 Task: Add a signature Kari Cooper containing With heartfelt thanks and warm wishes, Kari Cooper to email address softage.5@softage.net and add a folder Data visualization
Action: Key pressed outlook<Key.enter>
Screenshot: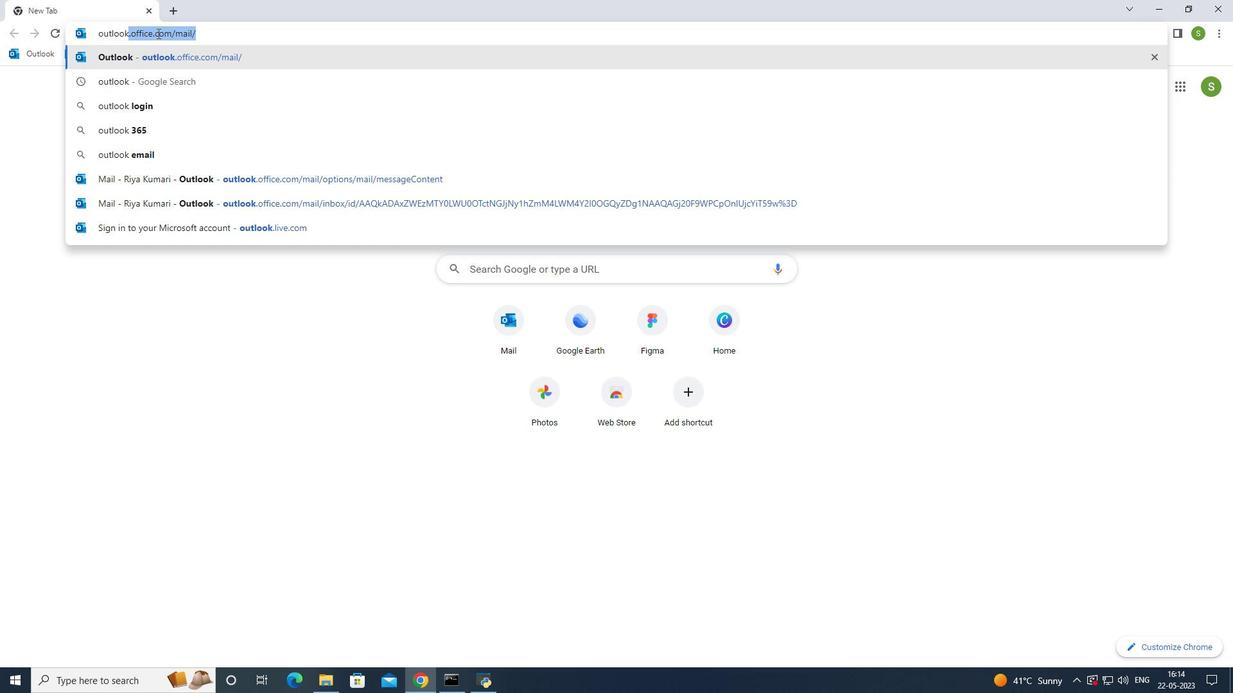 
Action: Mouse moved to (104, 113)
Screenshot: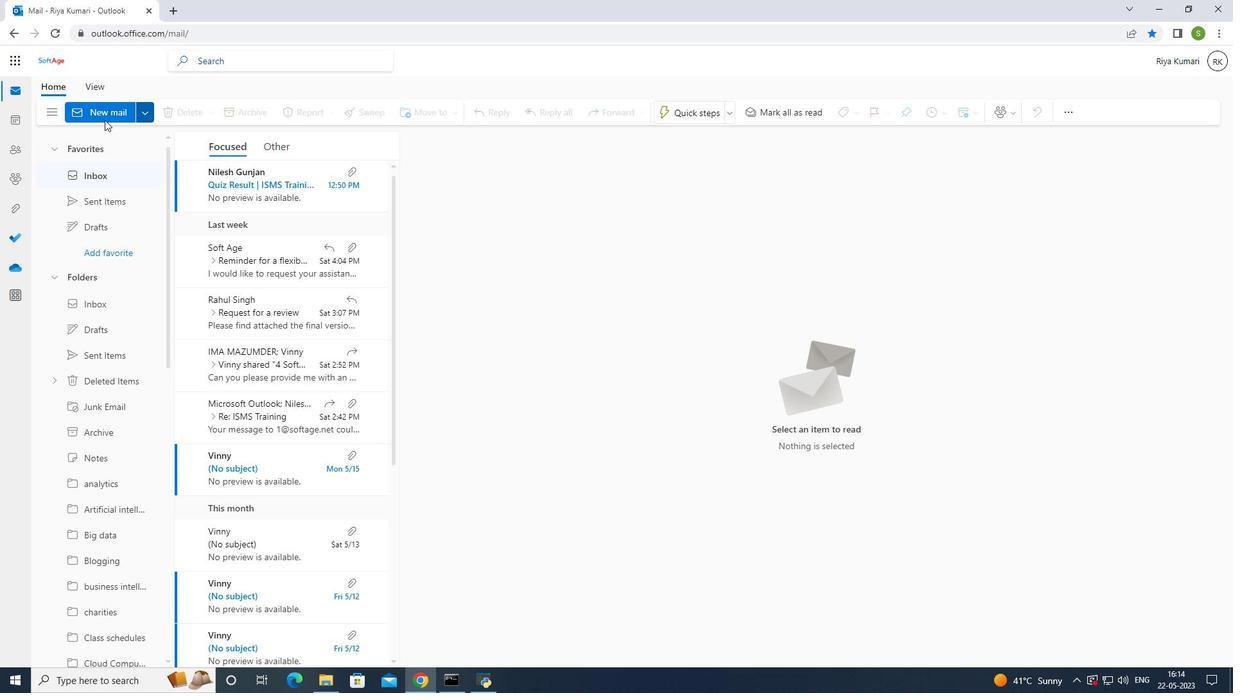 
Action: Mouse pressed left at (104, 113)
Screenshot: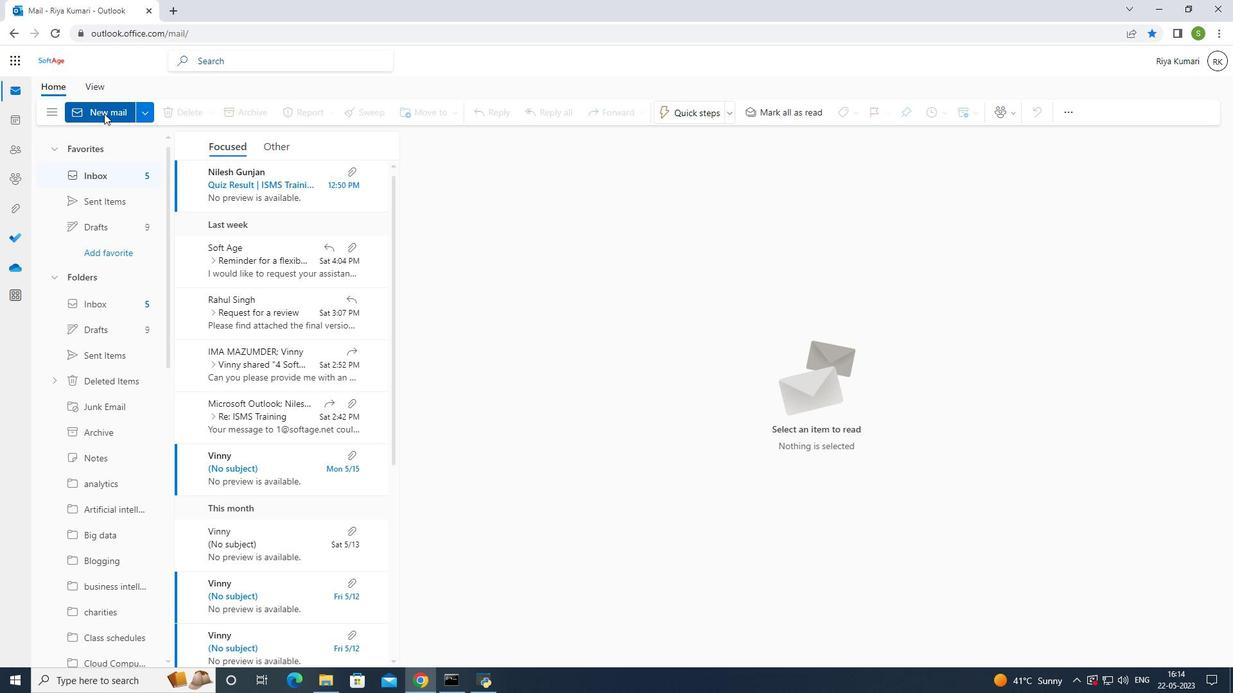 
Action: Mouse moved to (836, 117)
Screenshot: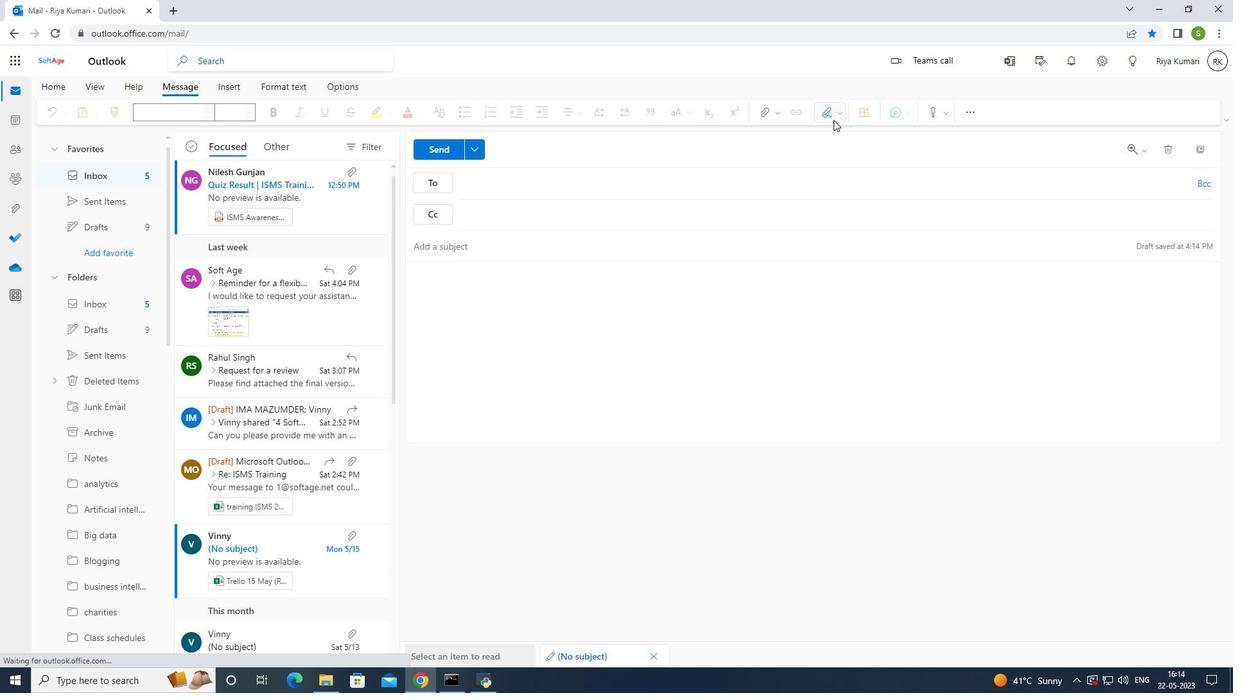 
Action: Mouse pressed left at (836, 117)
Screenshot: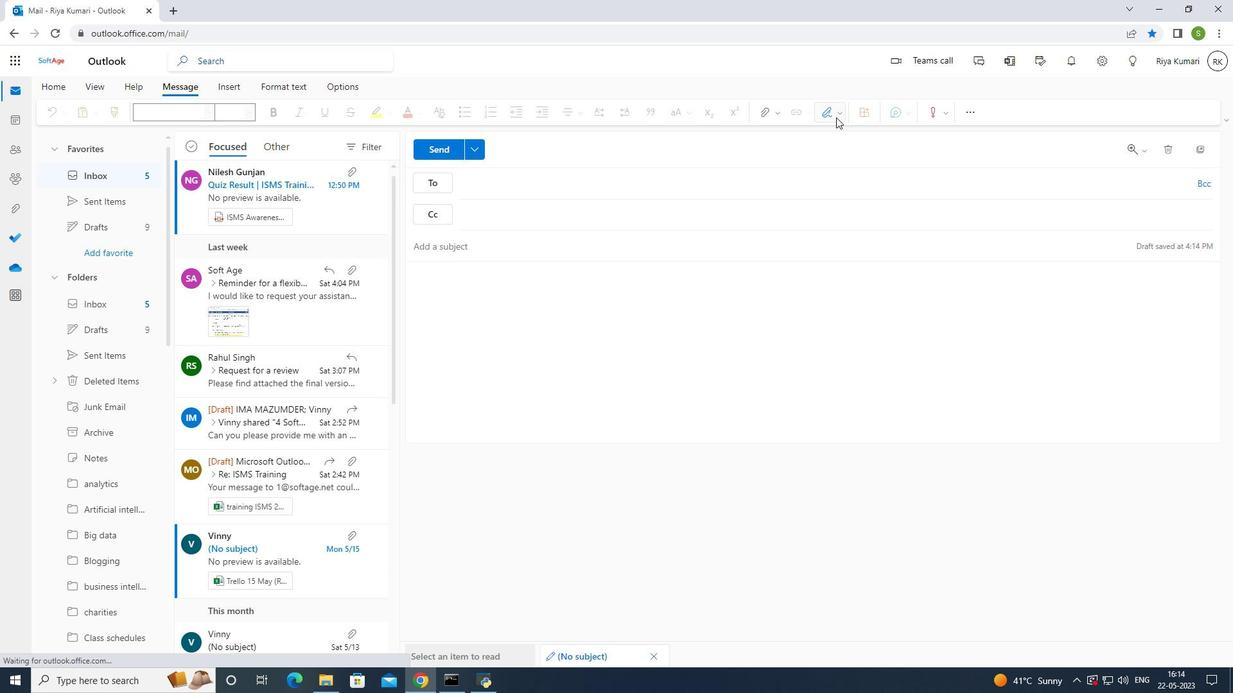 
Action: Mouse moved to (817, 159)
Screenshot: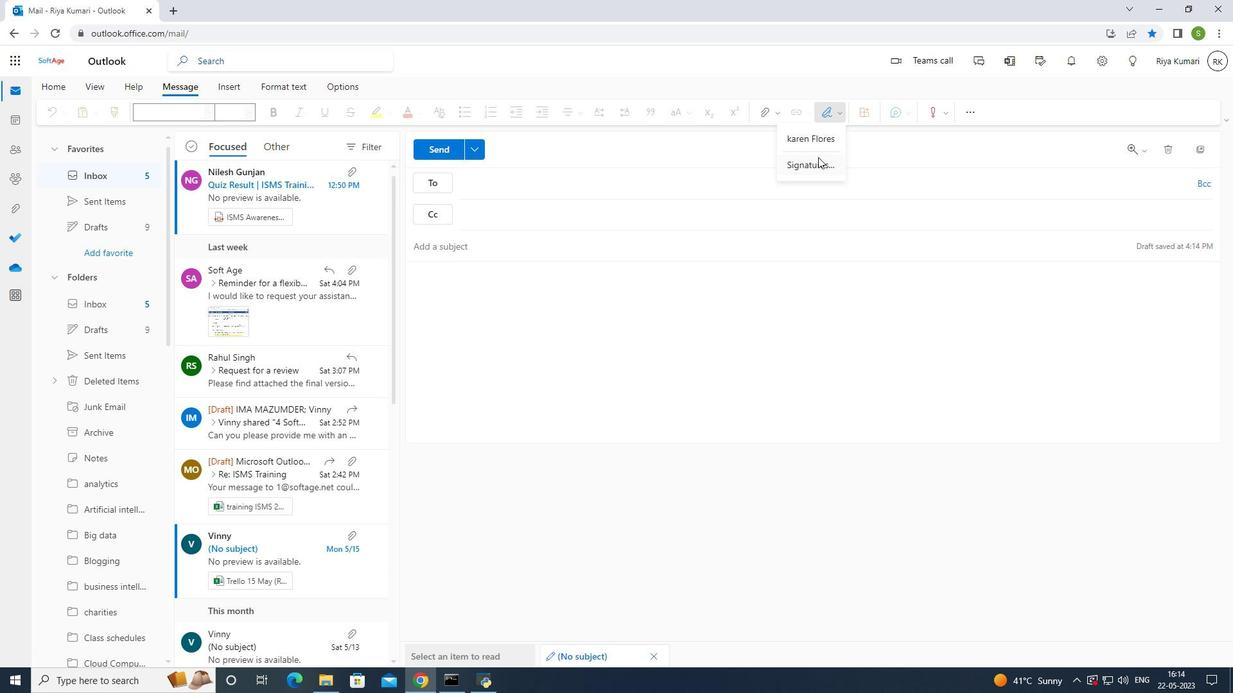 
Action: Mouse pressed left at (817, 159)
Screenshot: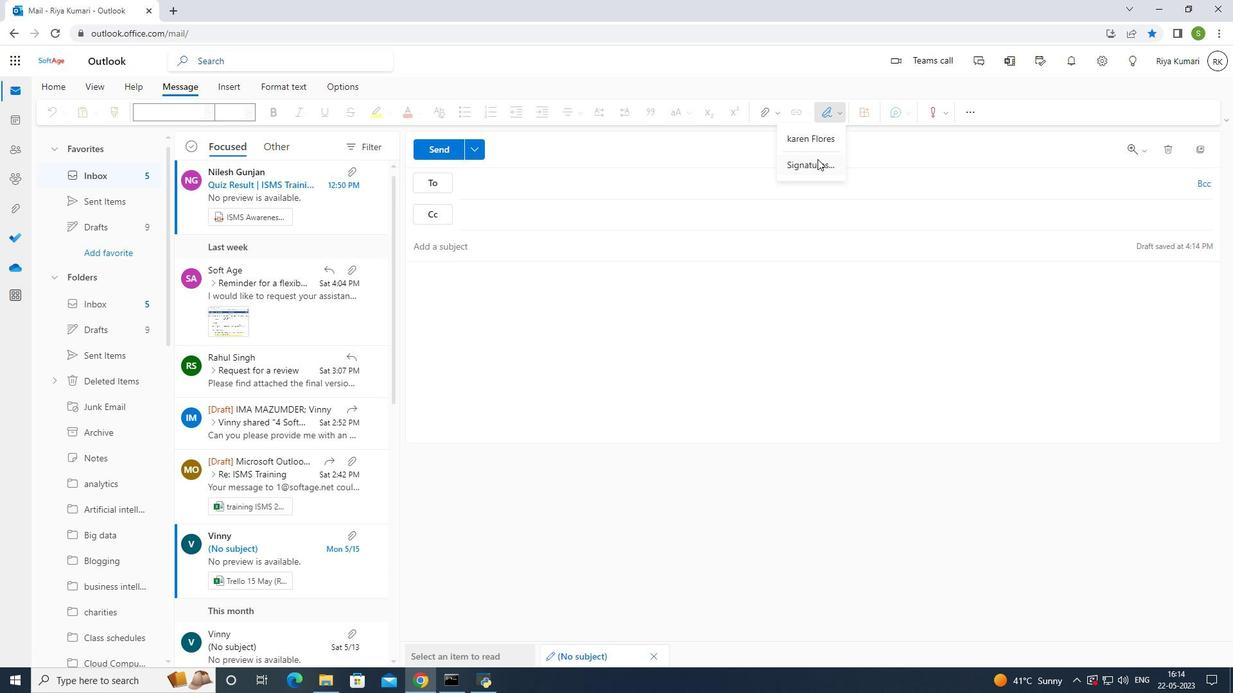 
Action: Mouse moved to (577, 213)
Screenshot: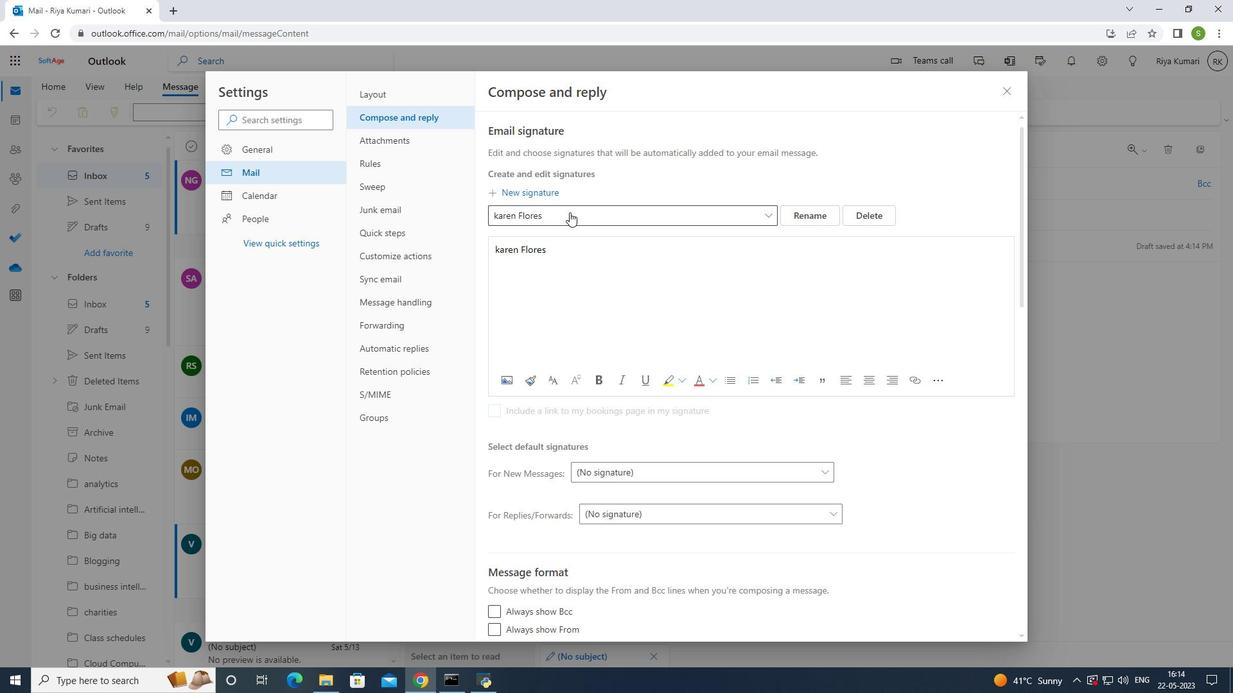 
Action: Mouse pressed left at (577, 213)
Screenshot: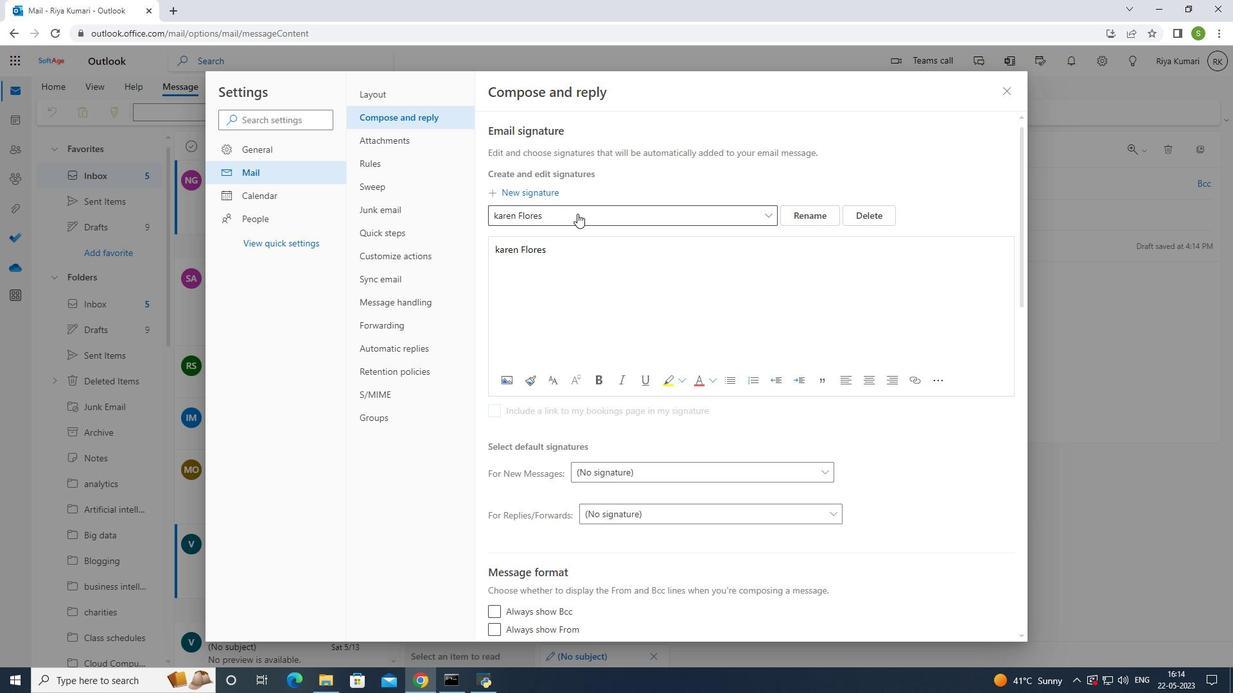 
Action: Mouse moved to (802, 217)
Screenshot: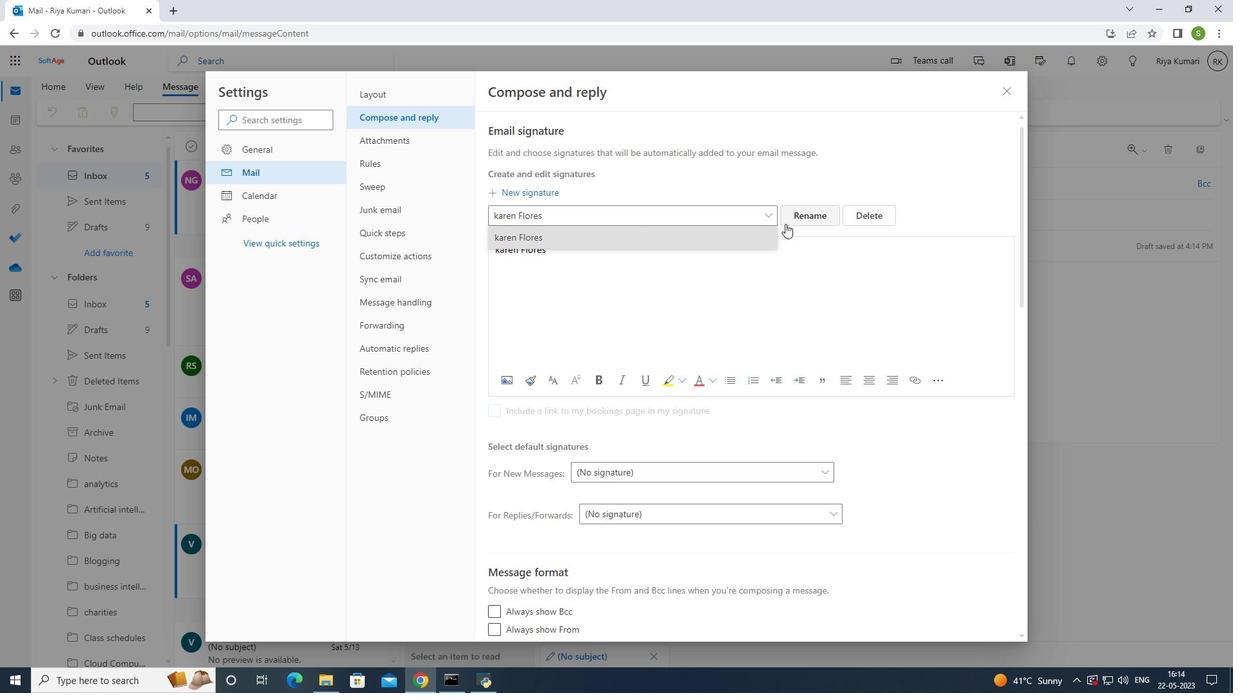 
Action: Mouse pressed left at (802, 217)
Screenshot: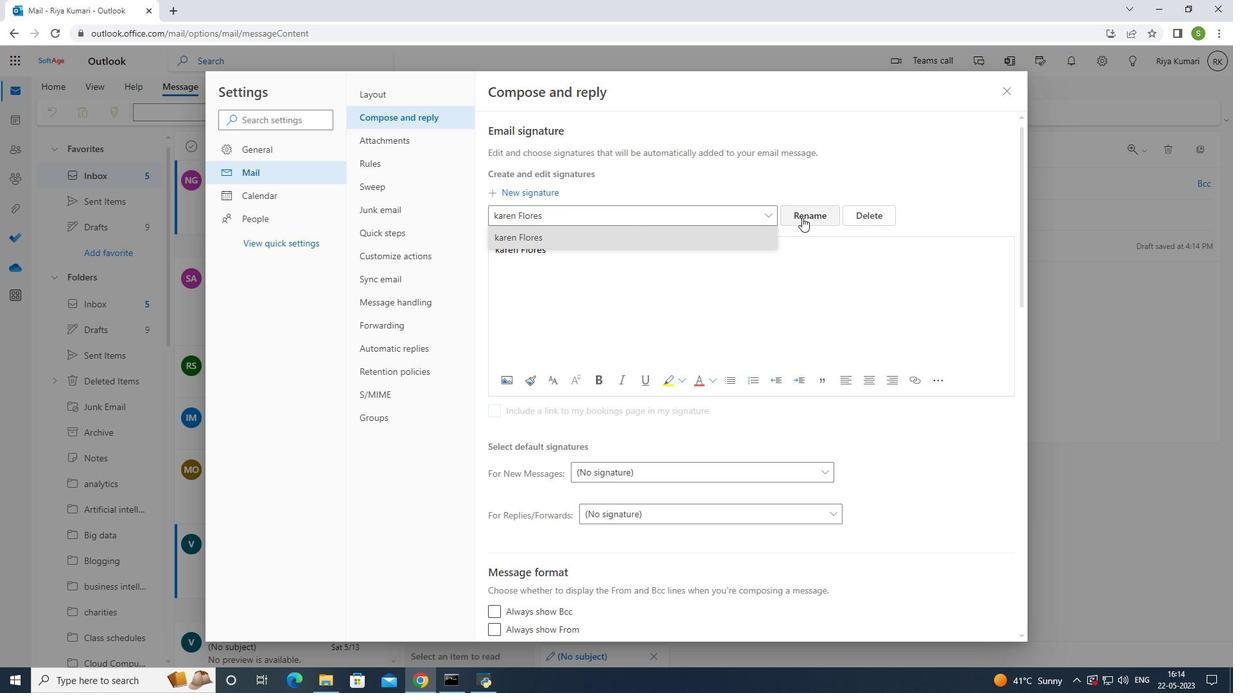 
Action: Mouse moved to (718, 215)
Screenshot: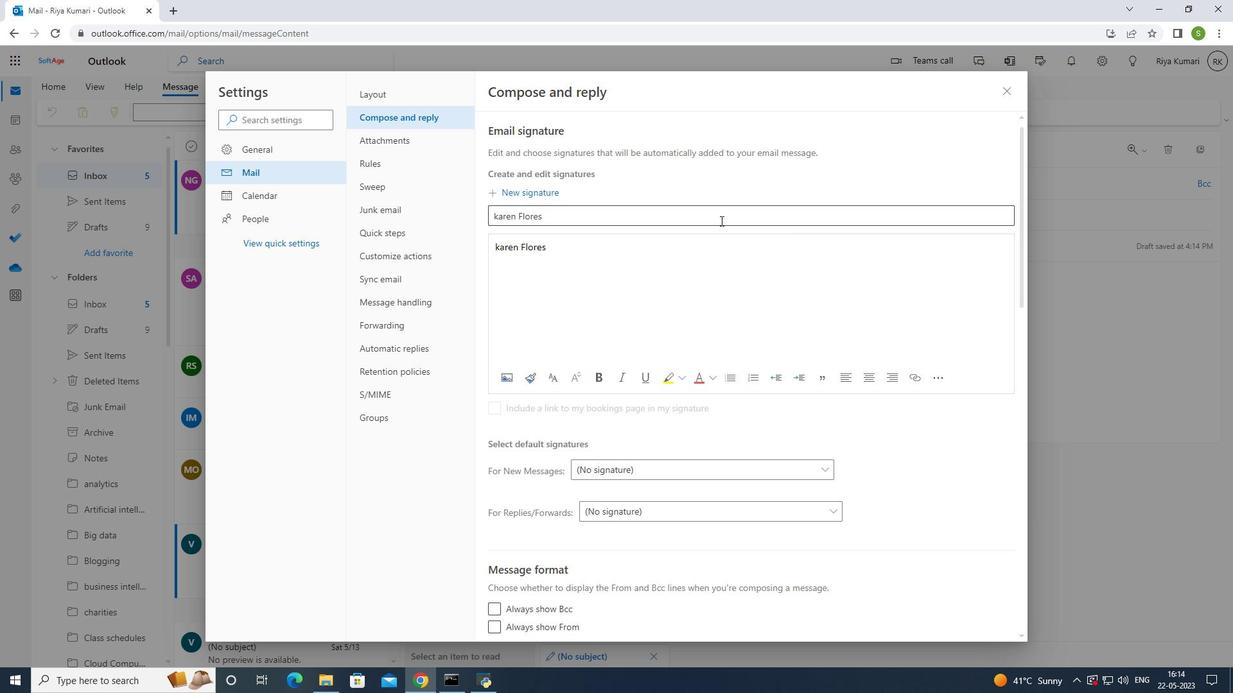 
Action: Mouse pressed left at (718, 215)
Screenshot: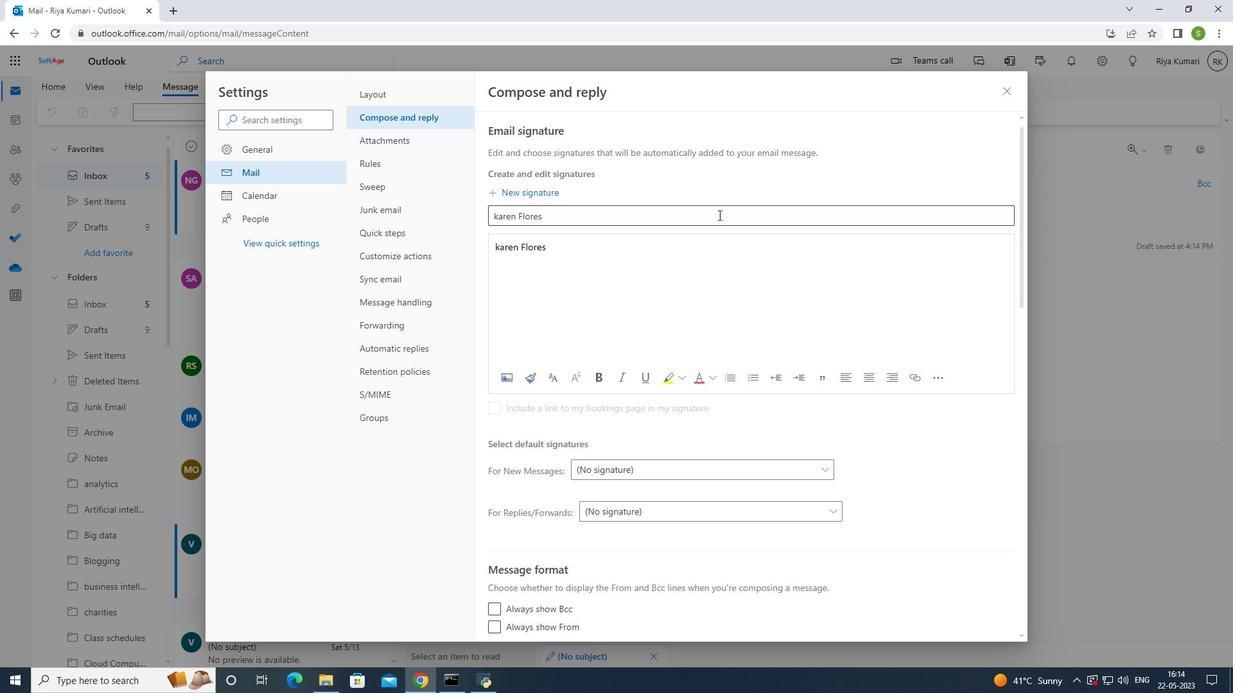 
Action: Key pressed <Key.backspace><Key.backspace><Key.backspace><Key.backspace><Key.backspace><Key.backspace><Key.backspace><Key.backspace><Key.backspace><Key.backspace><Key.backspace><Key.backspace><Key.backspace><Key.backspace><Key.backspace><Key.backspace><Key.backspace><Key.backspace><Key.backspace><Key.backspace><Key.shift><Key.shift><Key.shift><Key.shift><Key.shift><Key.shift><Key.shift><Key.shift><Key.shift><Key.shift><Key.shift><Key.shift><Key.shift><Key.shift><Key.shift><Key.shift><Key.shift><Key.shift><Key.shift><Key.shift><Key.shift><Key.shift><Key.shift><Key.shift><Key.shift><Key.shift><Key.shift><Key.shift><Key.shift><Key.shift><Key.shift><Key.shift>Kari<Key.space><Key.shift>Cooper
Screenshot: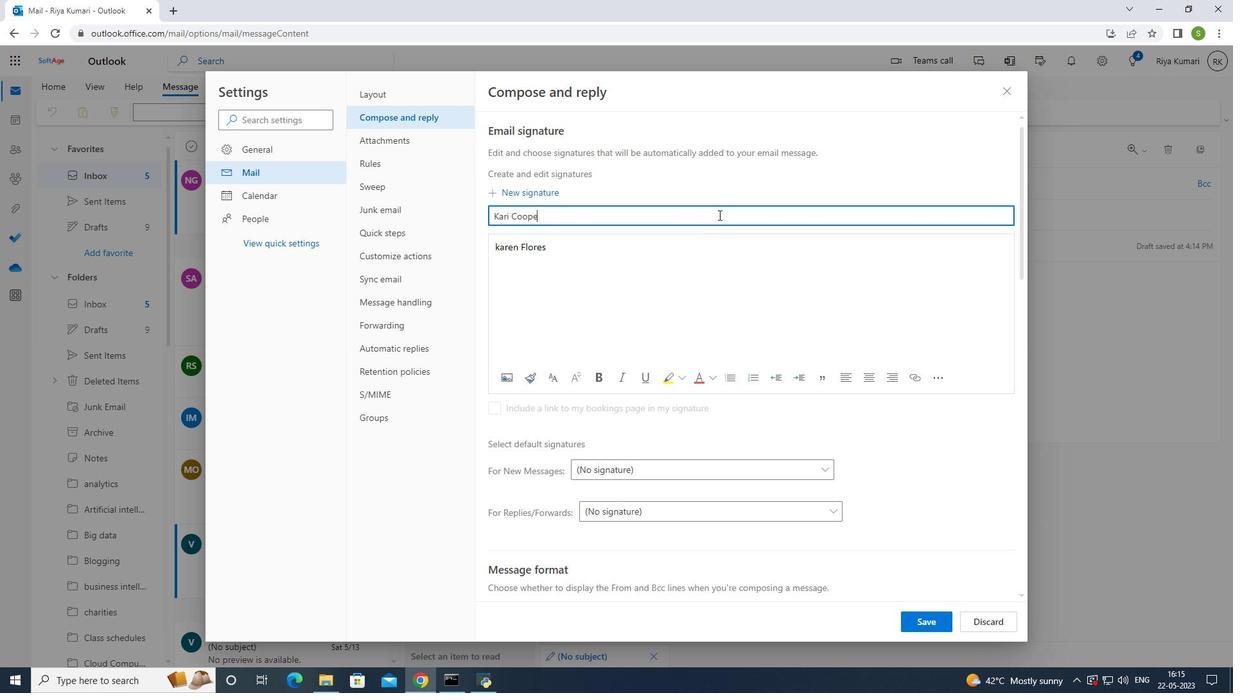 
Action: Mouse moved to (625, 251)
Screenshot: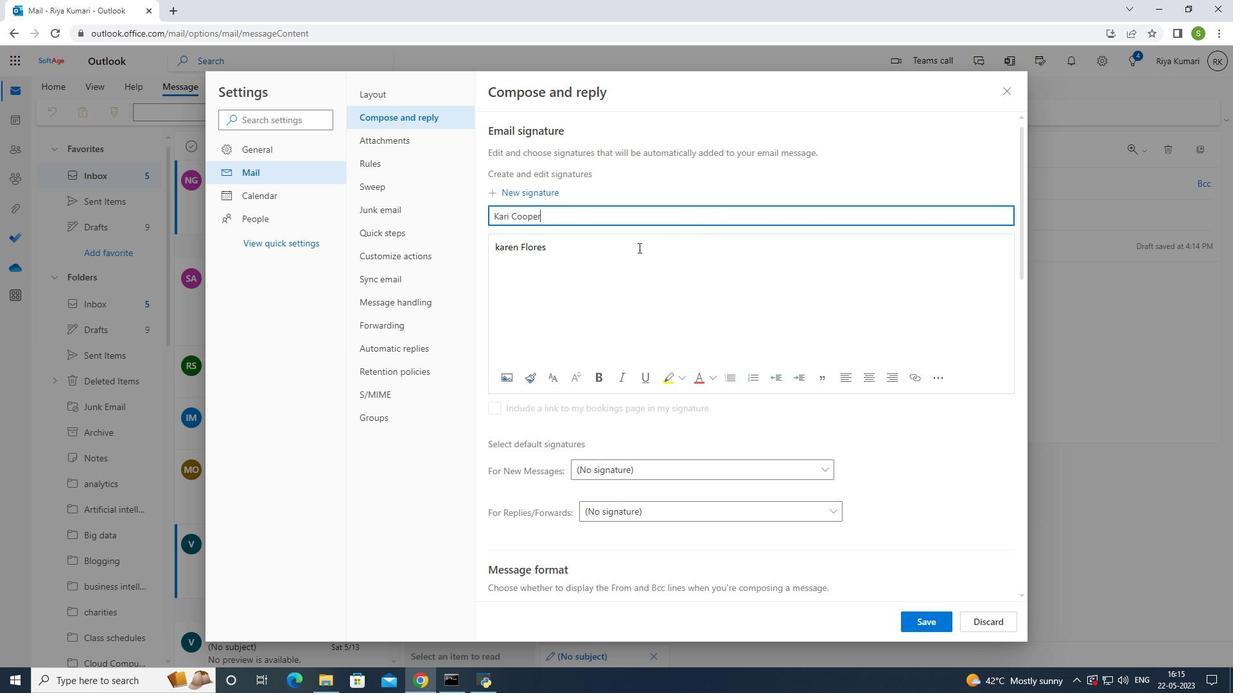 
Action: Mouse pressed left at (625, 251)
Screenshot: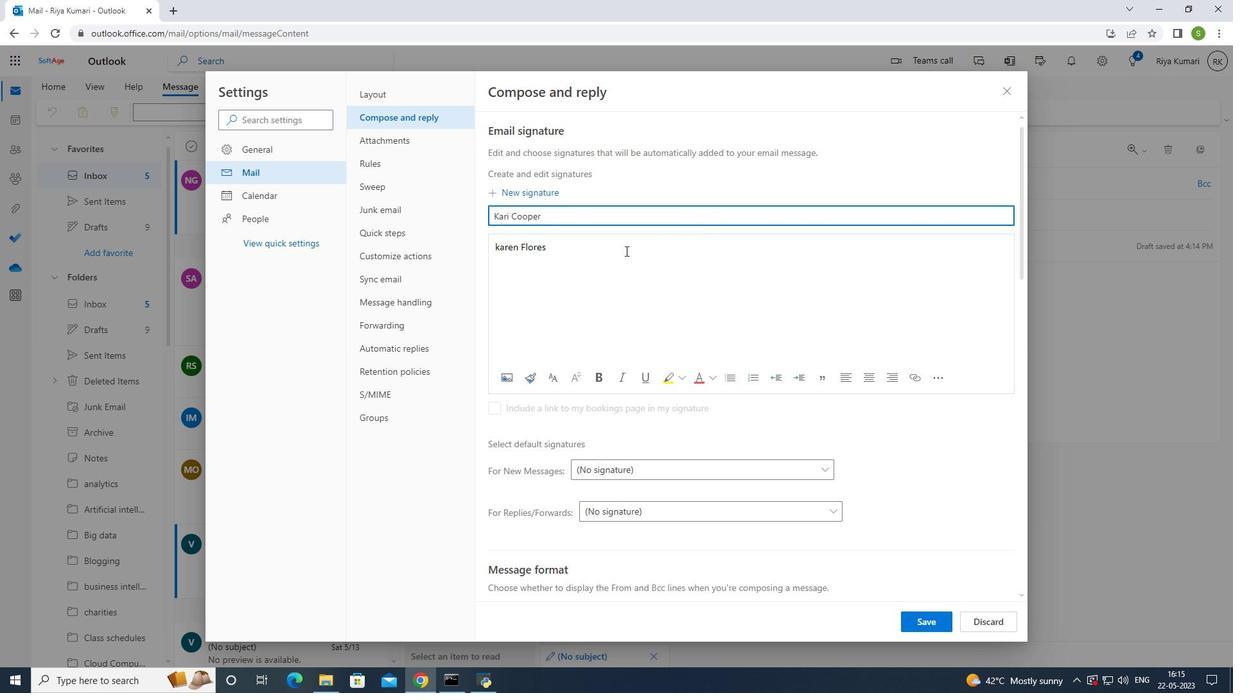 
Action: Key pressed <Key.backspace><Key.backspace><Key.backspace><Key.backspace><Key.backspace><Key.backspace><Key.backspace><Key.backspace><Key.backspace><Key.backspace><Key.backspace><Key.backspace><Key.shift><Key.shift><Key.shift><Key.shift><Key.shift>Kari<Key.space><Key.shift>Cooper
Screenshot: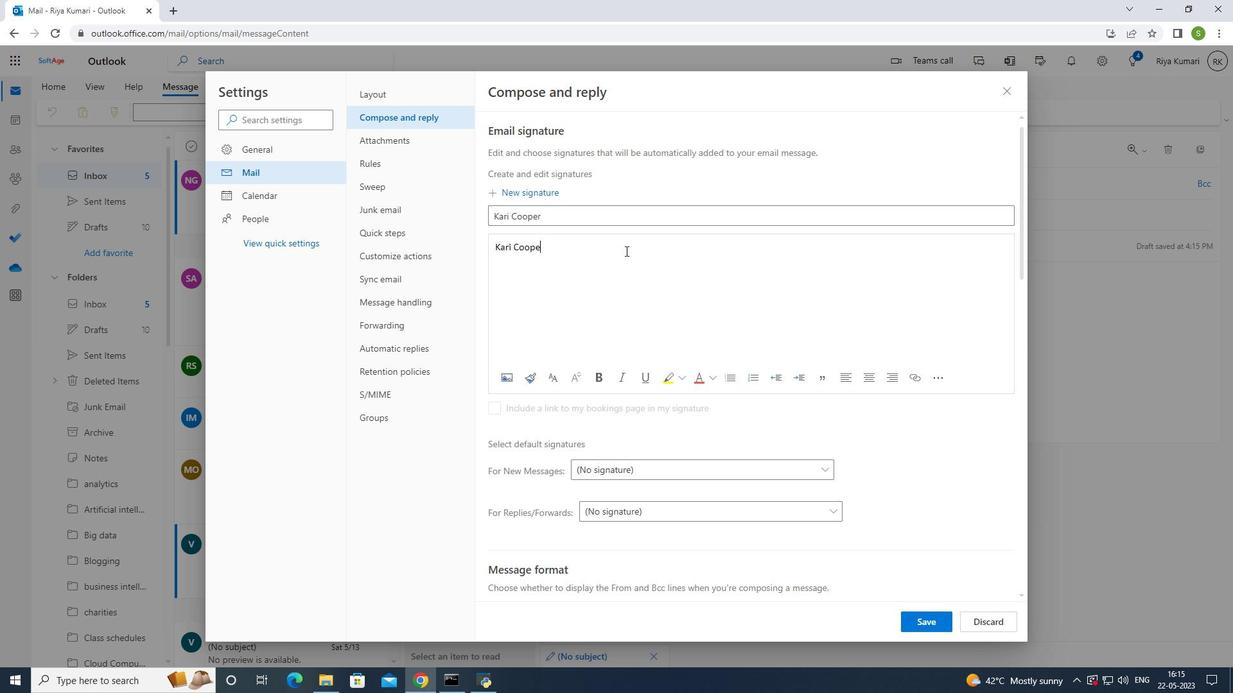 
Action: Mouse moved to (907, 615)
Screenshot: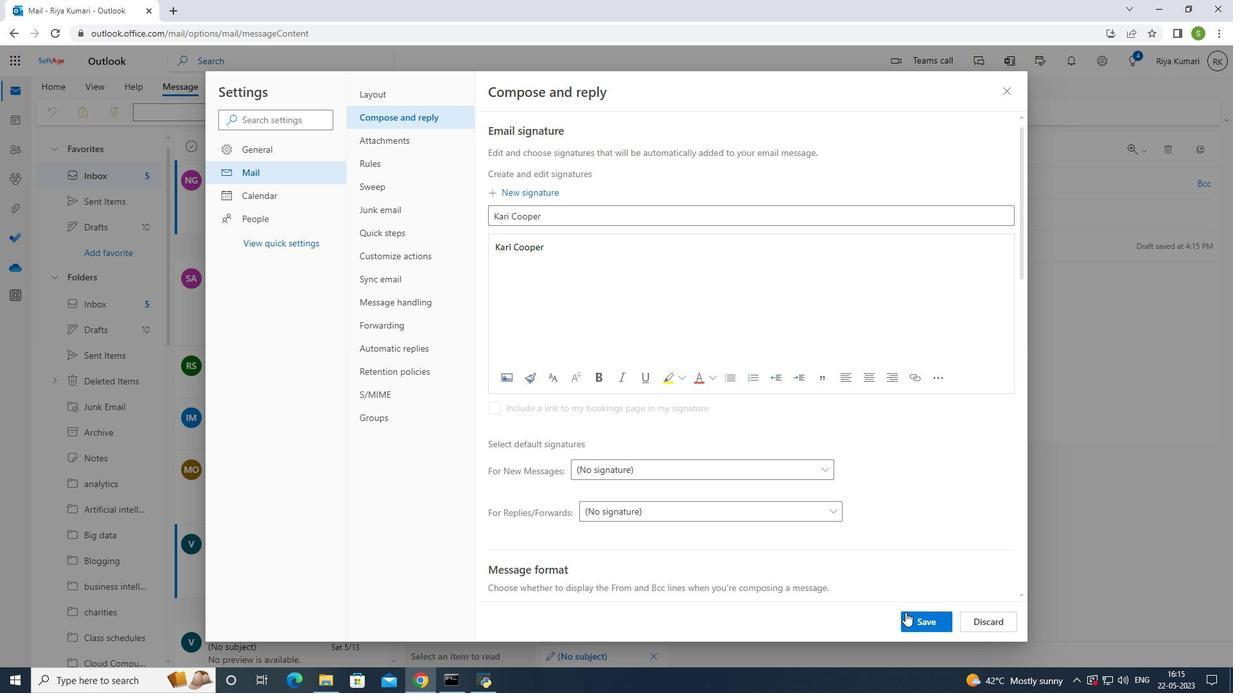 
Action: Mouse pressed left at (907, 615)
Screenshot: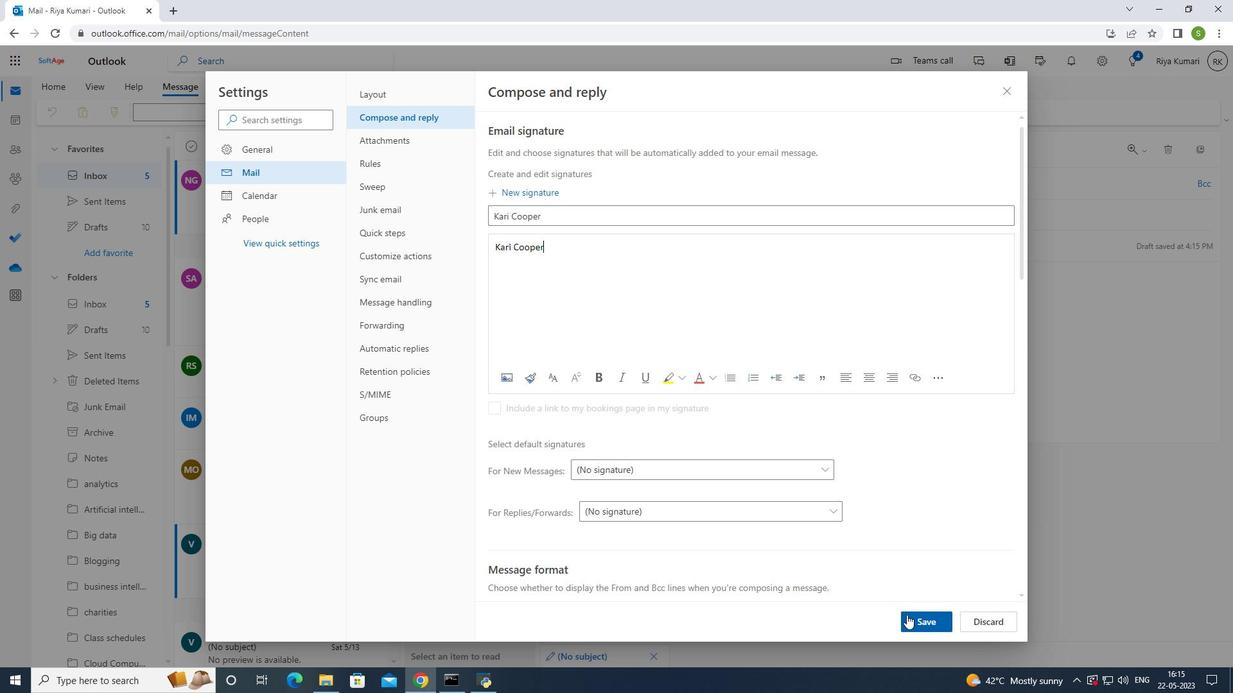 
Action: Mouse moved to (1008, 94)
Screenshot: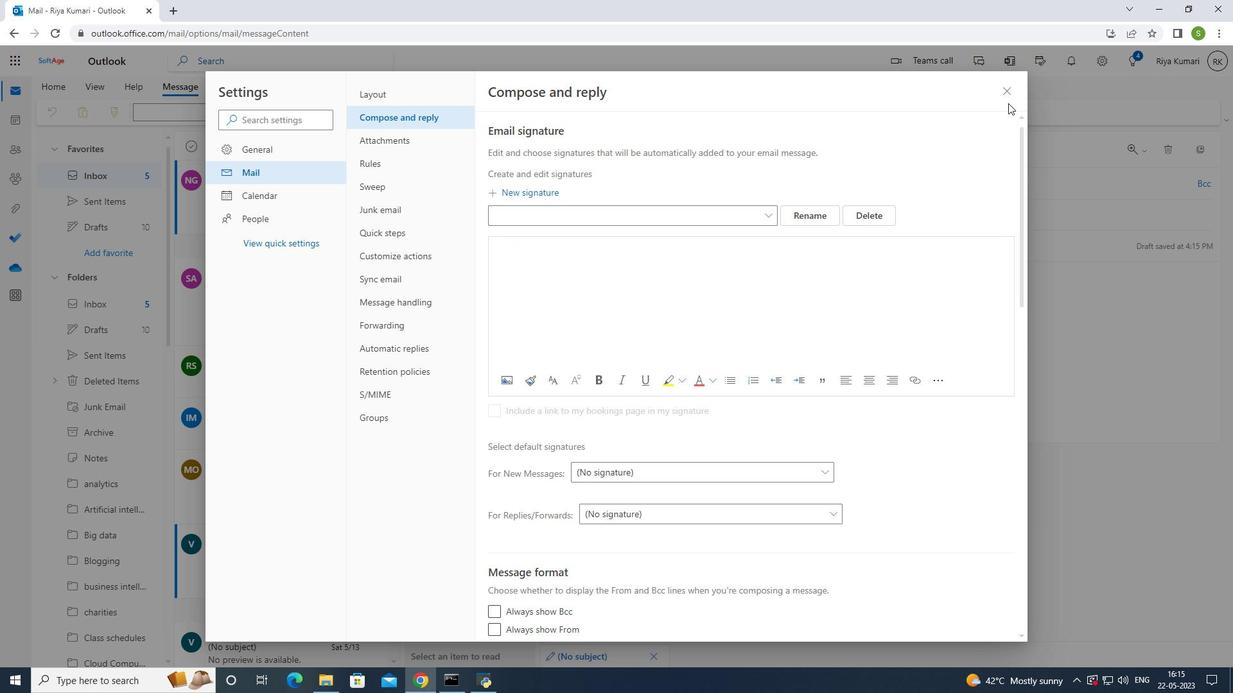 
Action: Mouse pressed left at (1008, 94)
Screenshot: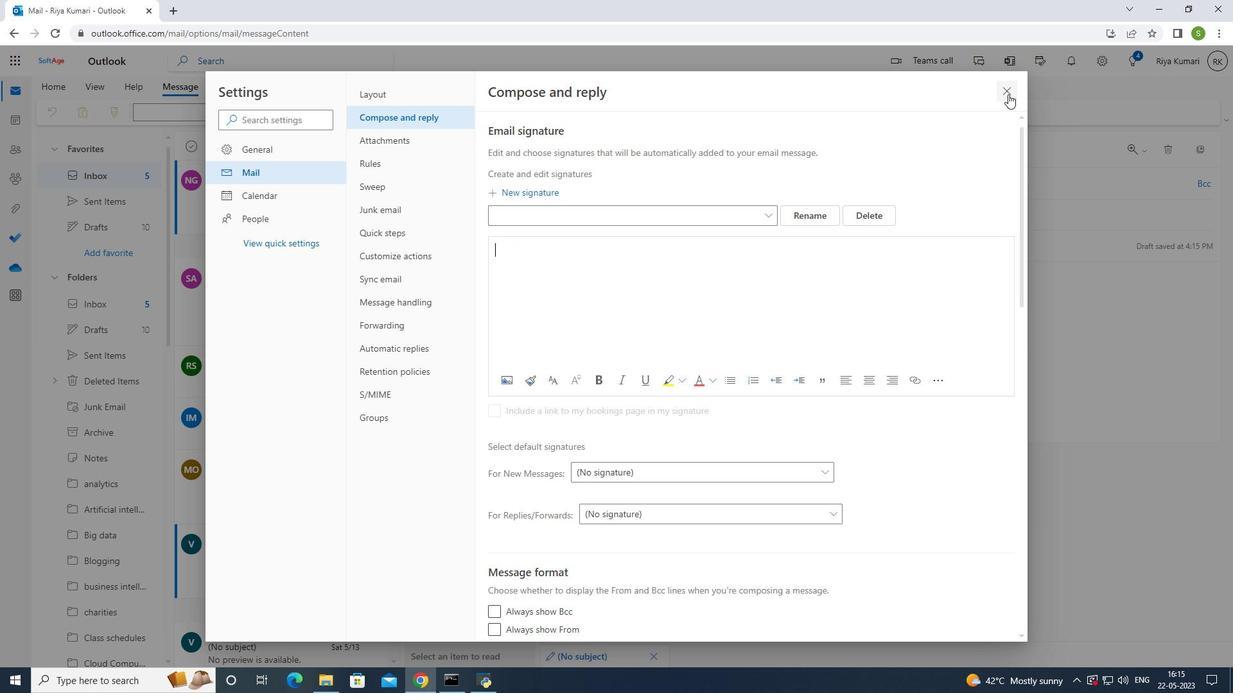 
Action: Mouse moved to (513, 189)
Screenshot: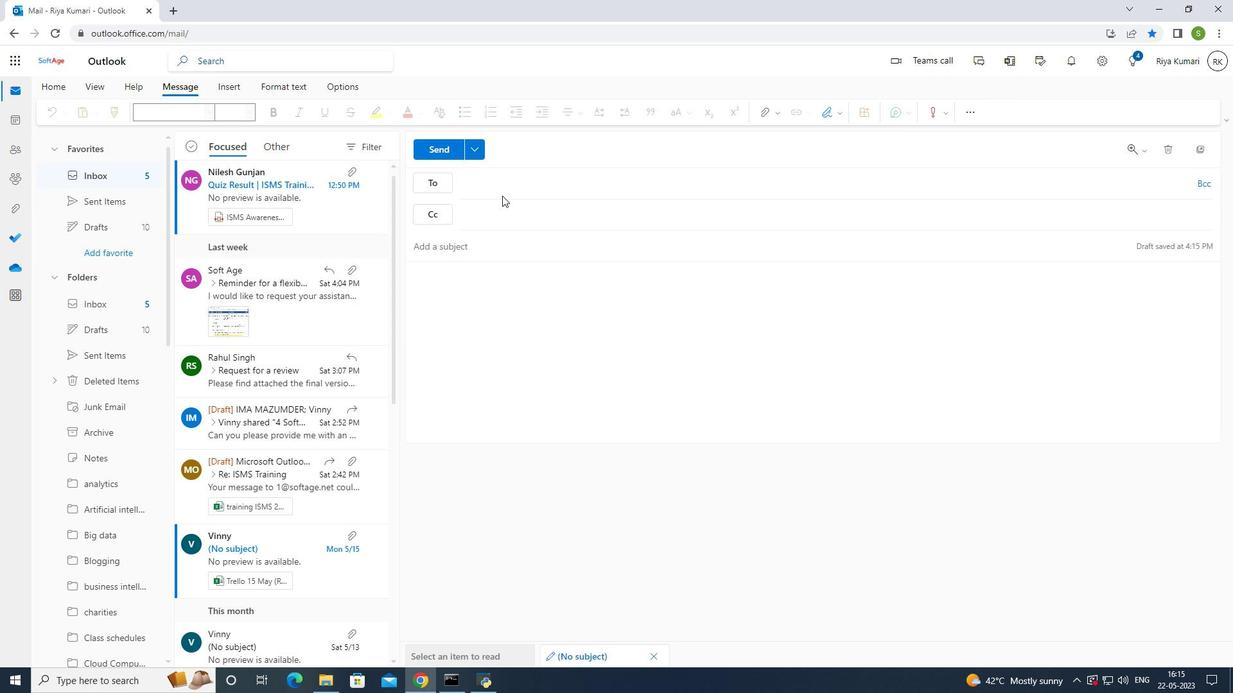 
Action: Mouse pressed left at (513, 189)
Screenshot: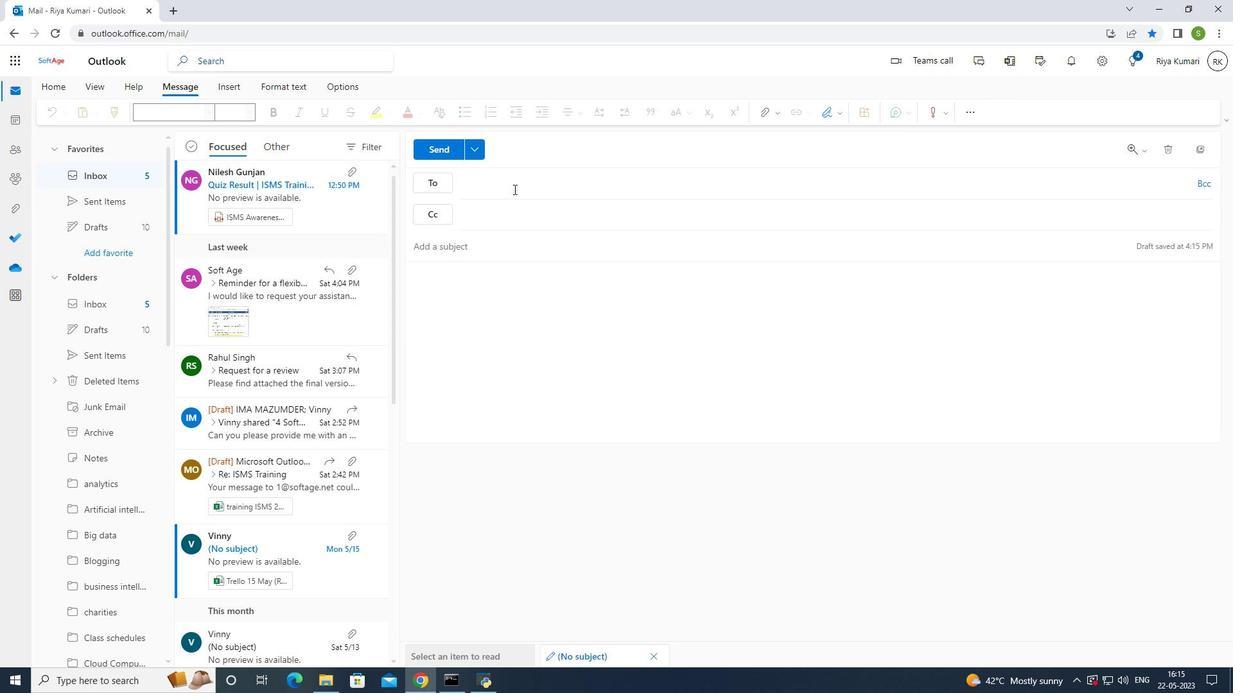 
Action: Key pressed softage.5<Key.shift><Key.shift><Key.shift><Key.shift><Key.shift><Key.shift><Key.shift><Key.shift><Key.shift><Key.shift><Key.shift>@softage.net
Screenshot: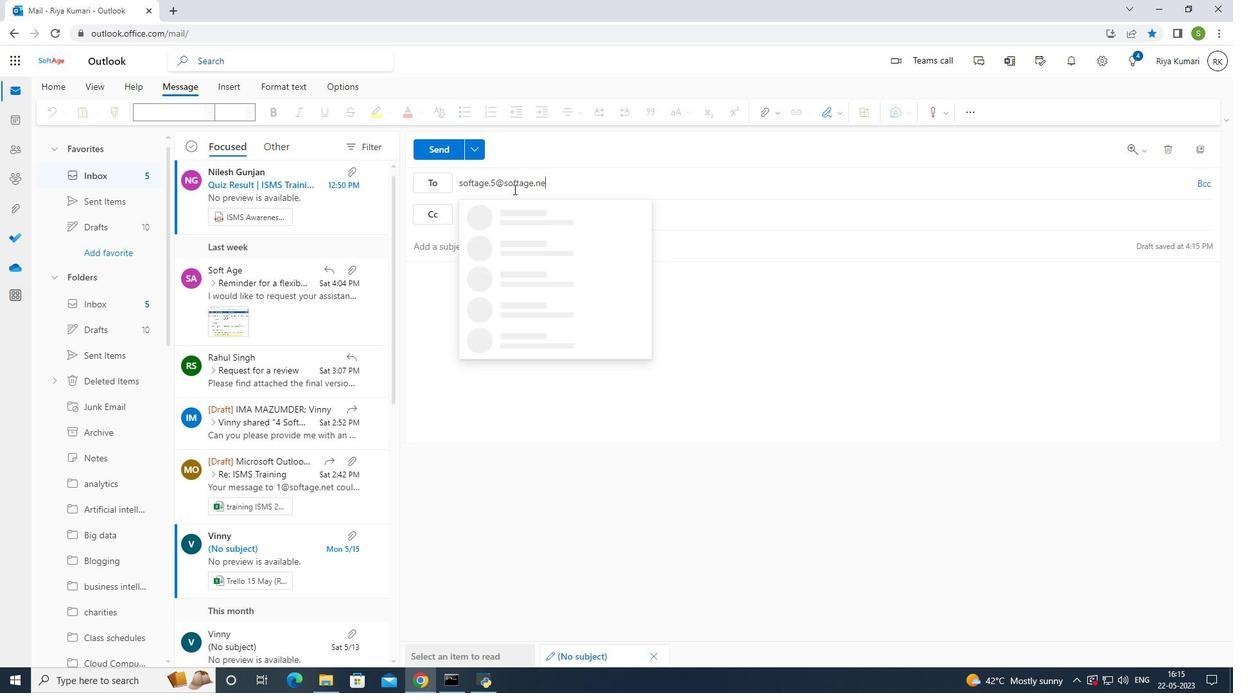 
Action: Mouse moved to (525, 216)
Screenshot: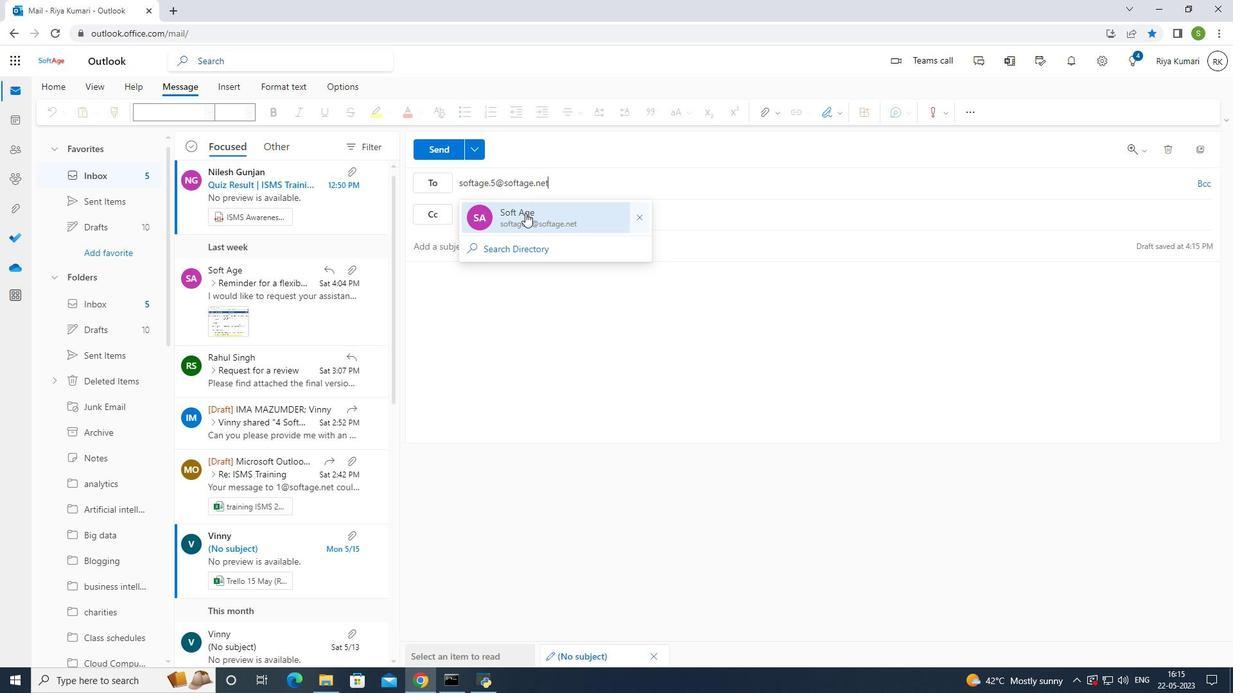 
Action: Mouse pressed left at (525, 216)
Screenshot: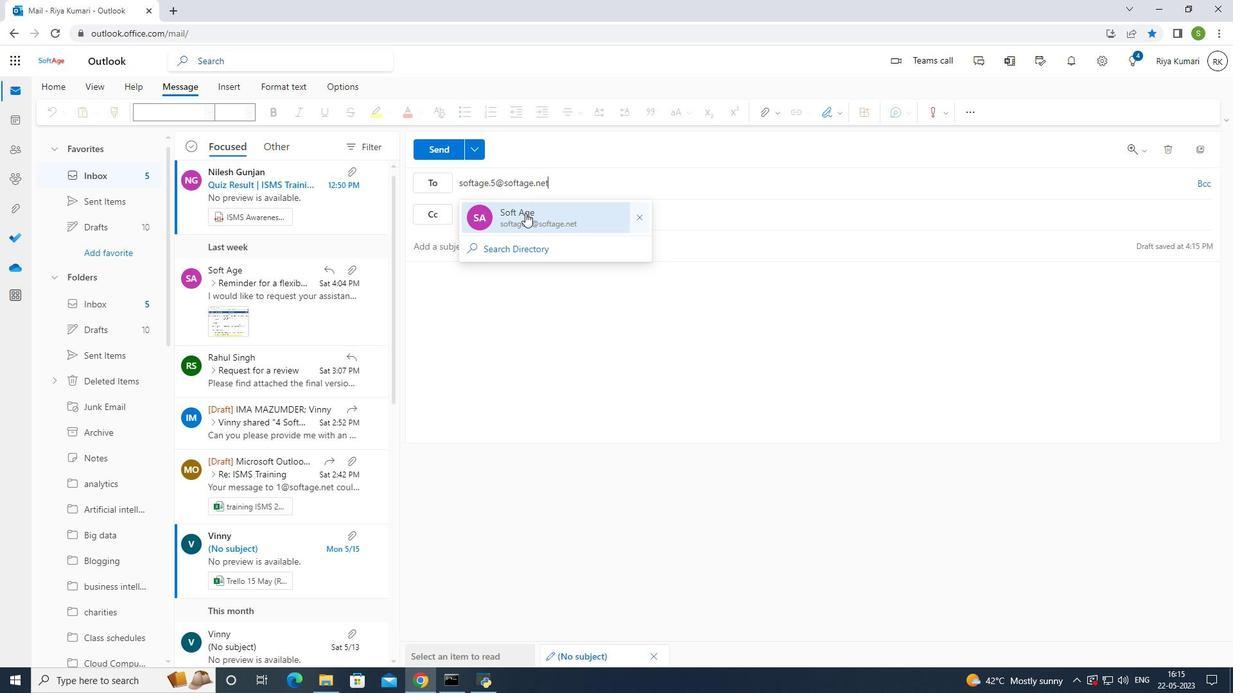 
Action: Mouse moved to (513, 291)
Screenshot: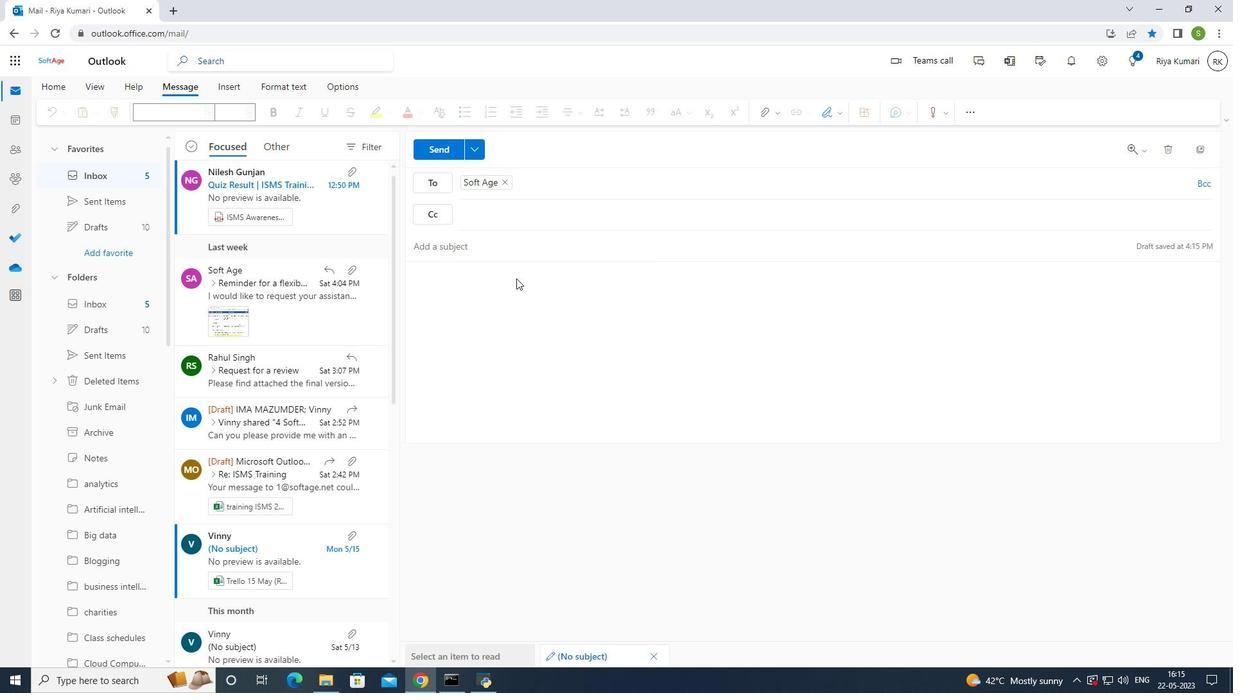 
Action: Mouse pressed left at (513, 291)
Screenshot: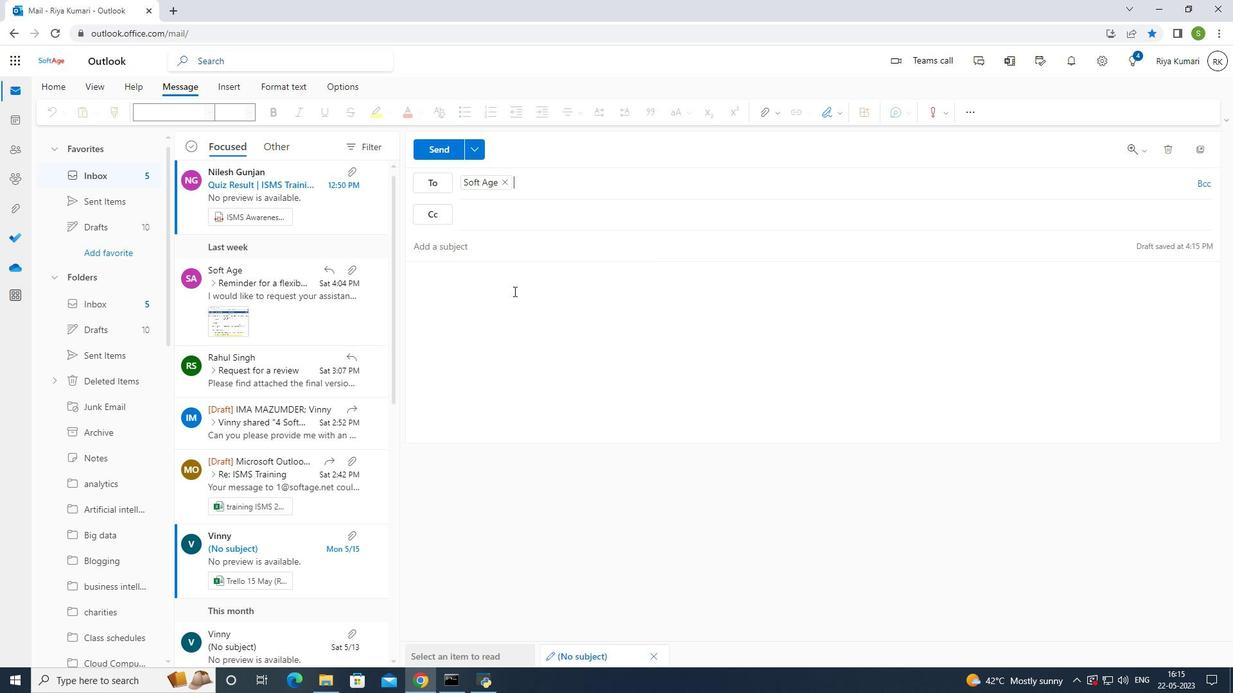 
Action: Mouse moved to (834, 114)
Screenshot: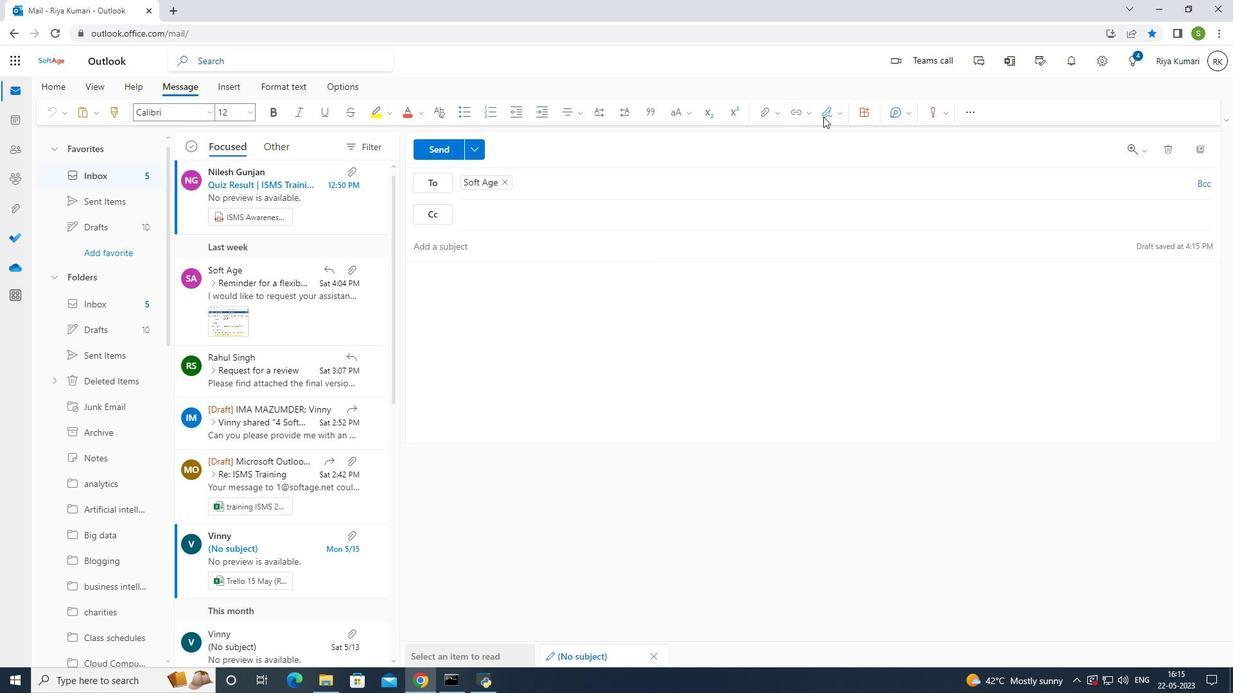 
Action: Mouse pressed left at (834, 114)
Screenshot: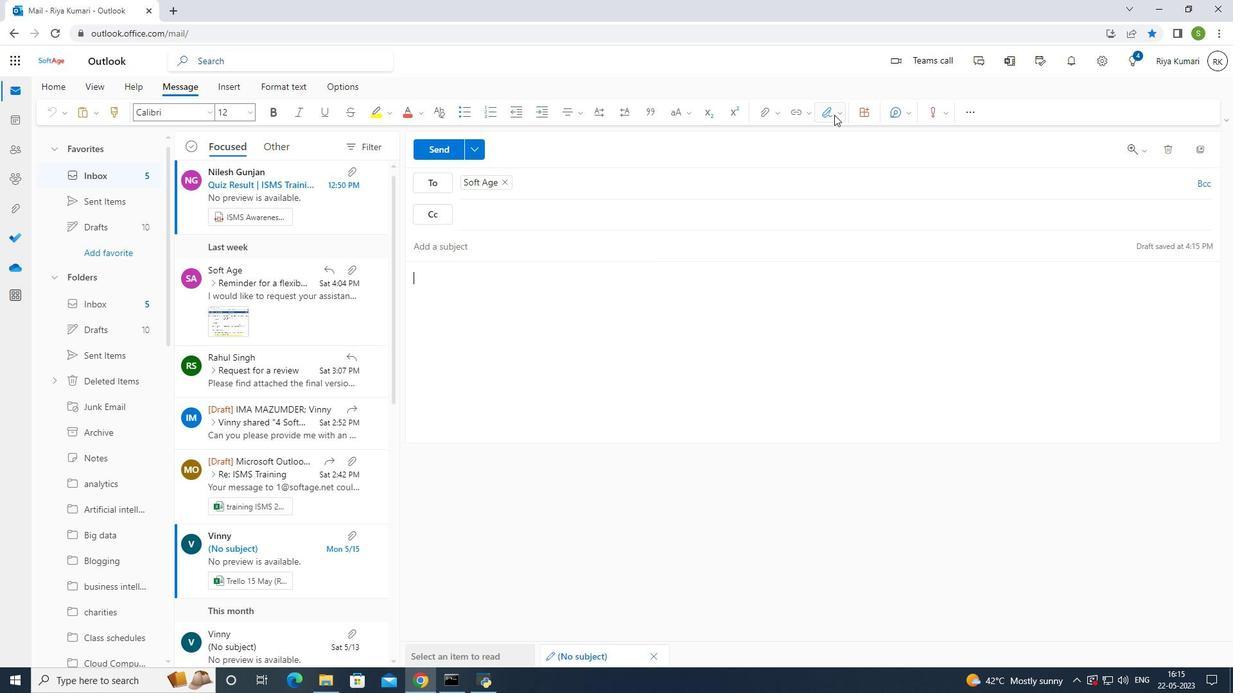 
Action: Mouse moved to (821, 138)
Screenshot: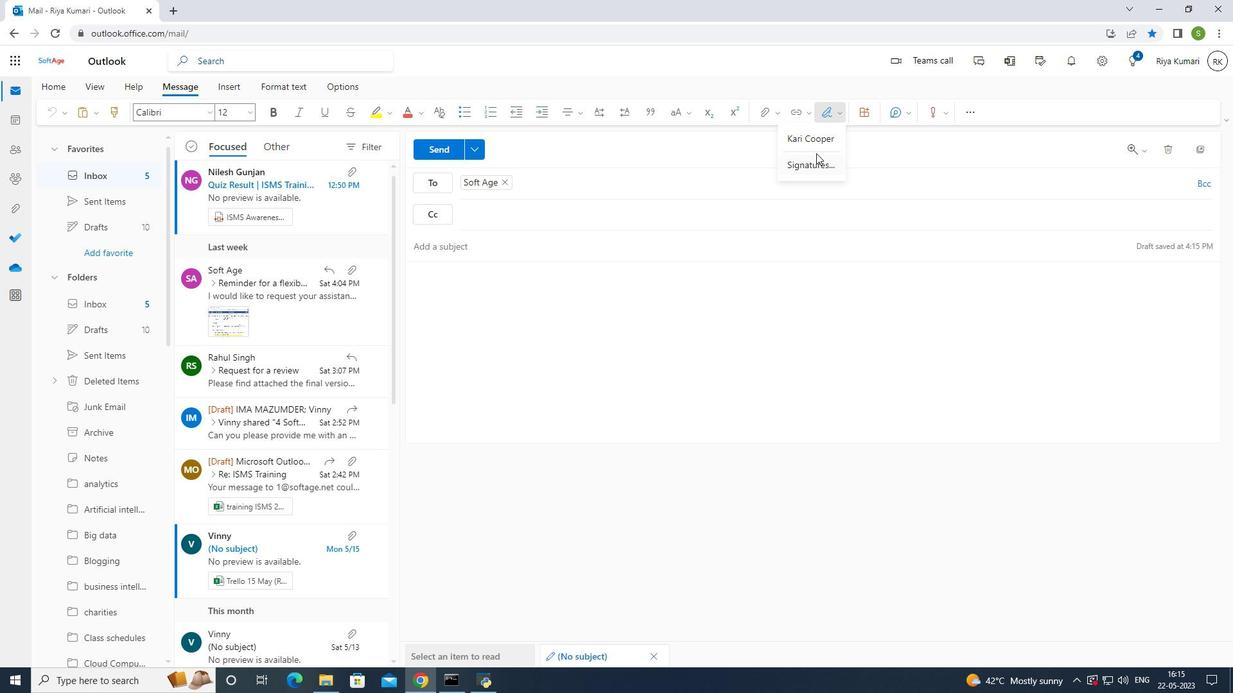 
Action: Mouse pressed left at (821, 138)
Screenshot: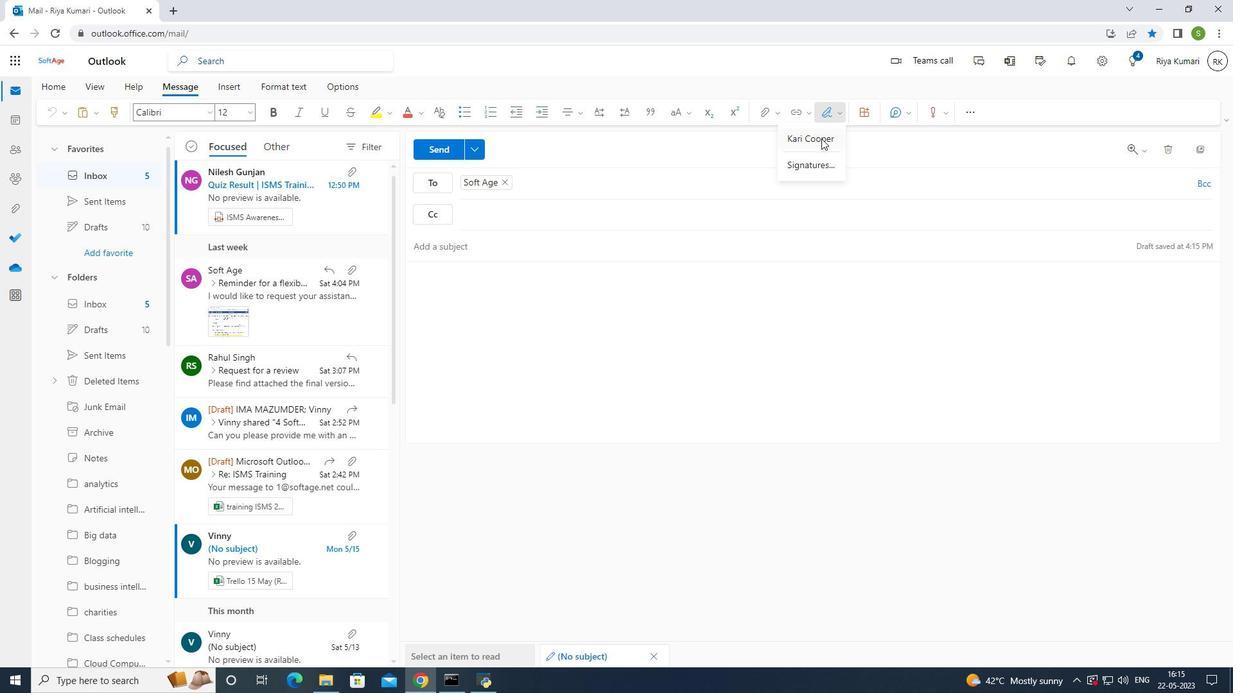 
Action: Mouse moved to (593, 280)
Screenshot: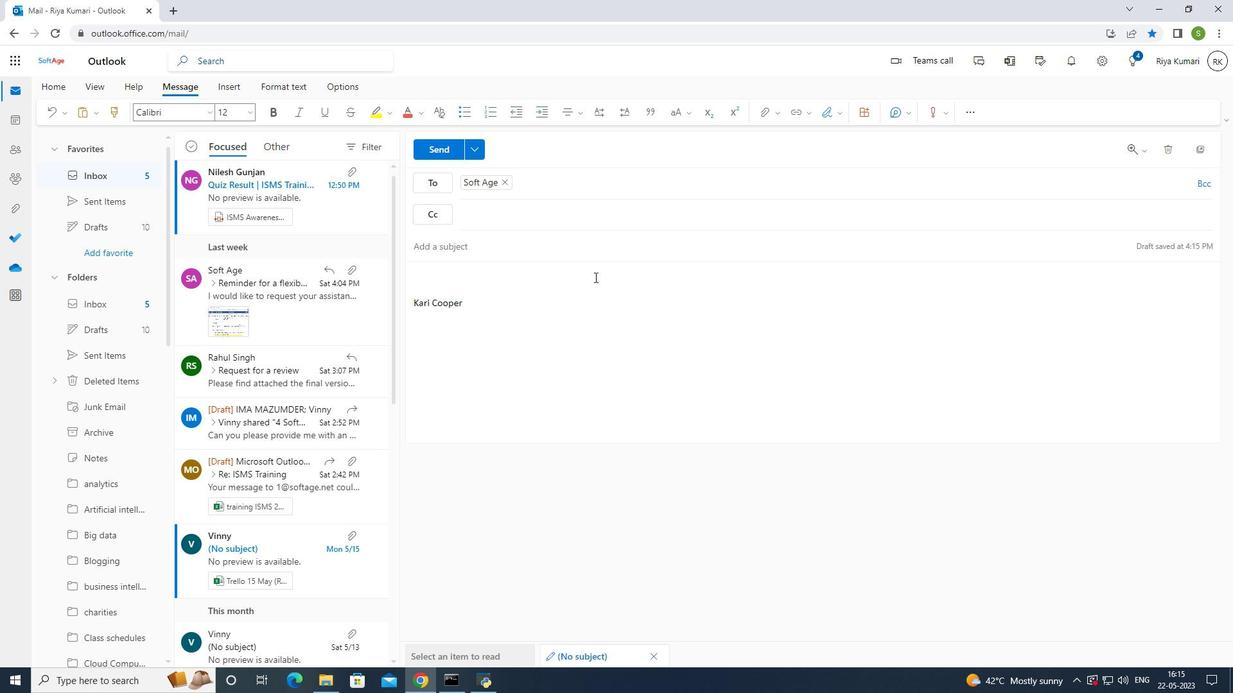 
Action: Key pressed heartfelt<Key.space>thanks<Key.space>and<Key.space>warm<Key.space>wishes
Screenshot: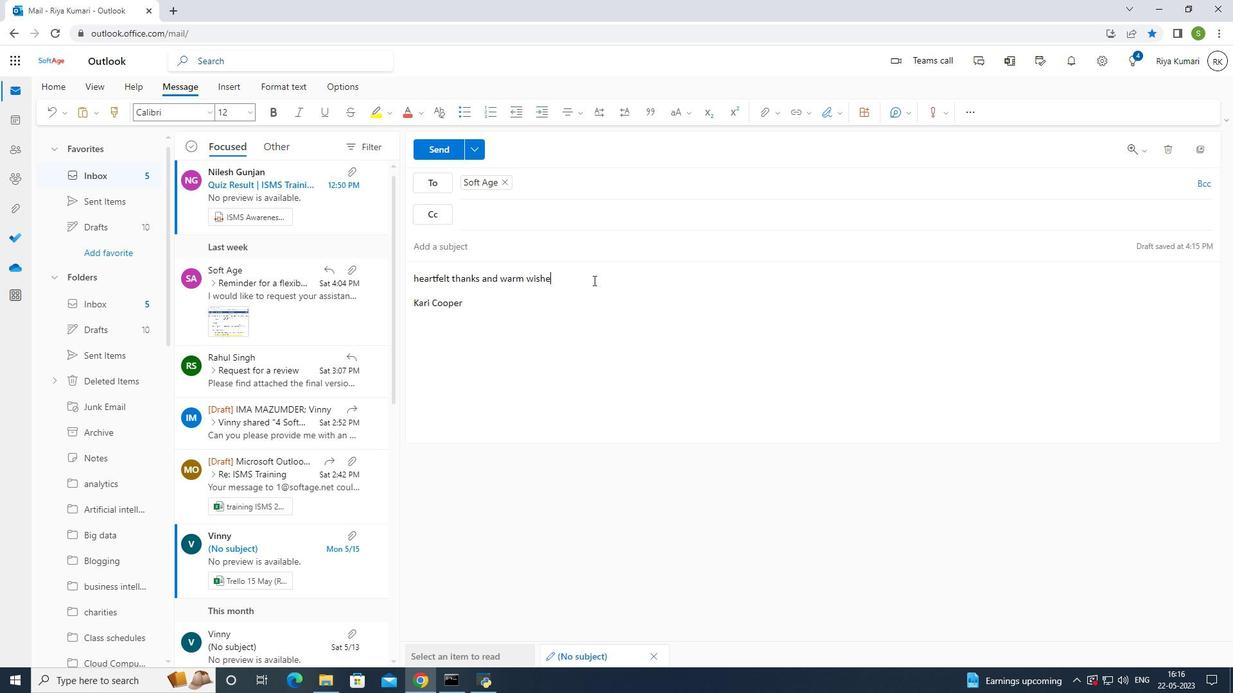 
Action: Mouse moved to (110, 380)
Screenshot: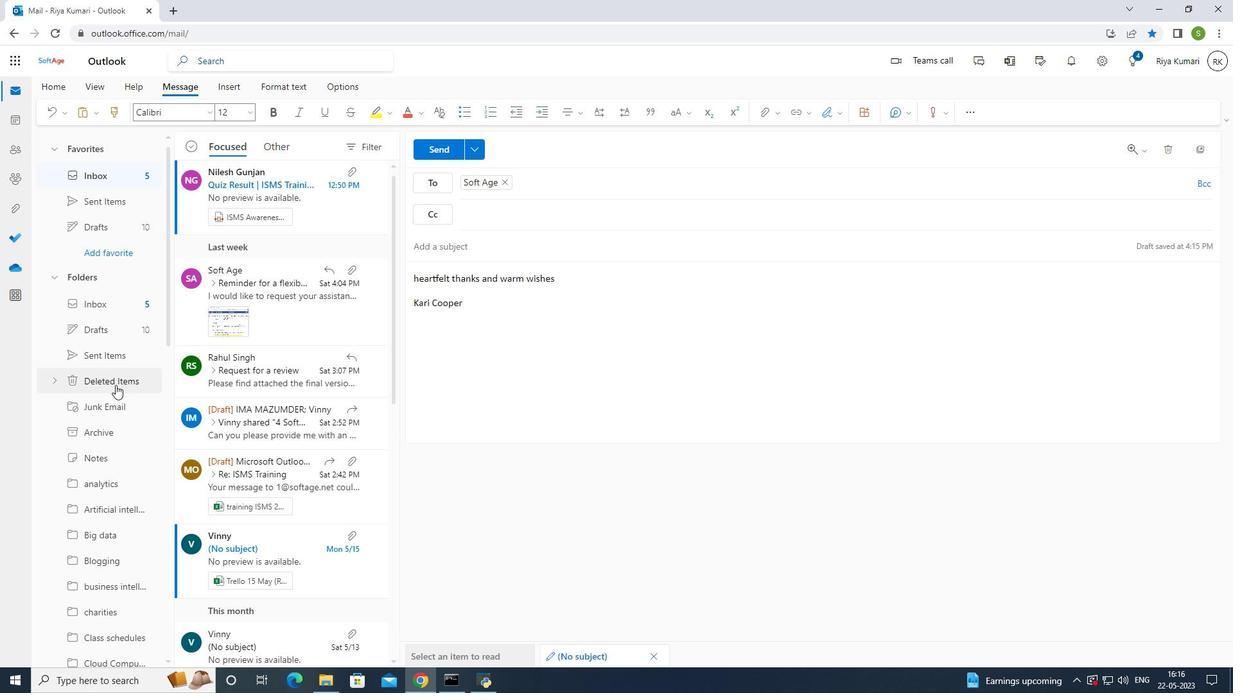
Action: Mouse scrolled (110, 379) with delta (0, 0)
Screenshot: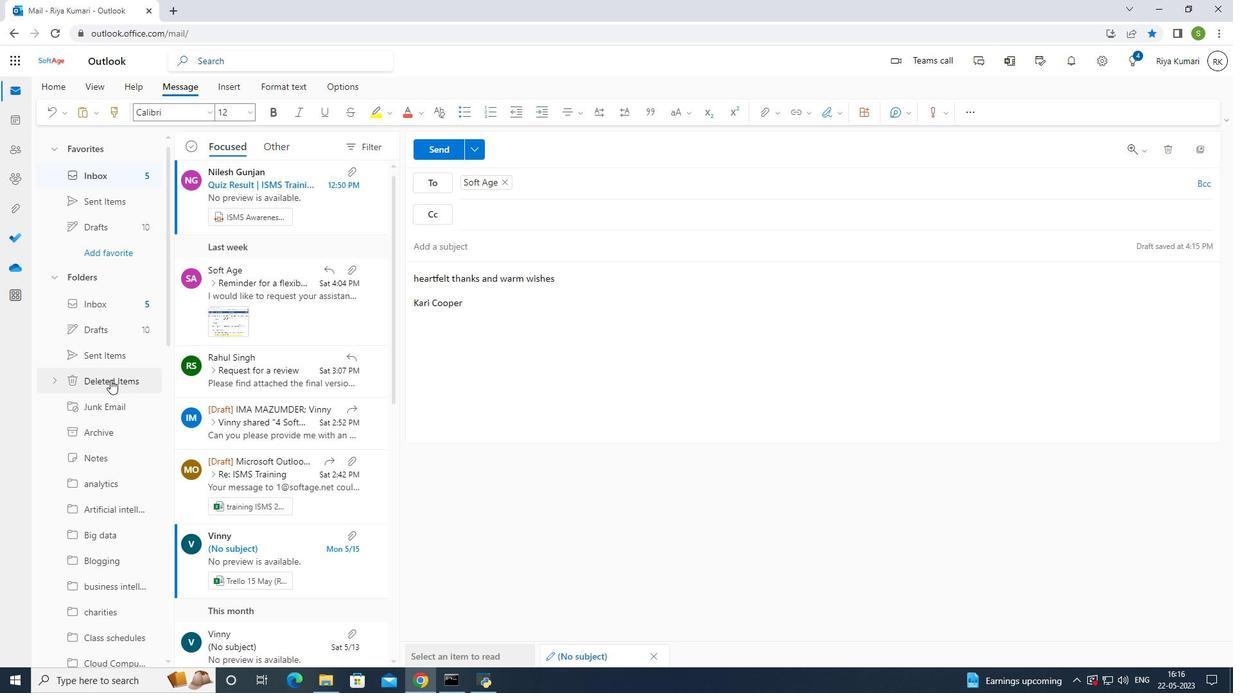 
Action: Mouse scrolled (110, 379) with delta (0, 0)
Screenshot: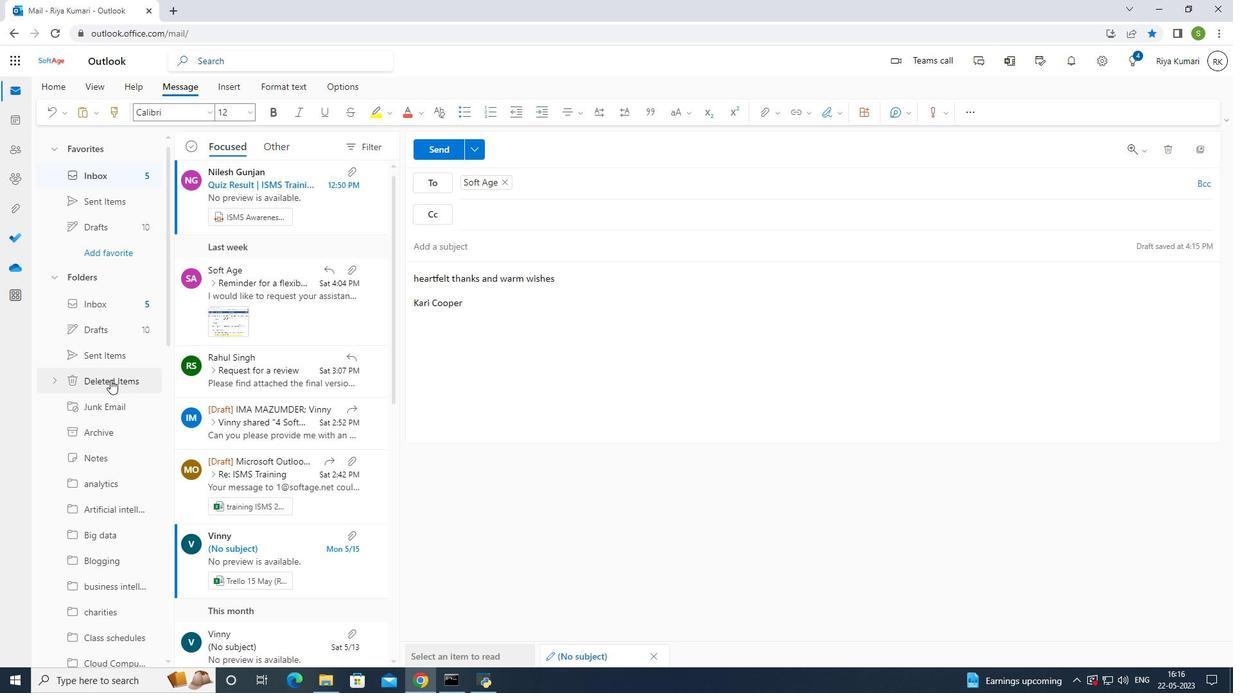 
Action: Mouse scrolled (110, 379) with delta (0, 0)
Screenshot: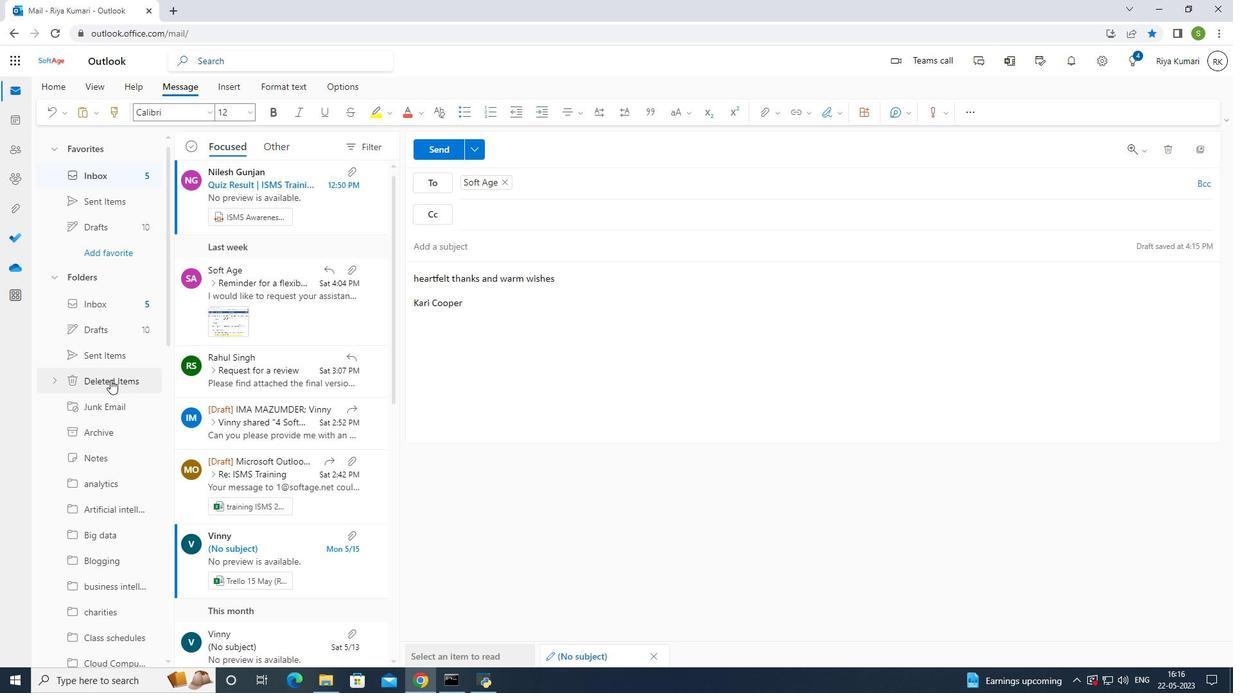 
Action: Mouse scrolled (110, 379) with delta (0, 0)
Screenshot: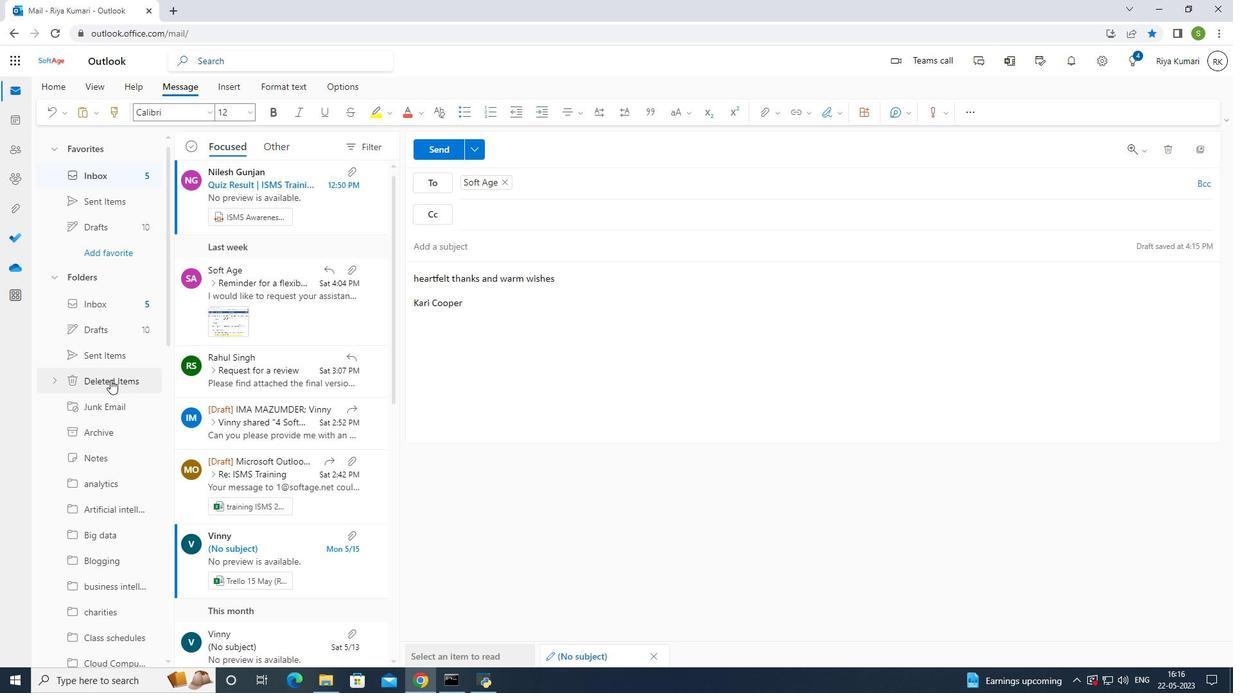 
Action: Mouse scrolled (110, 379) with delta (0, 0)
Screenshot: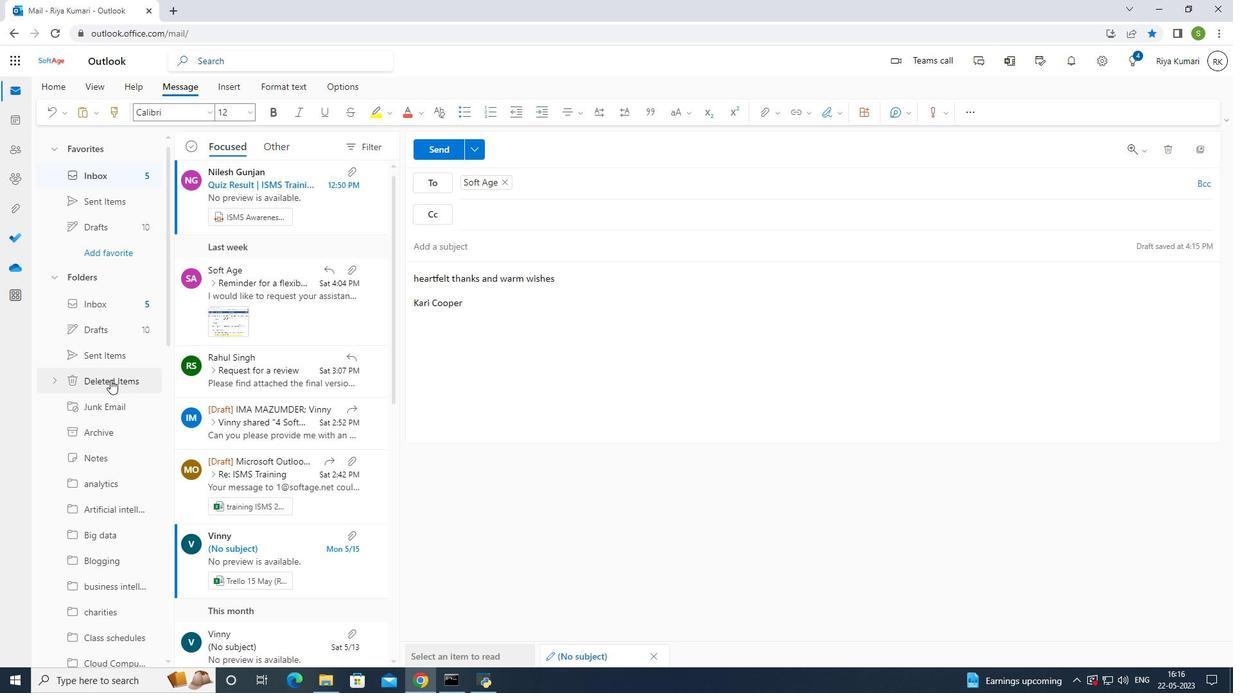 
Action: Mouse scrolled (110, 379) with delta (0, 0)
Screenshot: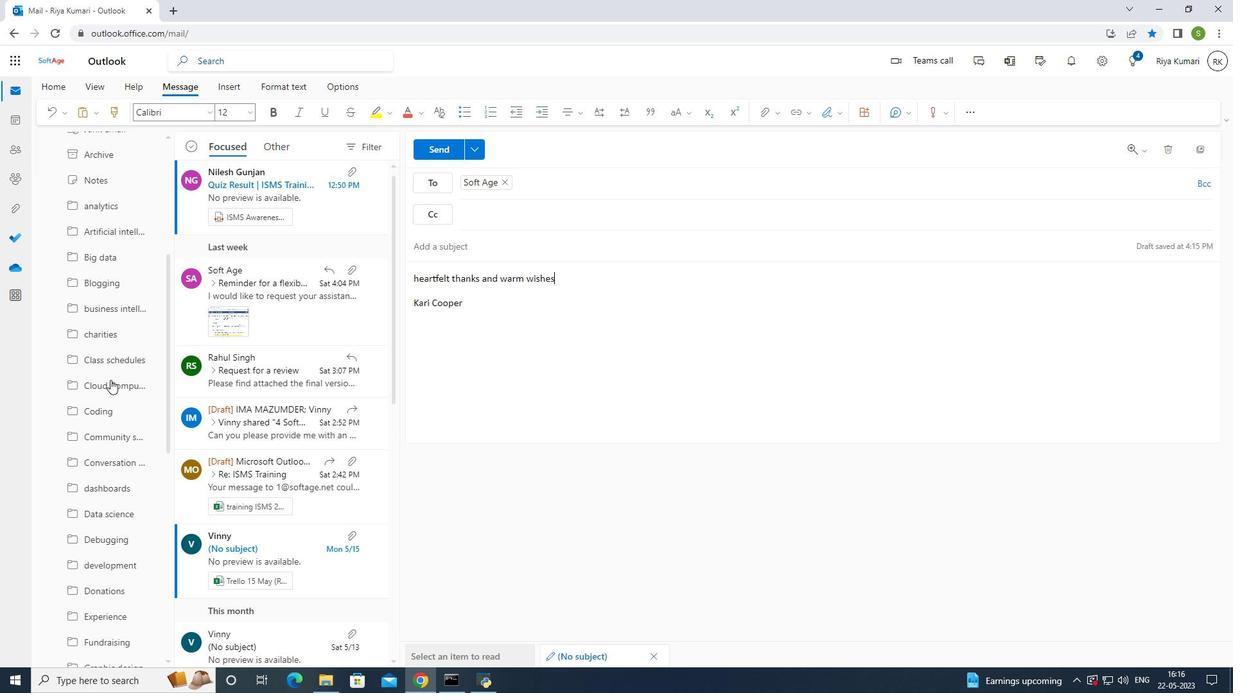 
Action: Mouse scrolled (110, 379) with delta (0, 0)
Screenshot: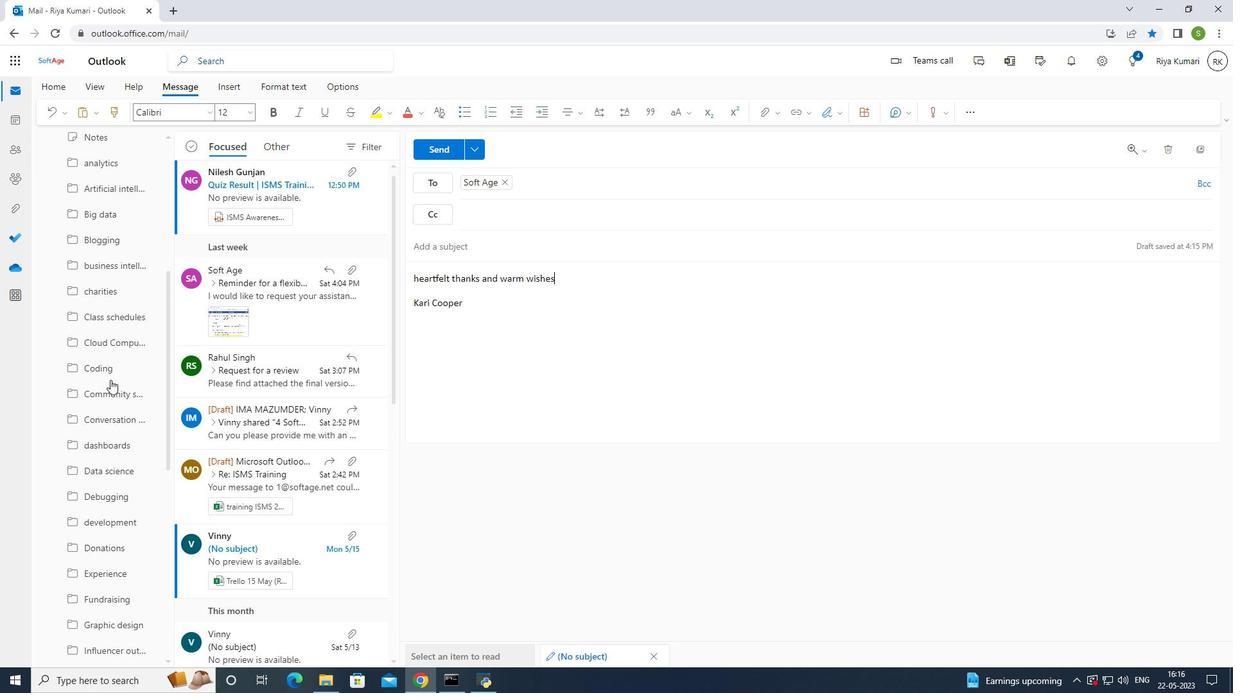 
Action: Mouse scrolled (110, 379) with delta (0, 0)
Screenshot: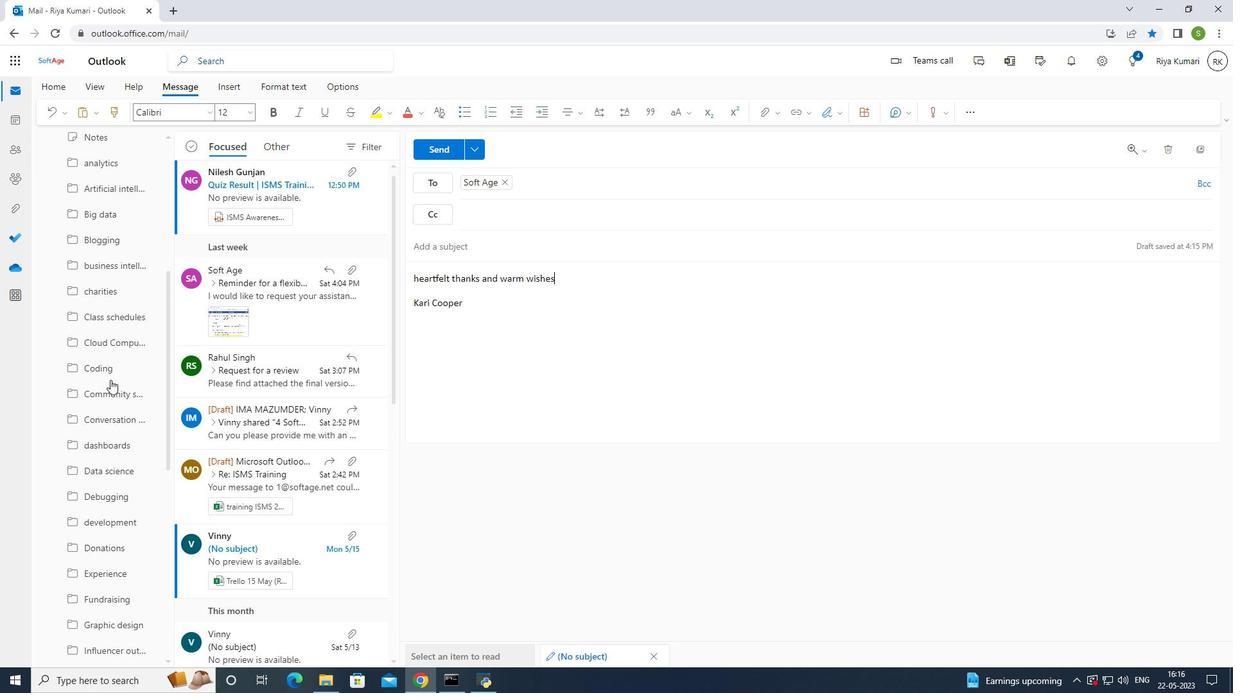 
Action: Mouse scrolled (110, 379) with delta (0, 0)
Screenshot: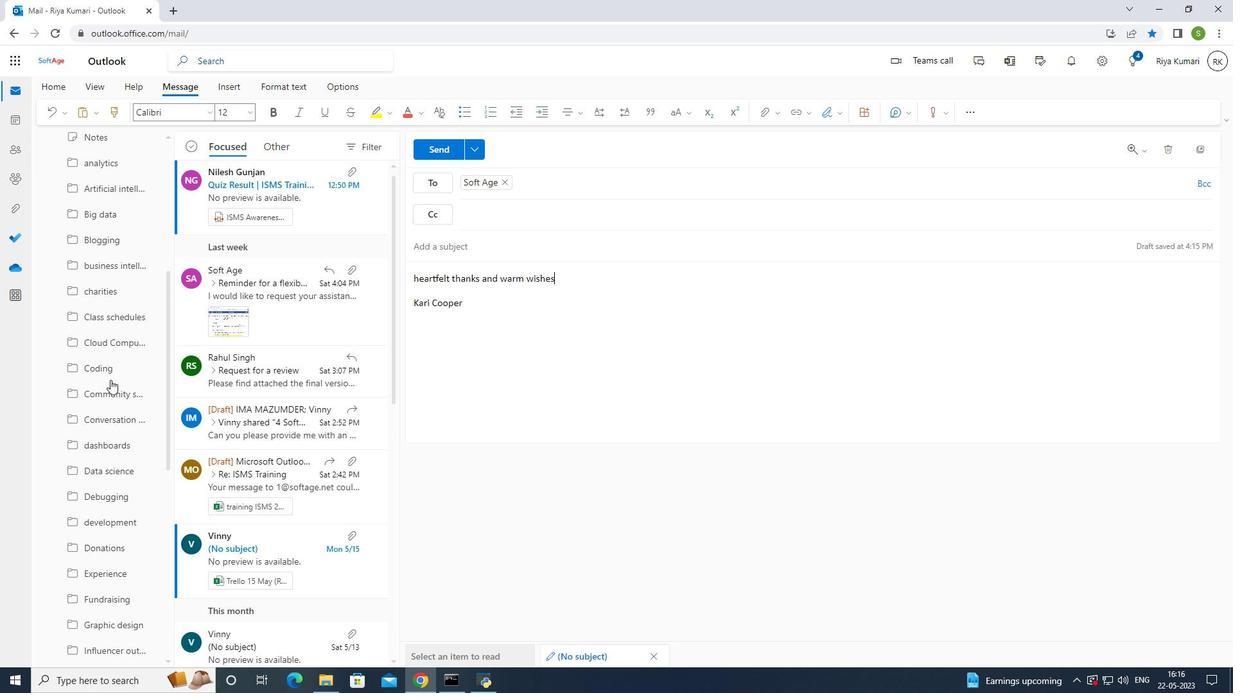 
Action: Mouse scrolled (110, 379) with delta (0, 0)
Screenshot: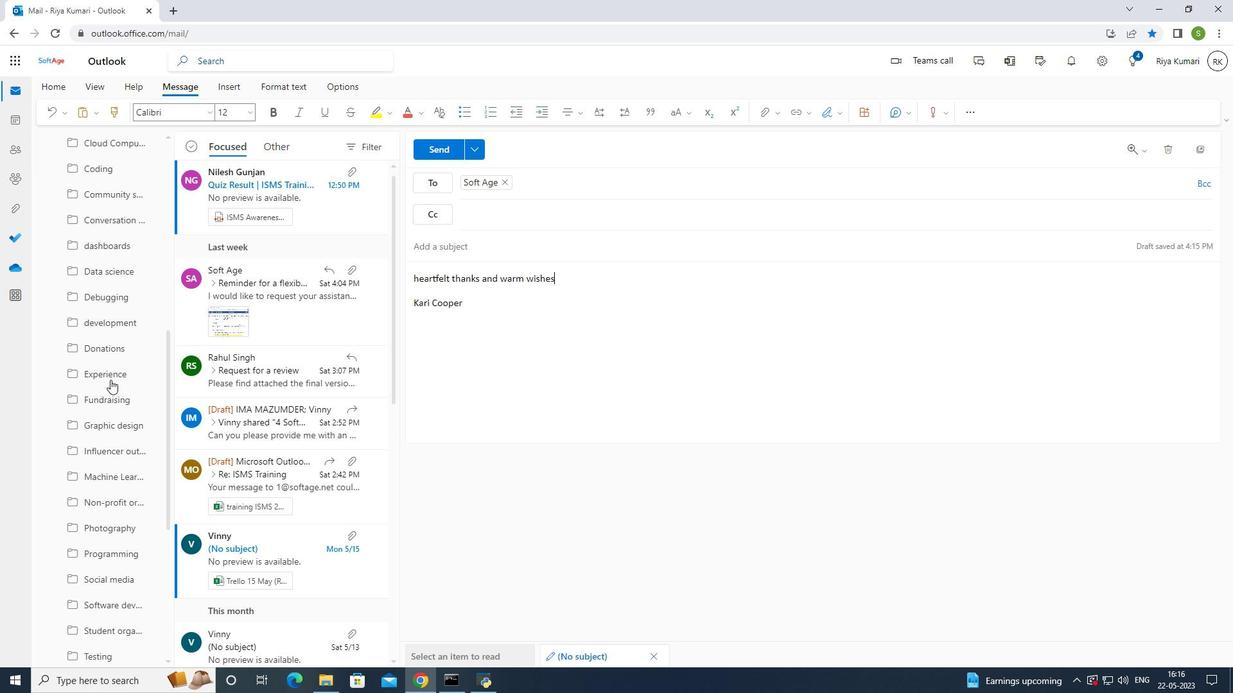 
Action: Mouse scrolled (110, 379) with delta (0, 0)
Screenshot: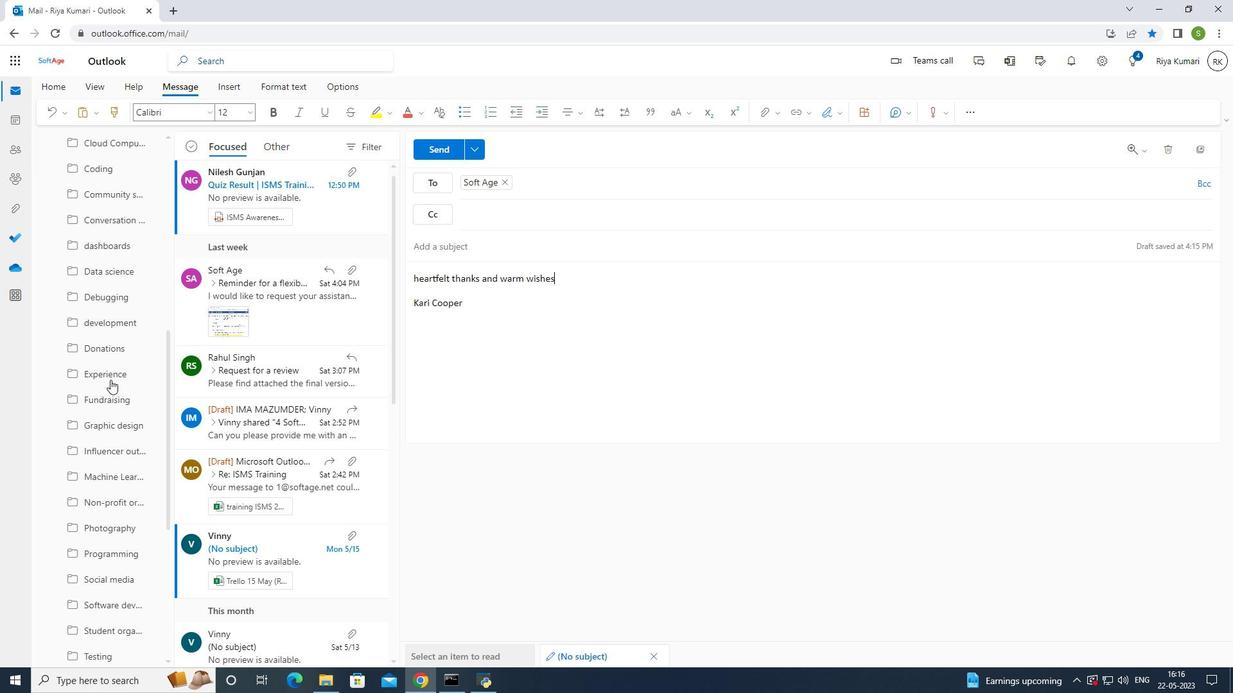 
Action: Mouse scrolled (110, 379) with delta (0, 0)
Screenshot: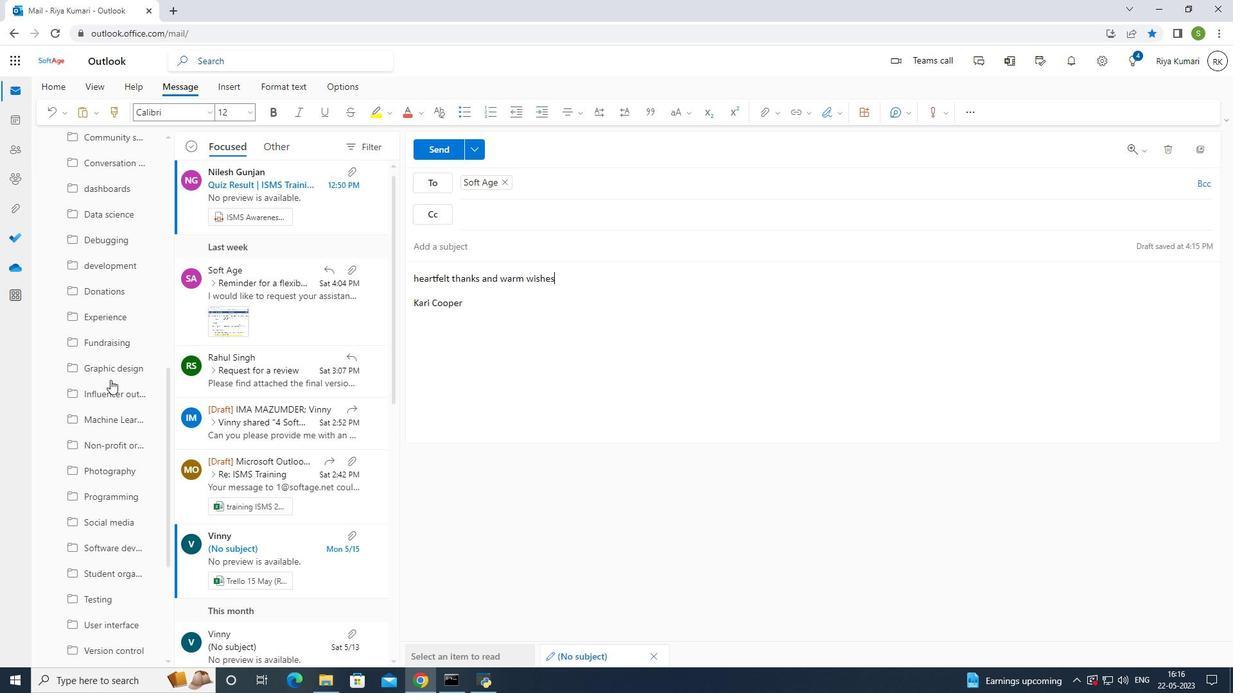 
Action: Mouse scrolled (110, 379) with delta (0, 0)
Screenshot: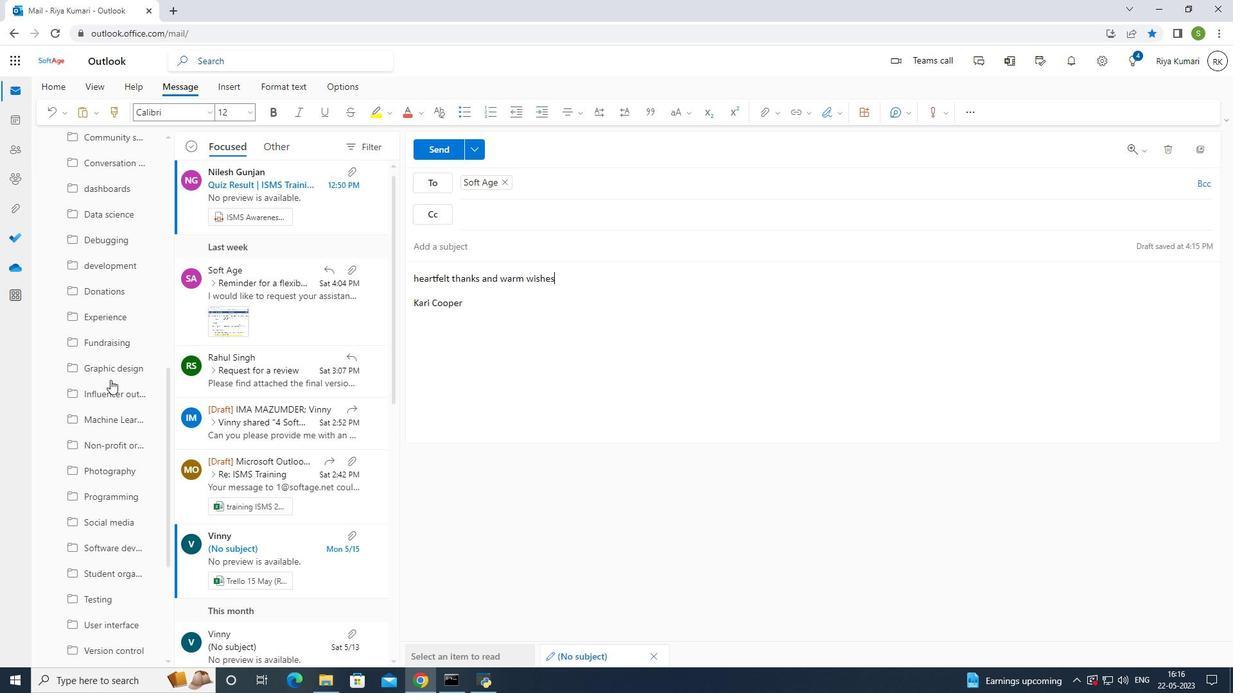 
Action: Mouse moved to (110, 381)
Screenshot: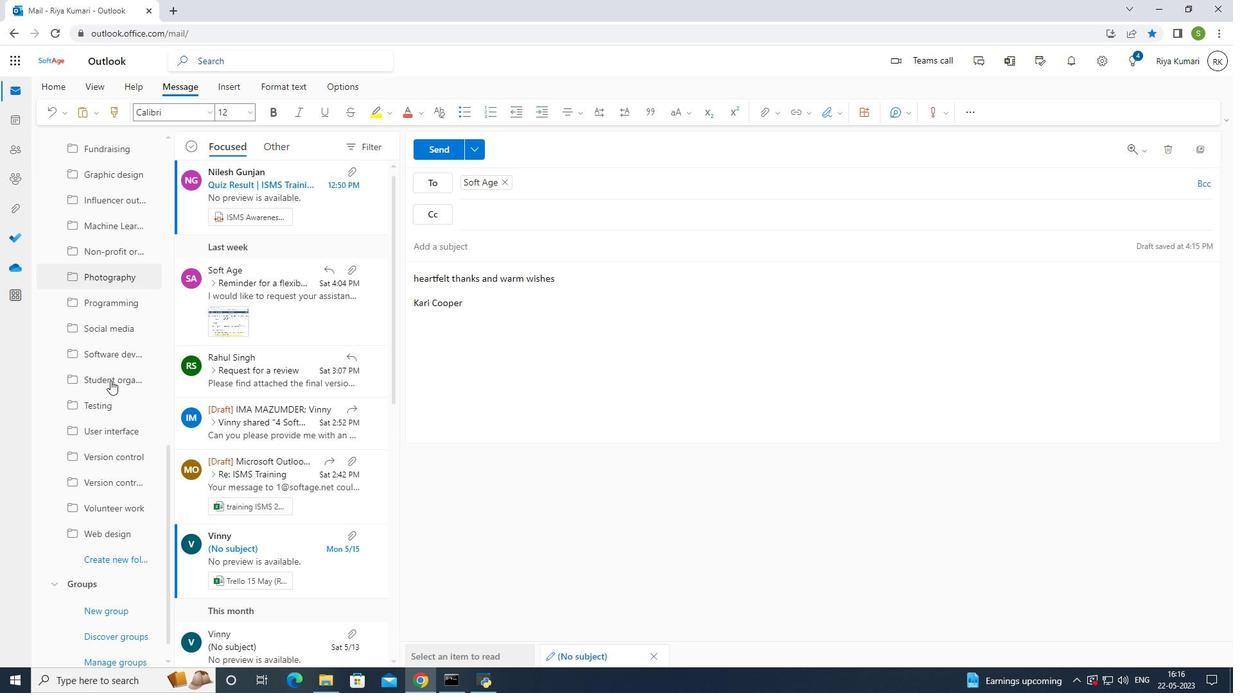 
Action: Mouse scrolled (110, 380) with delta (0, 0)
Screenshot: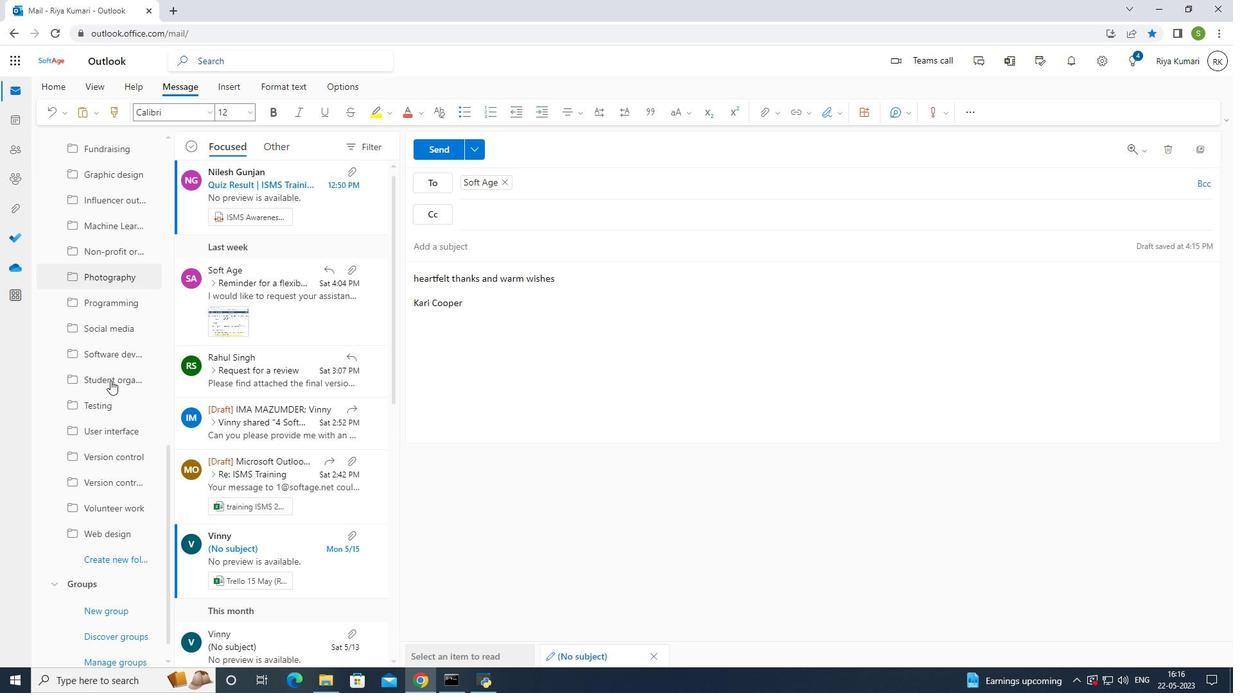 
Action: Mouse moved to (110, 382)
Screenshot: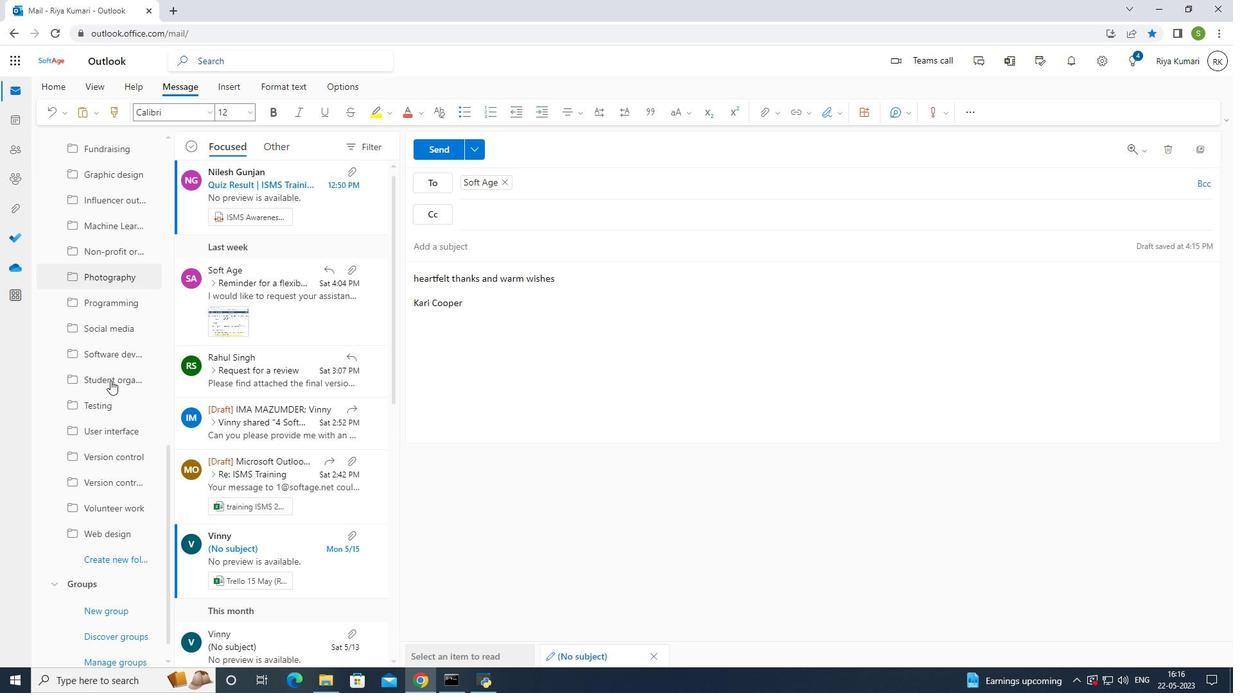 
Action: Mouse scrolled (110, 381) with delta (0, 0)
Screenshot: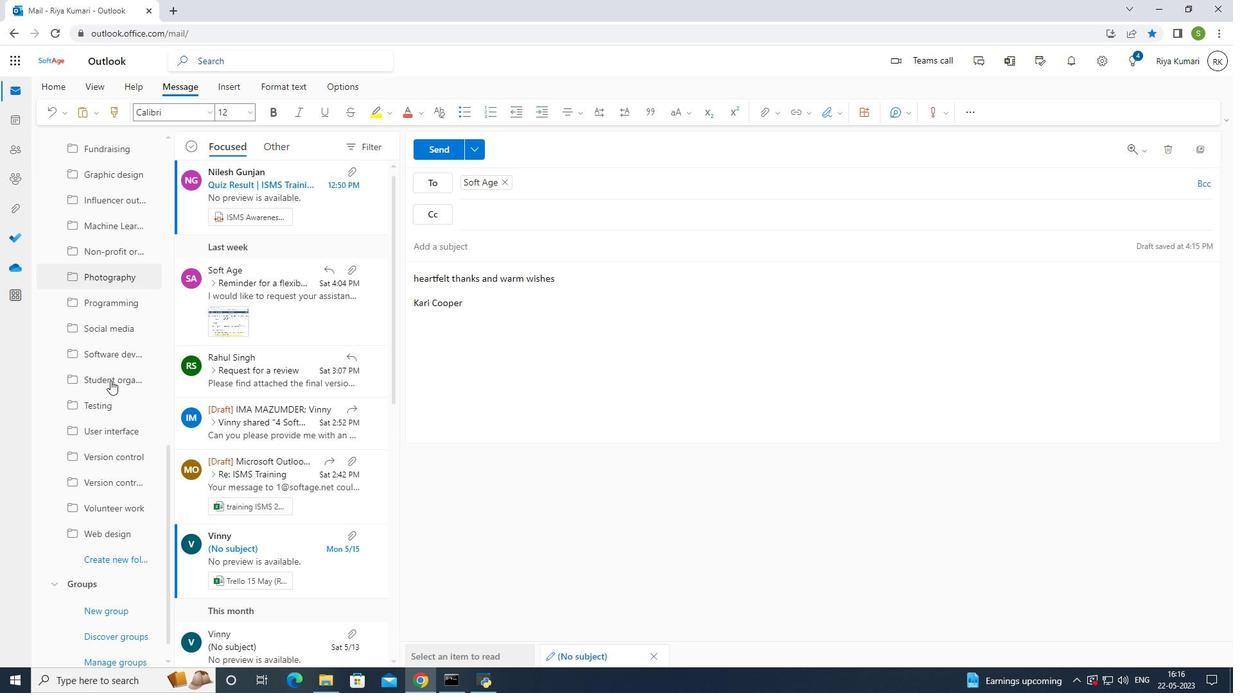 
Action: Mouse scrolled (110, 381) with delta (0, 0)
Screenshot: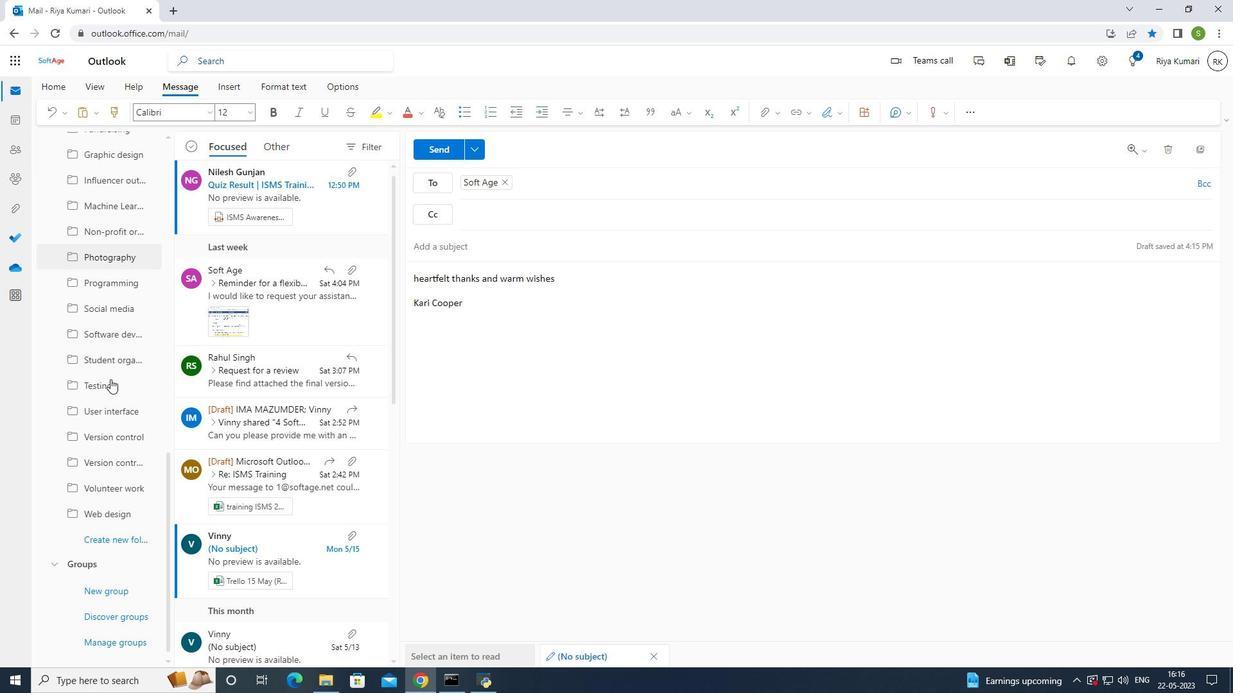 
Action: Mouse scrolled (110, 381) with delta (0, 0)
Screenshot: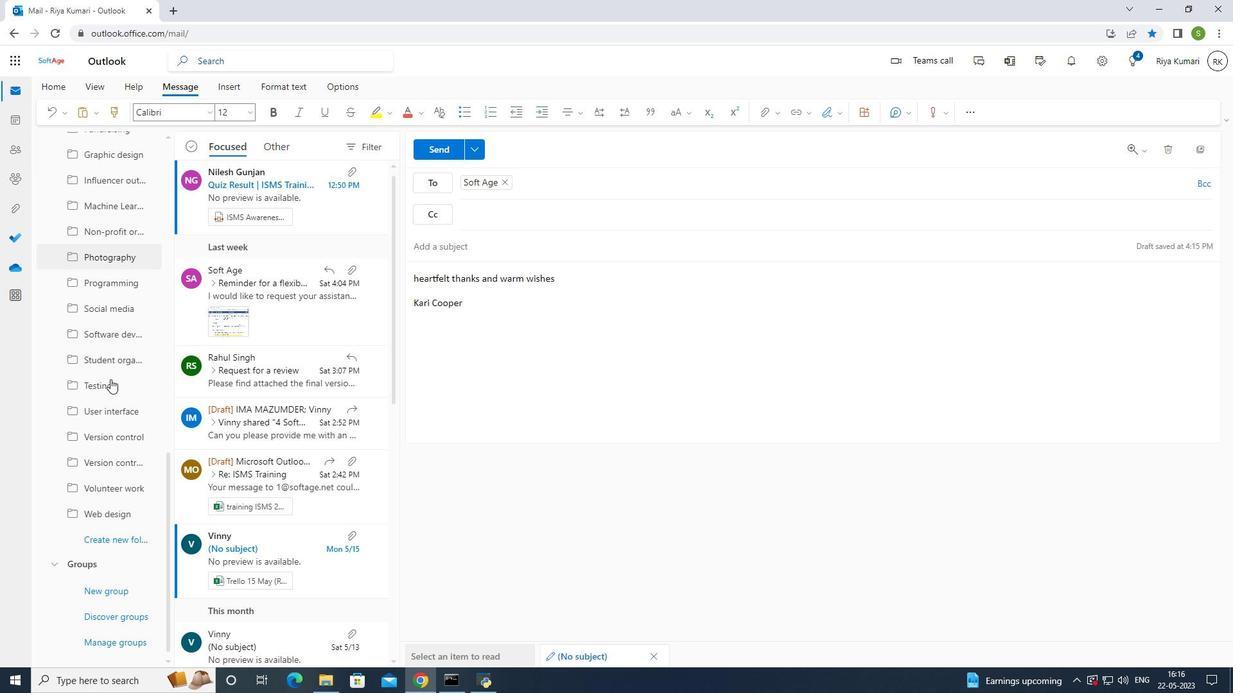 
Action: Mouse moved to (111, 537)
Screenshot: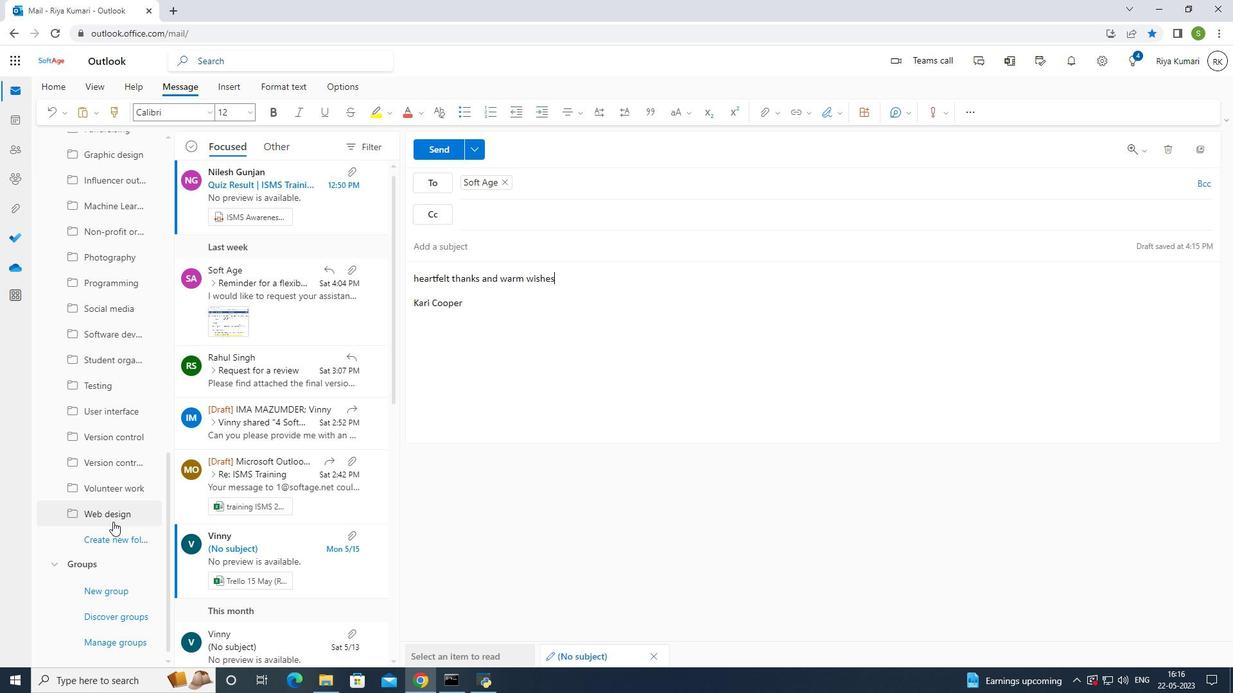 
Action: Mouse pressed left at (111, 537)
Screenshot: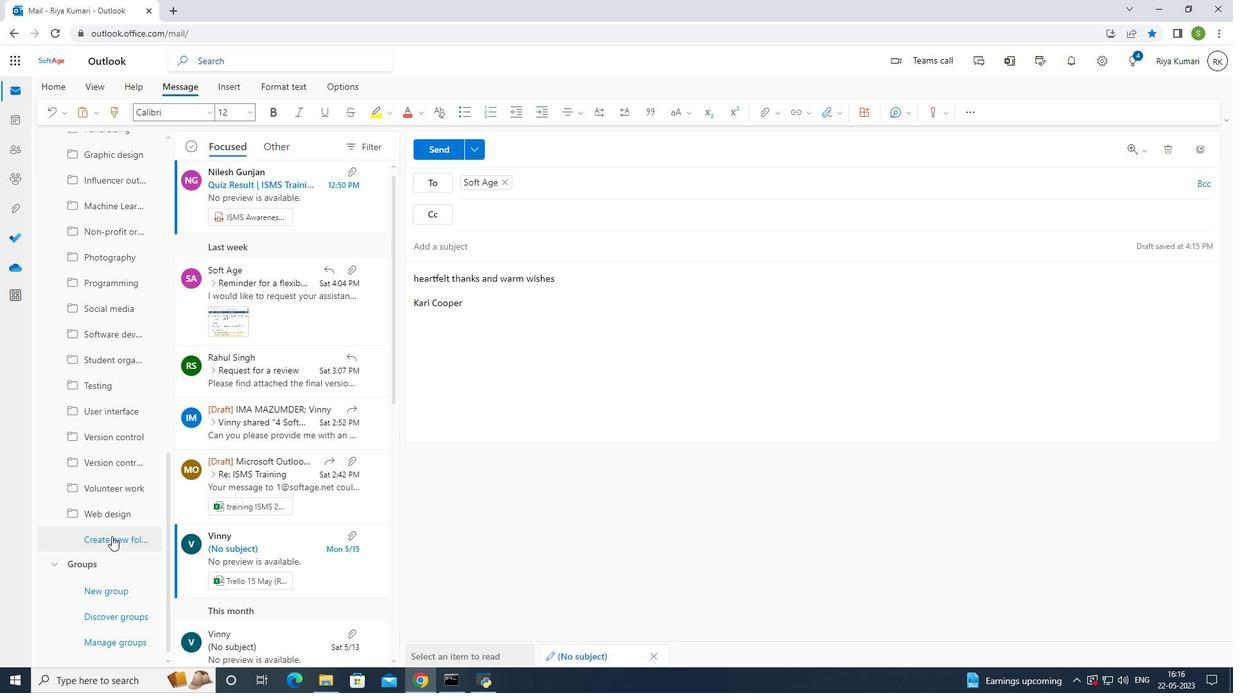 
Action: Mouse moved to (156, 427)
Screenshot: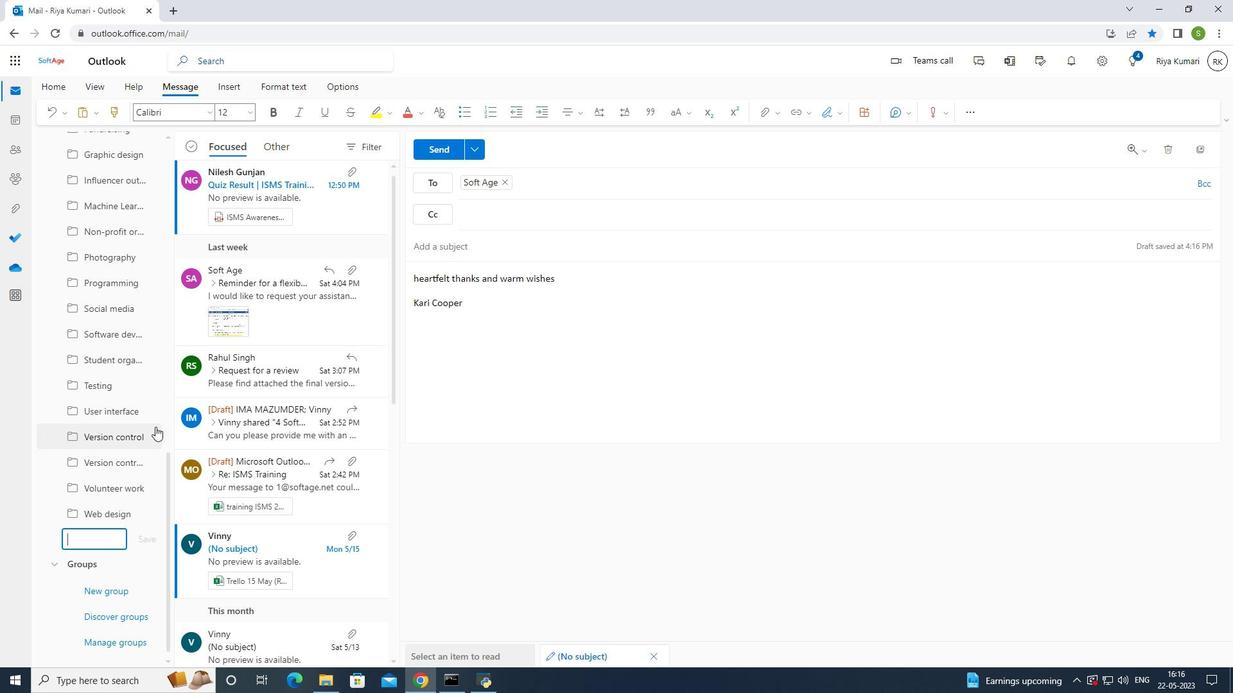 
Action: Key pressed <Key.shift>Data<Key.space><Key.shift>vaisualization
Screenshot: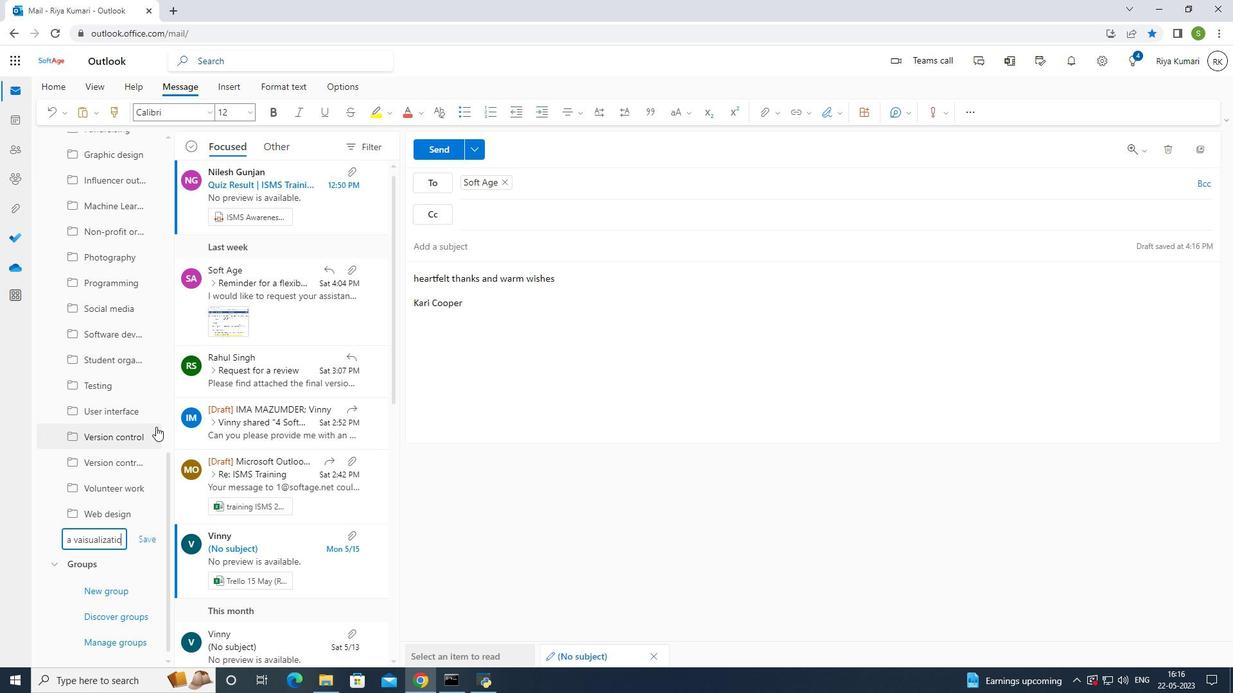
Action: Mouse moved to (77, 542)
Screenshot: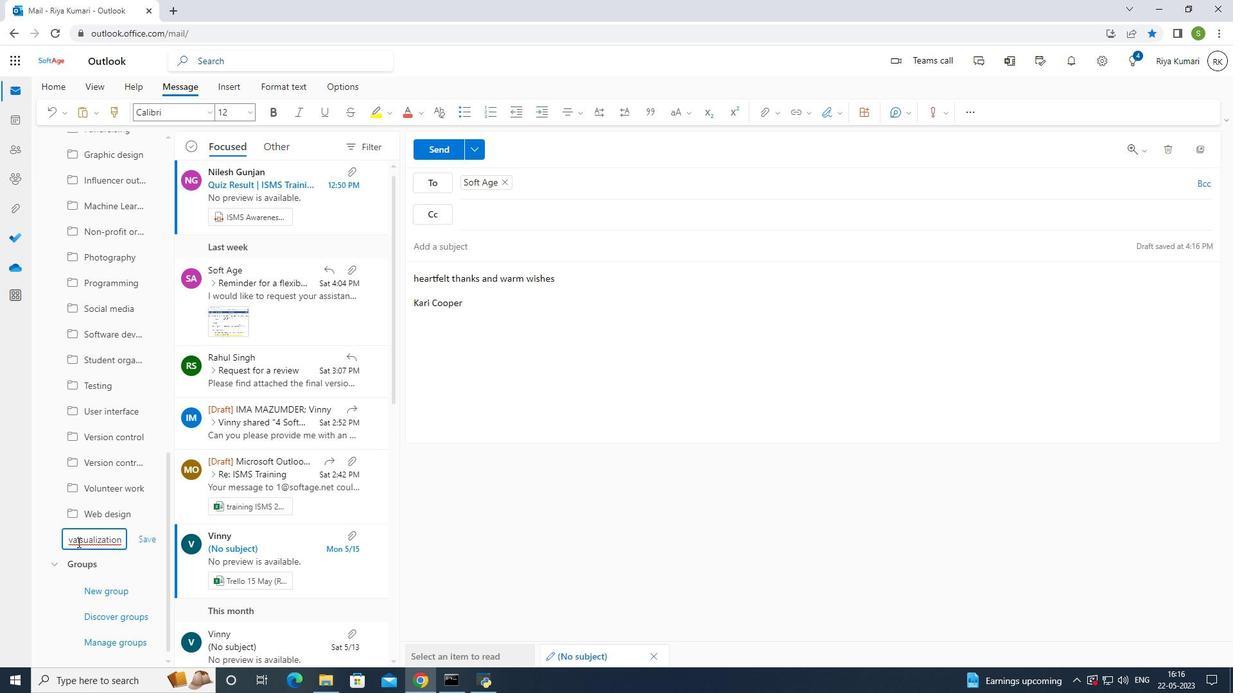
Action: Mouse pressed left at (77, 542)
Screenshot: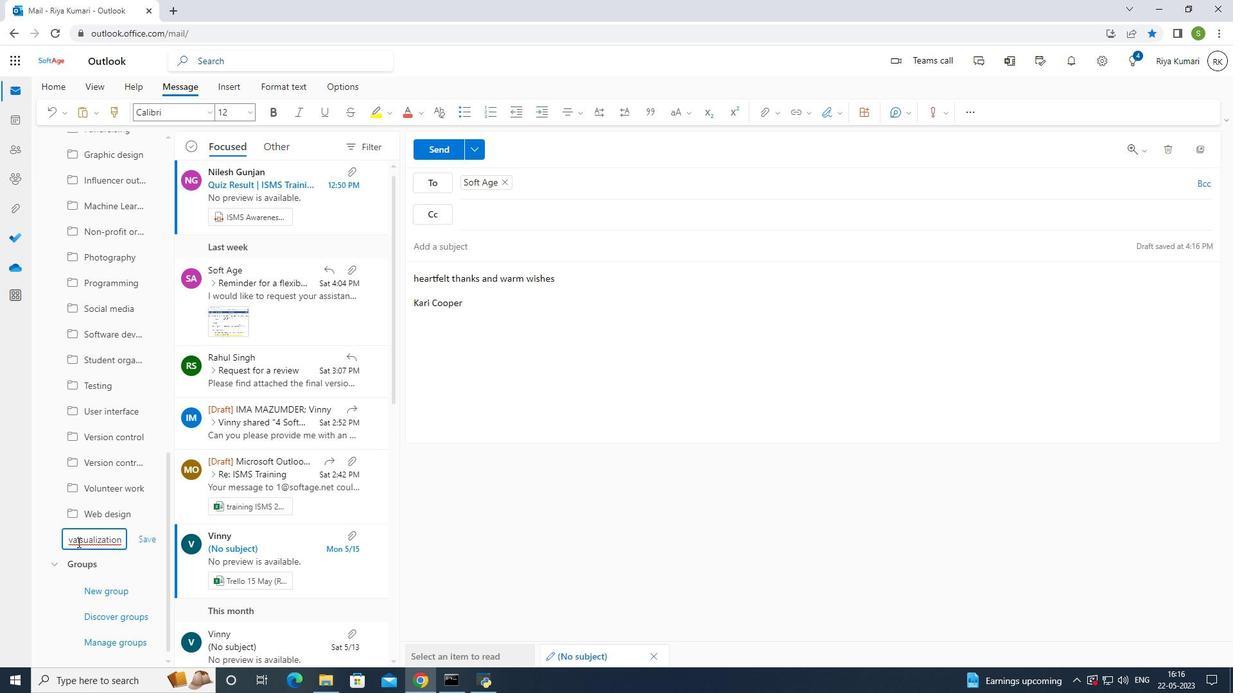 
Action: Mouse moved to (156, 535)
Screenshot: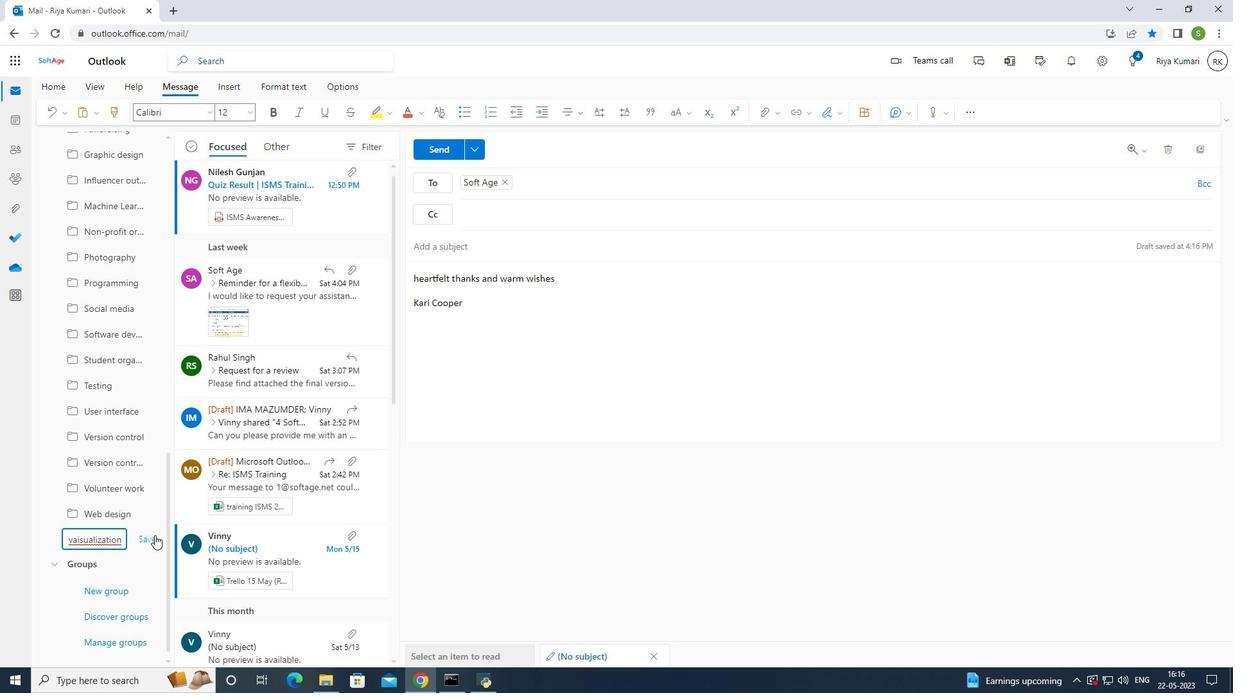 
Action: Key pressed <Key.backspace>
Screenshot: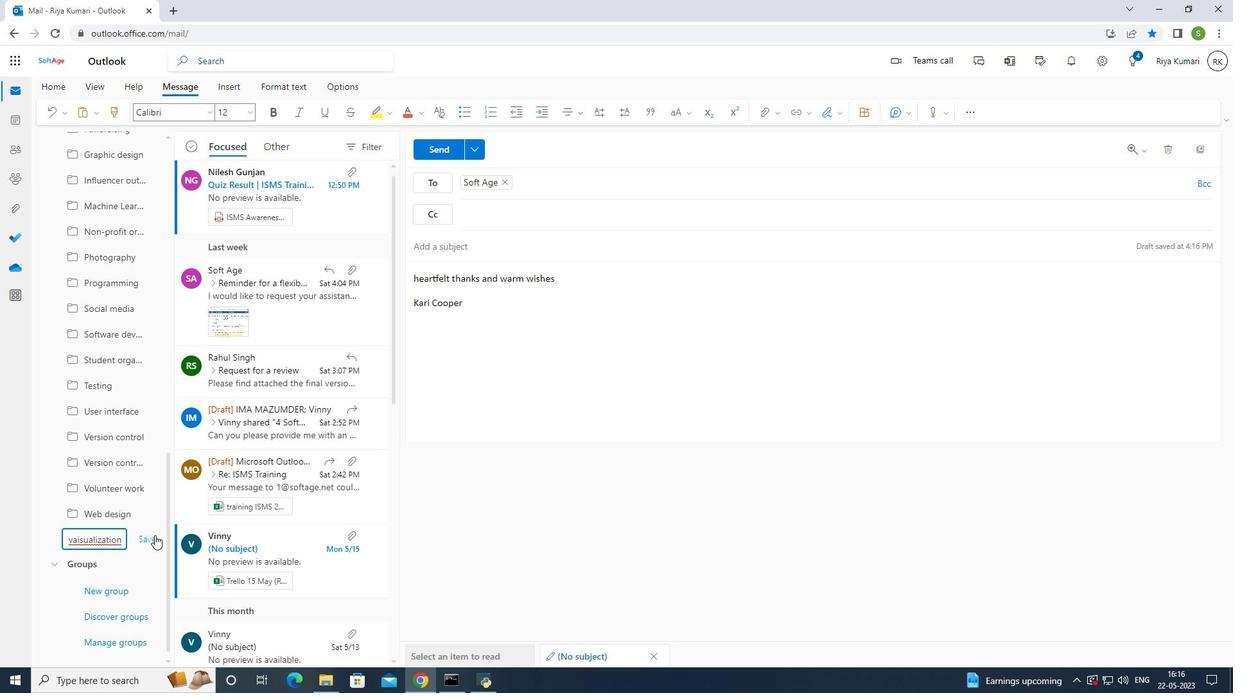 
Action: Mouse moved to (145, 539)
Screenshot: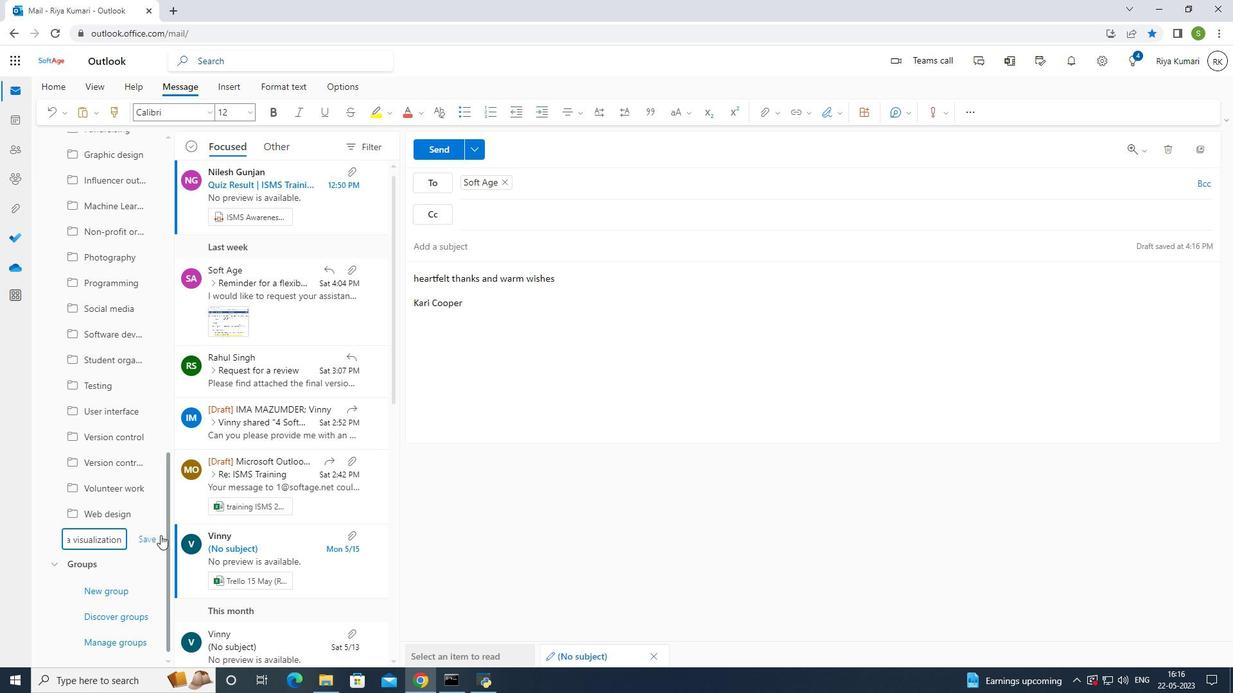 
Action: Mouse pressed left at (145, 539)
Screenshot: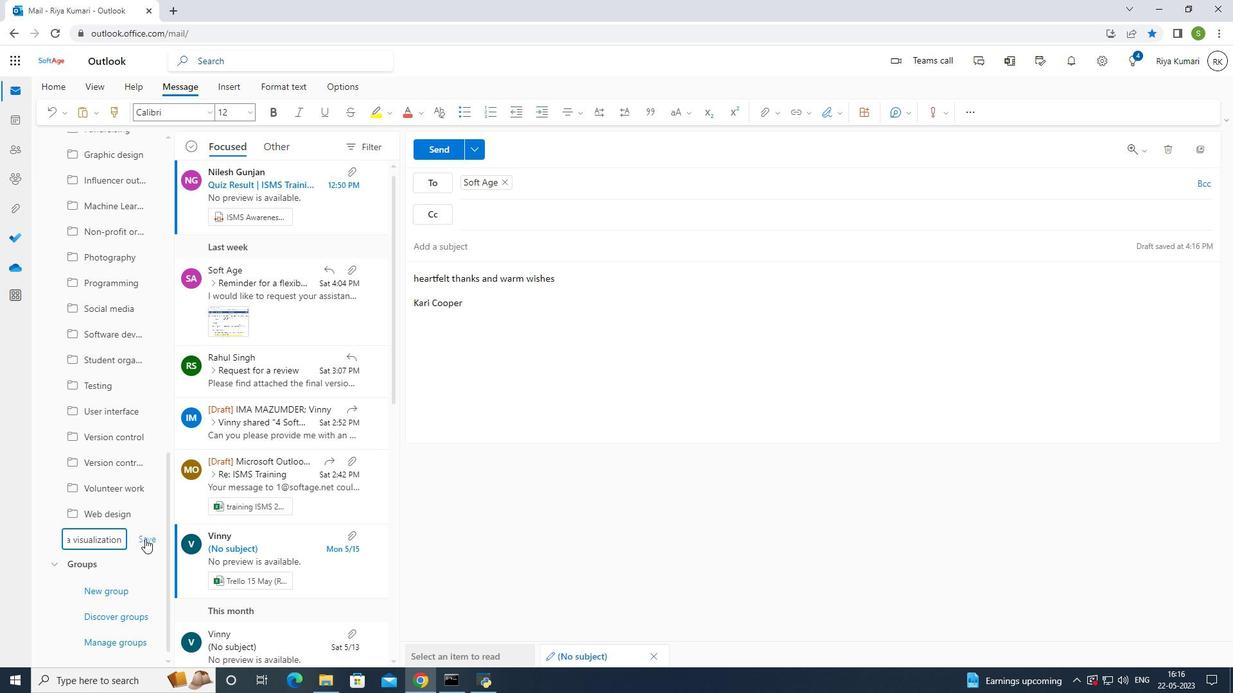 
Action: Mouse moved to (673, 387)
Screenshot: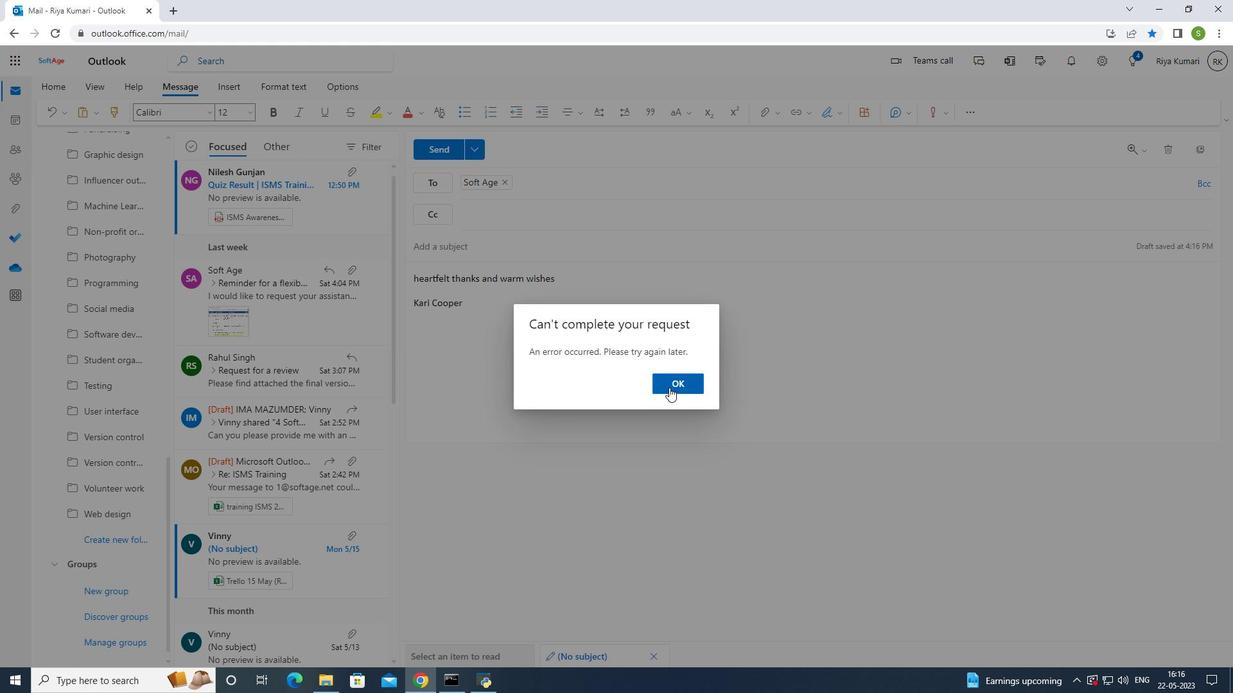 
Action: Mouse pressed left at (673, 387)
Screenshot: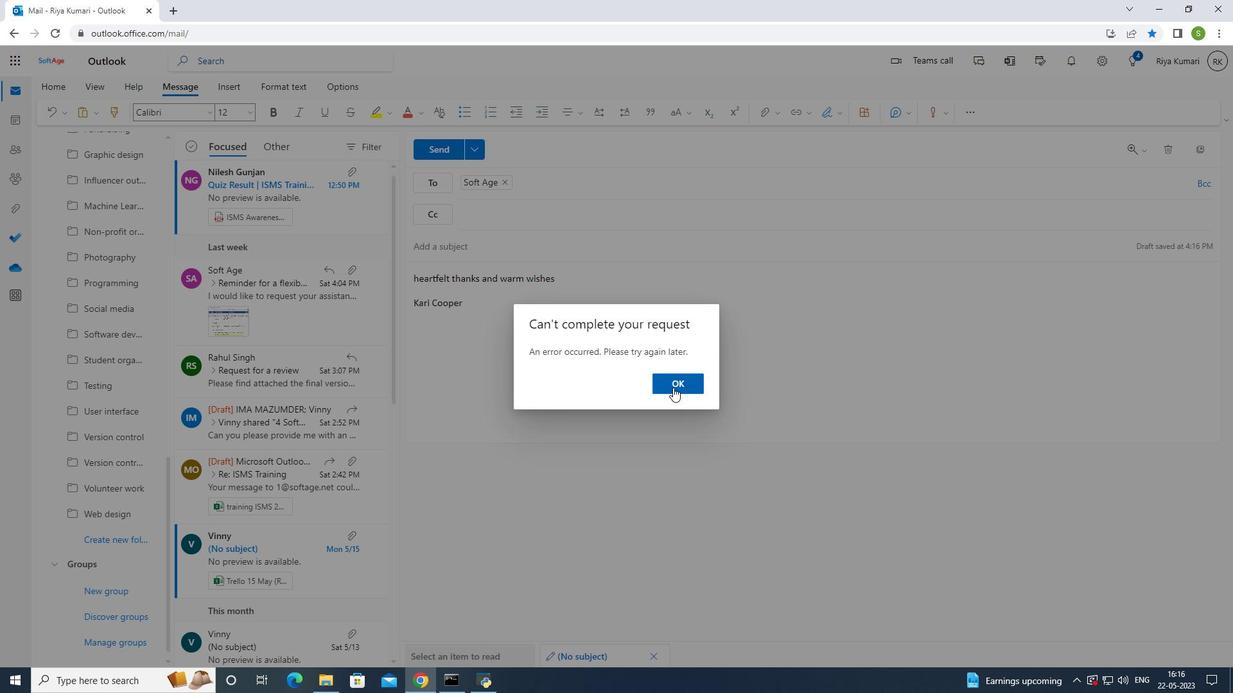 
Action: Mouse moved to (118, 446)
Screenshot: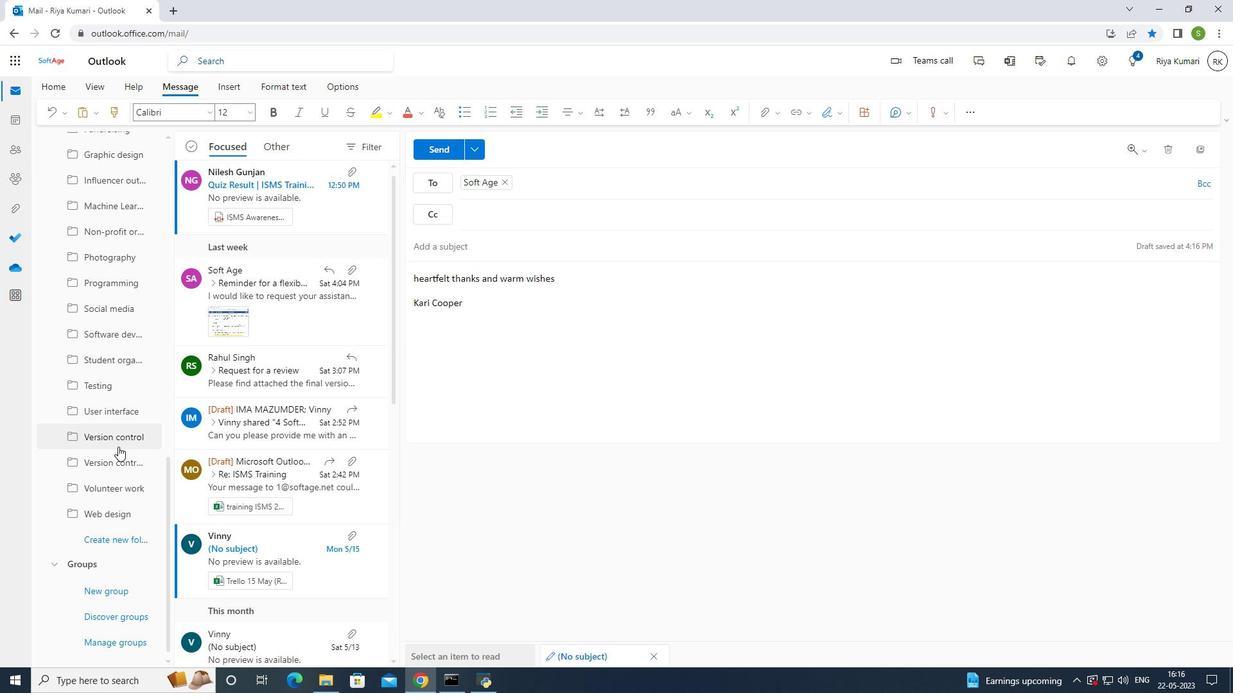 
Action: Mouse pressed right at (118, 446)
Screenshot: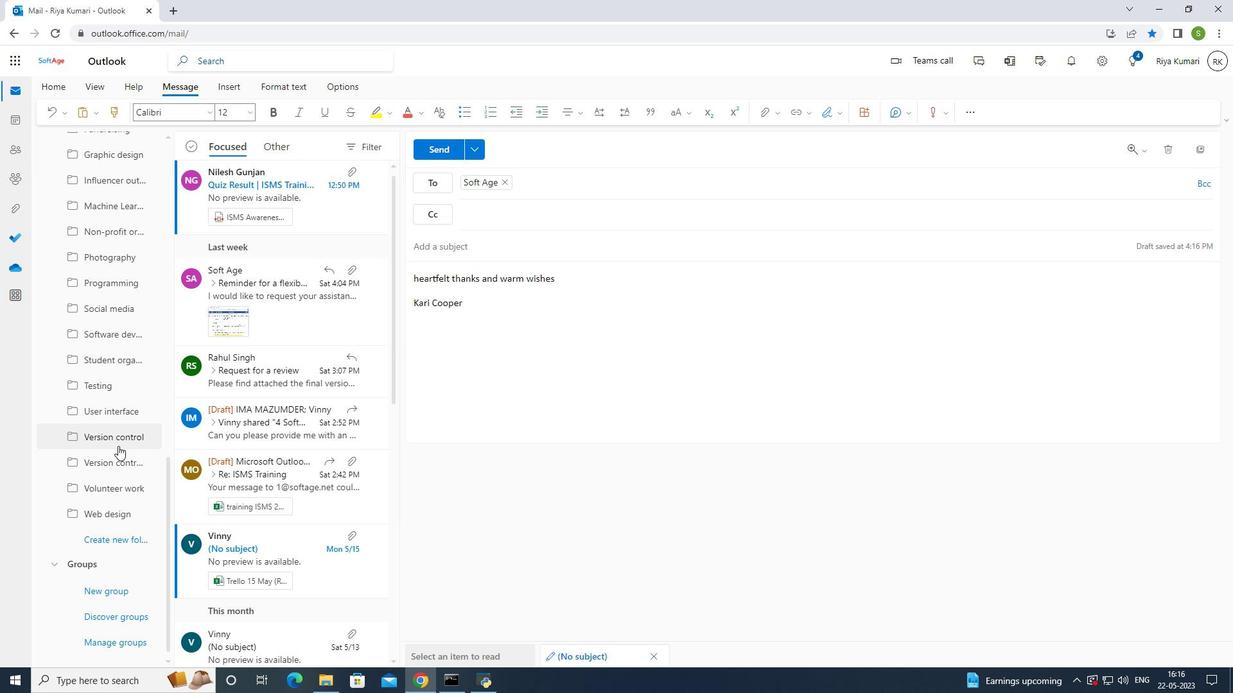 
Action: Mouse moved to (150, 479)
Screenshot: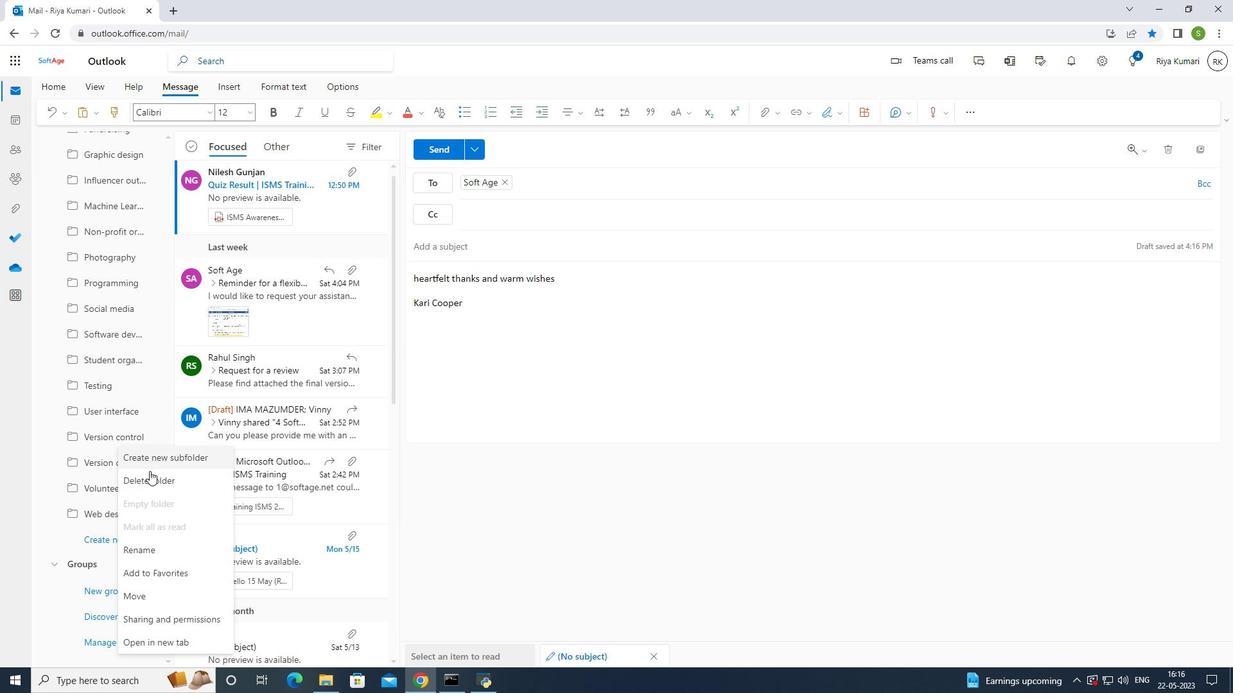 
Action: Mouse pressed left at (150, 479)
Screenshot: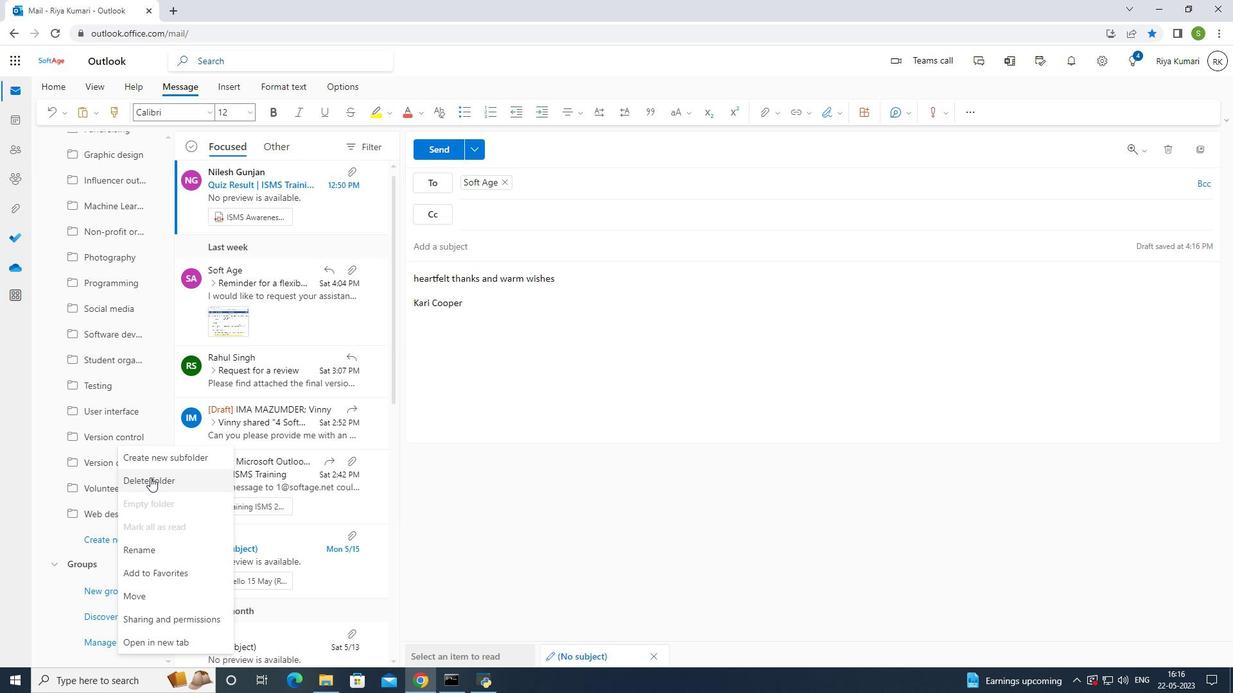
Action: Mouse moved to (625, 394)
Screenshot: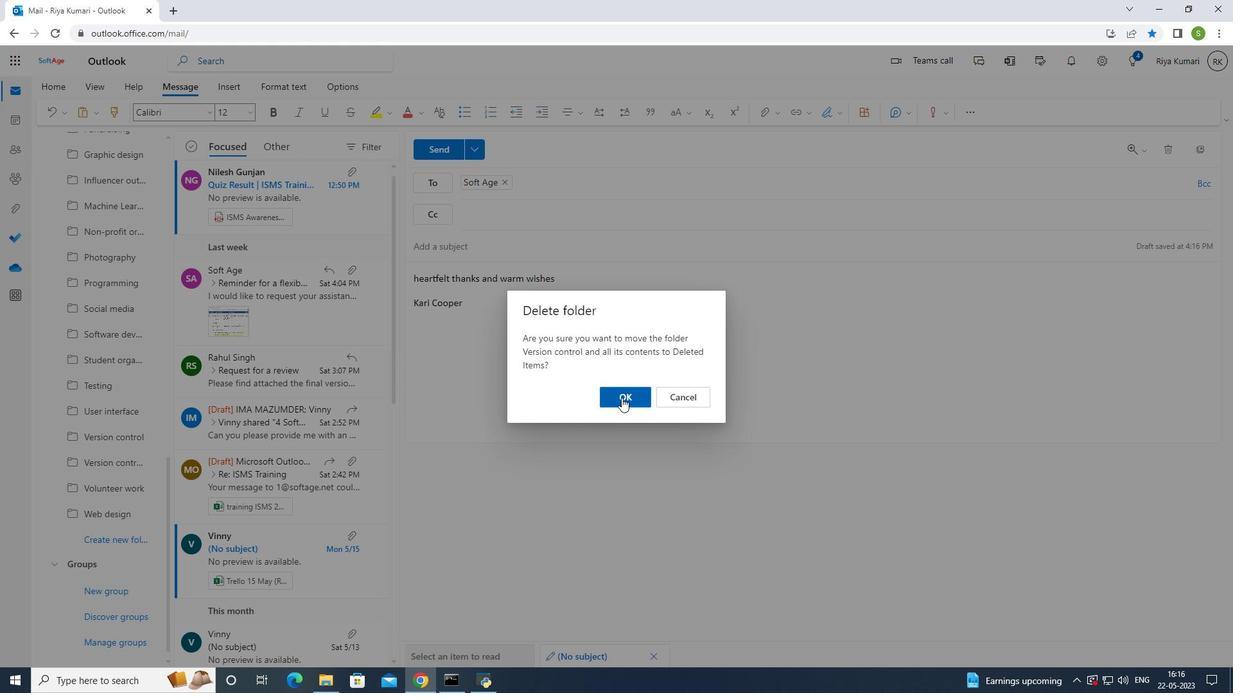 
Action: Mouse pressed left at (625, 394)
Screenshot: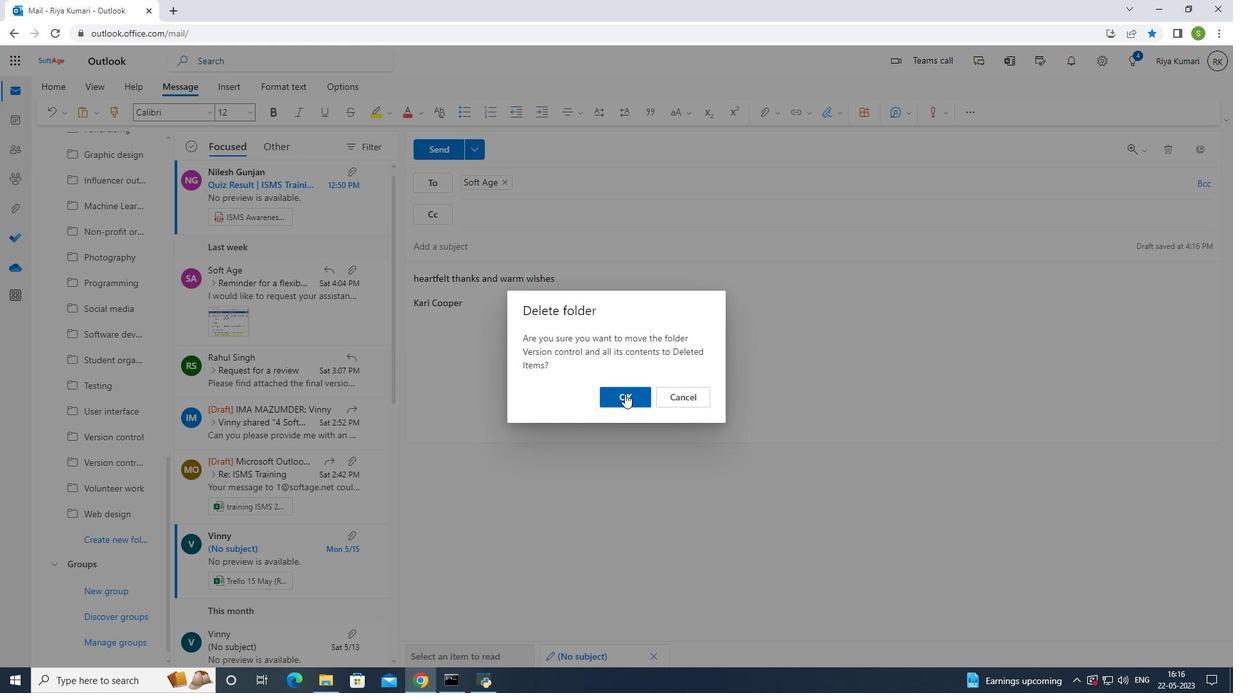 
Action: Mouse moved to (88, 538)
Screenshot: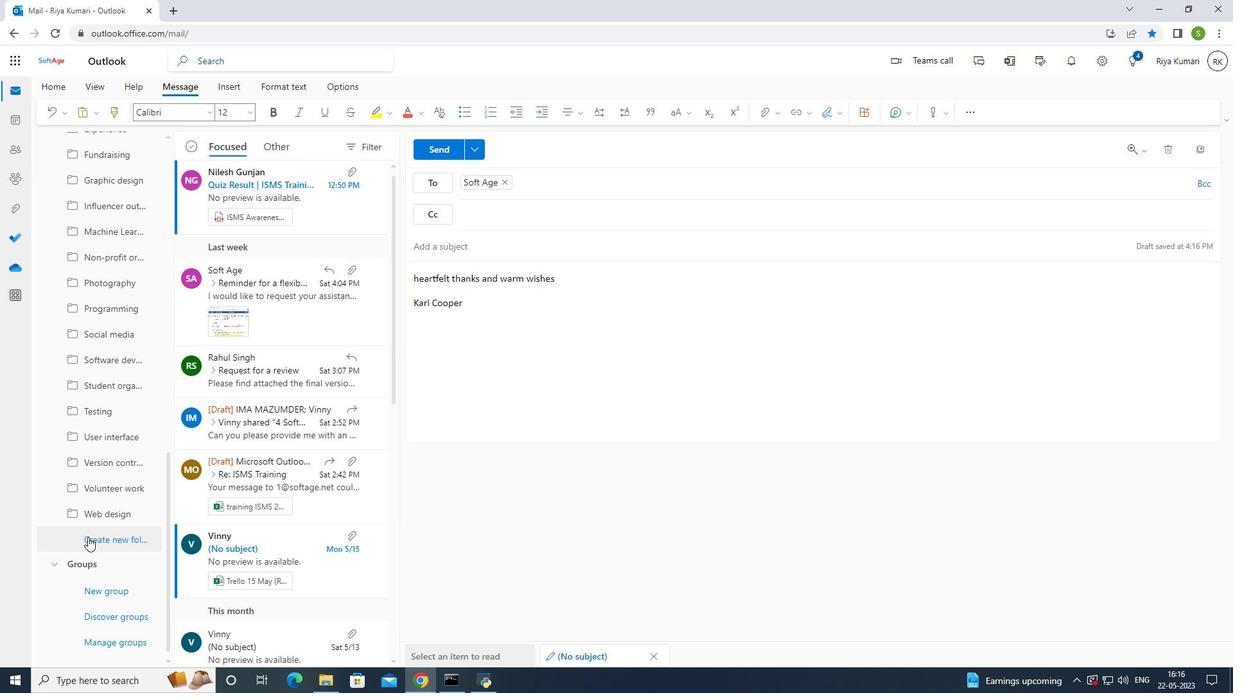 
Action: Mouse pressed left at (88, 538)
Screenshot: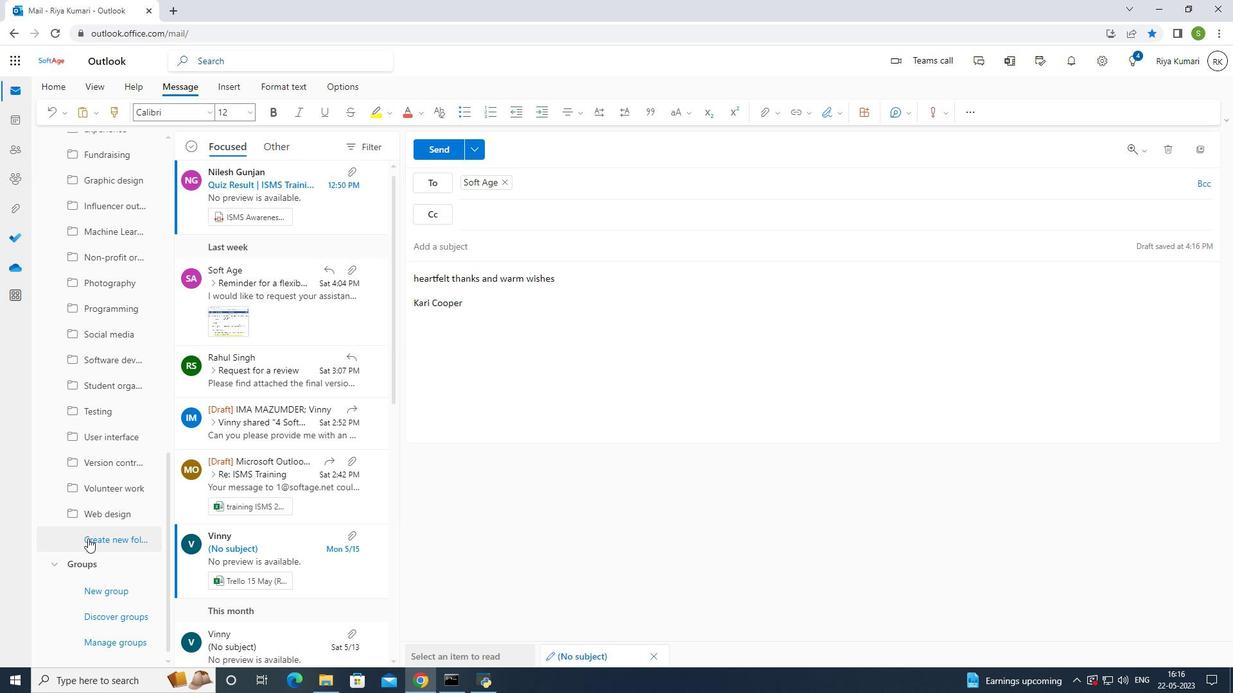 
Action: Mouse moved to (103, 540)
Screenshot: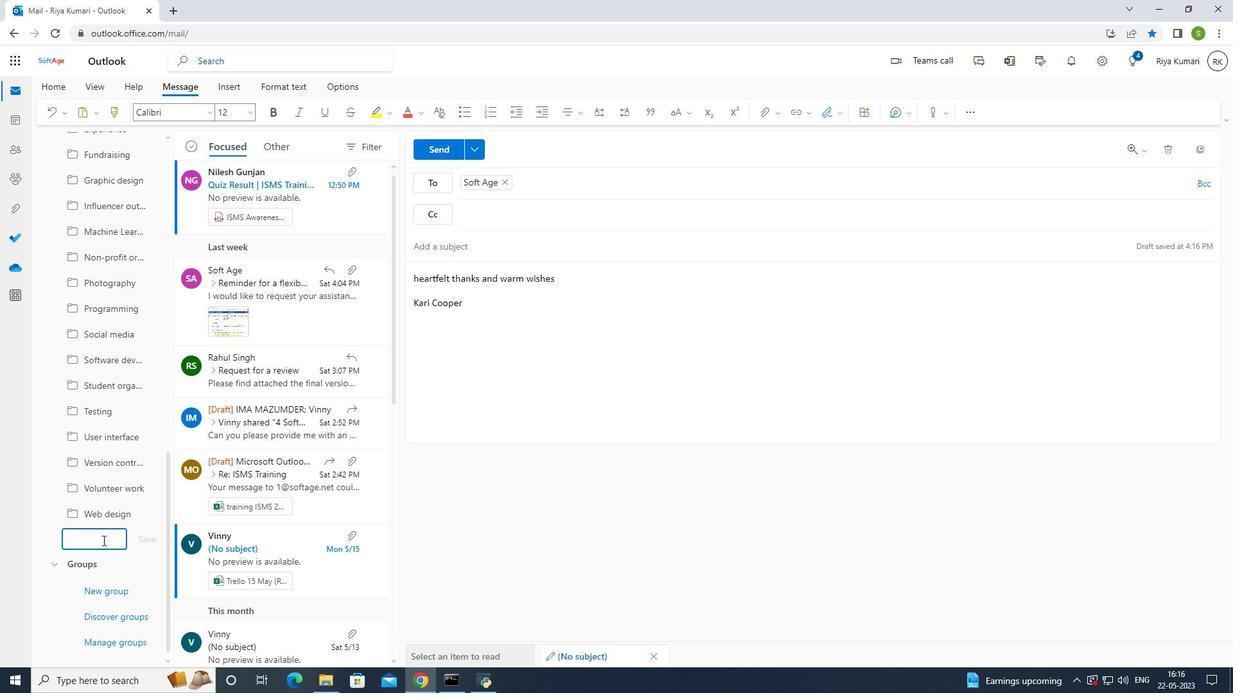 
Action: Key pressed <Key.shift>data<Key.space><Key.shift>visualization
Screenshot: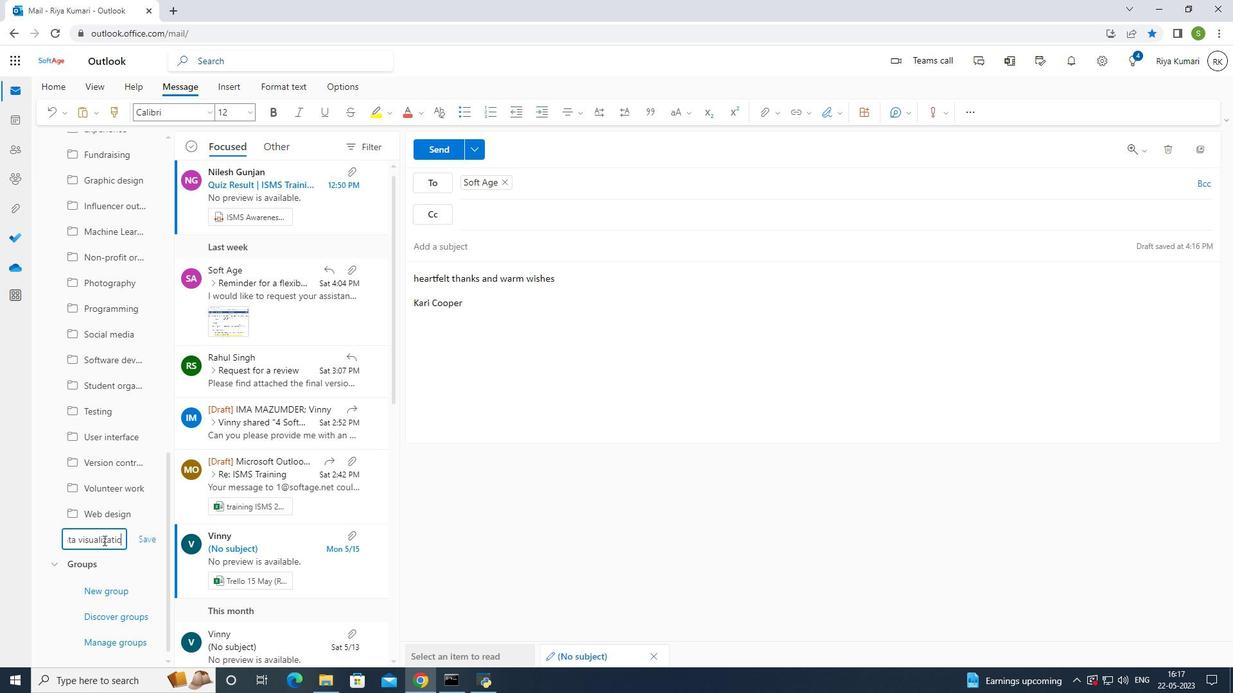 
Action: Mouse moved to (142, 541)
Screenshot: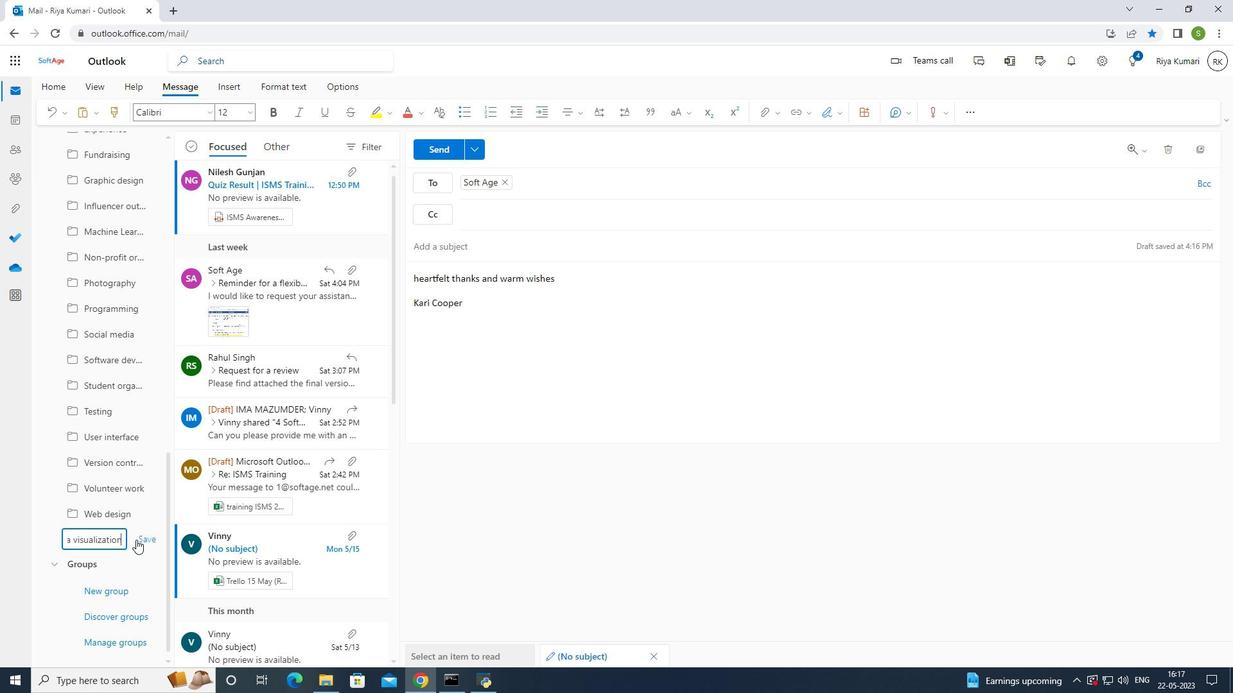 
Action: Mouse pressed left at (142, 541)
Screenshot: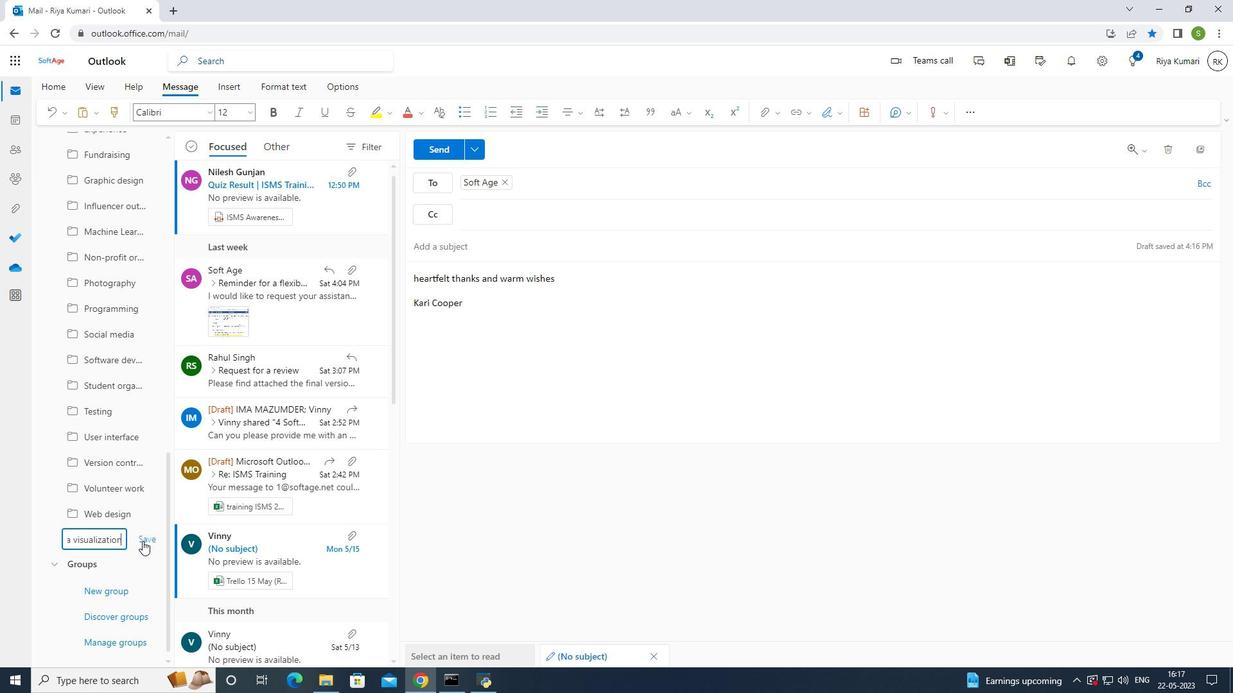 
Action: Mouse moved to (687, 386)
Screenshot: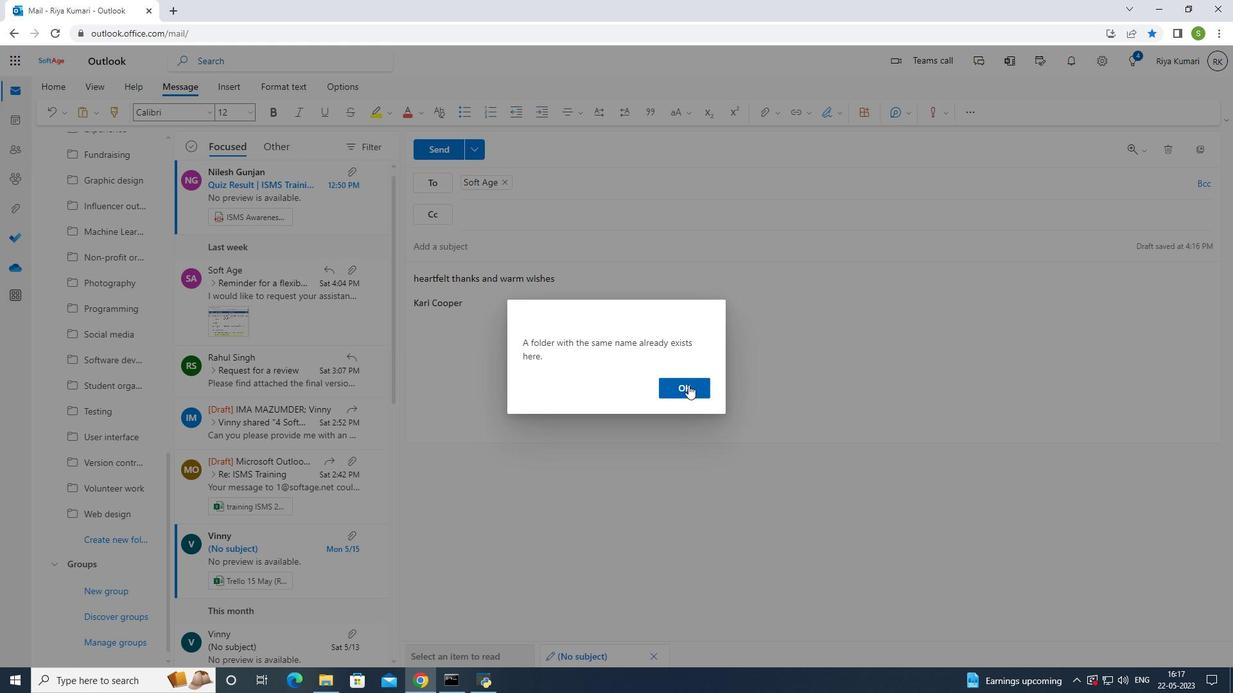 
Action: Mouse pressed left at (687, 386)
Screenshot: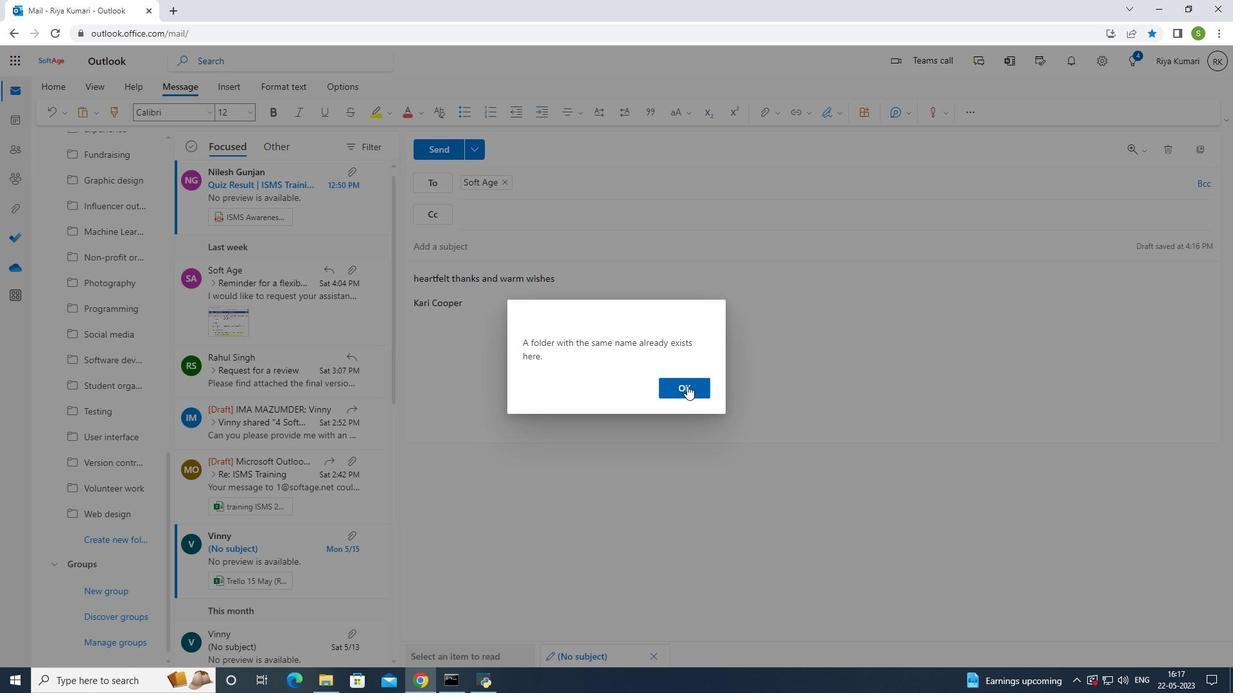 
Action: Mouse moved to (452, 154)
Screenshot: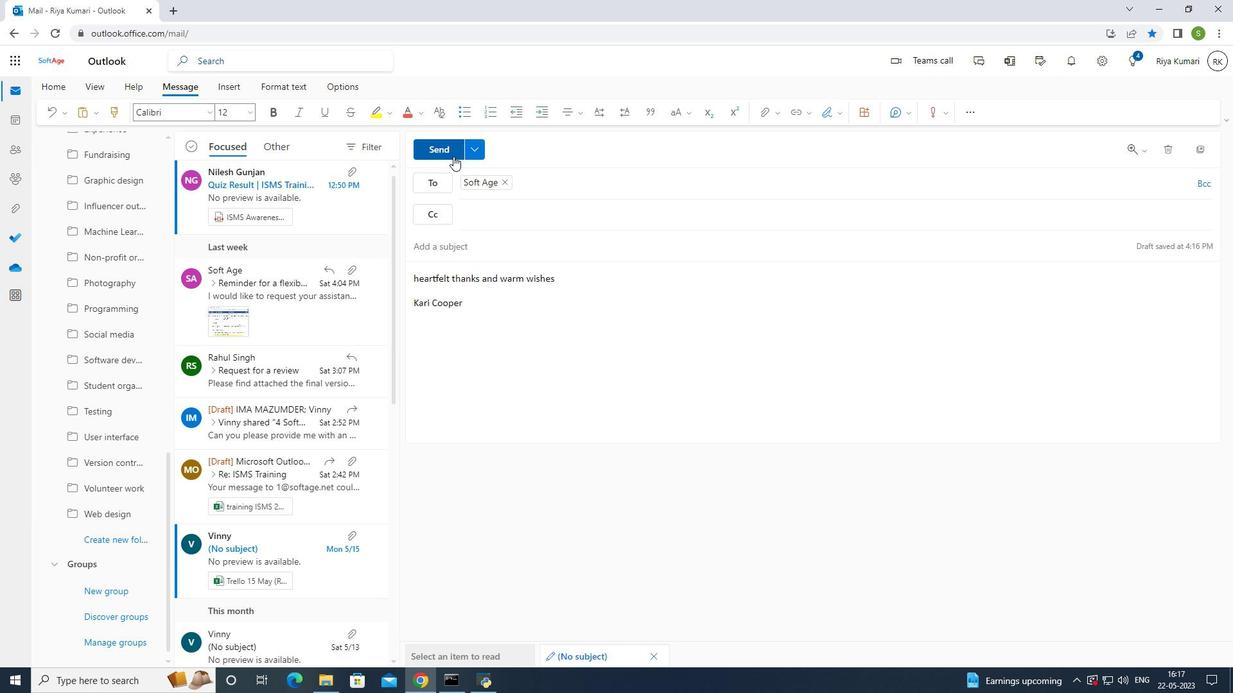 
Action: Mouse pressed left at (452, 154)
Screenshot: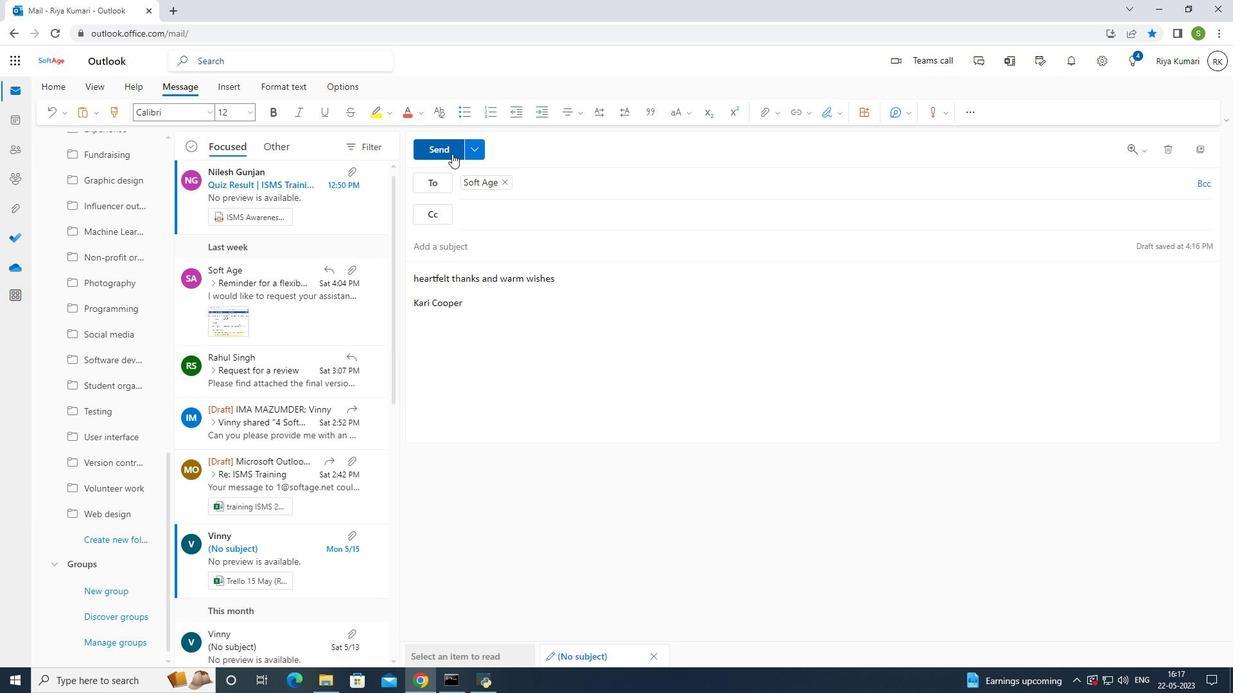
Action: Mouse moved to (594, 386)
Screenshot: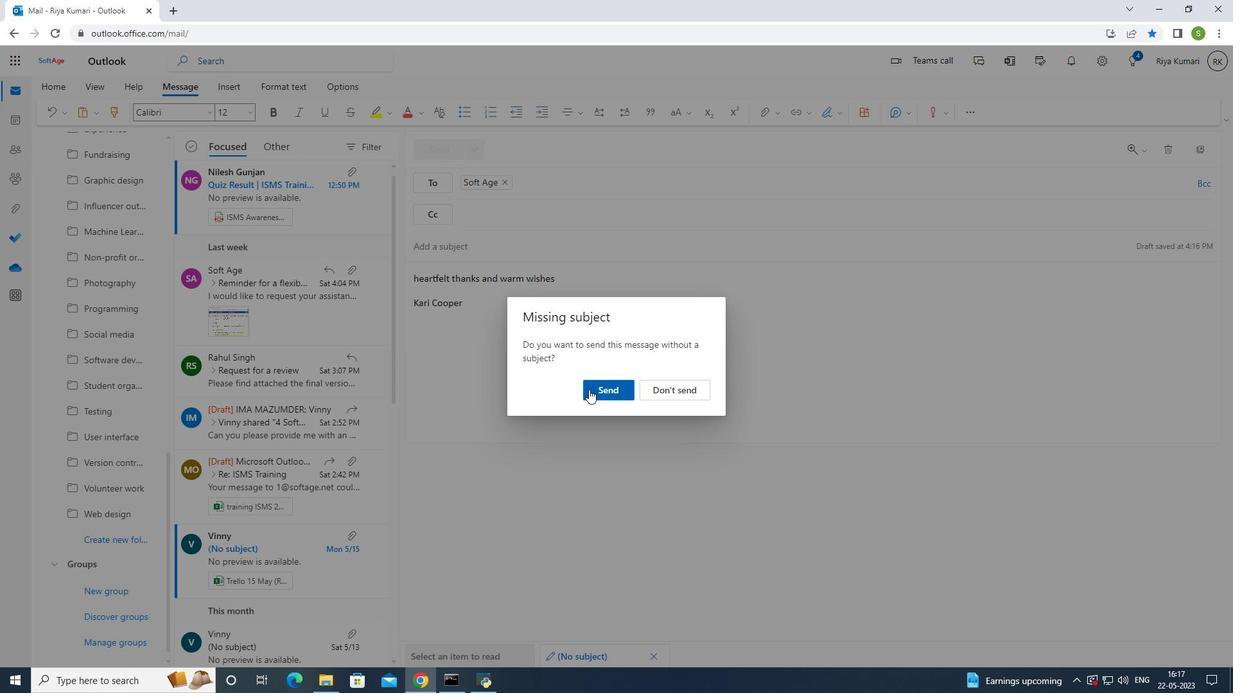 
Action: Mouse pressed left at (594, 386)
Screenshot: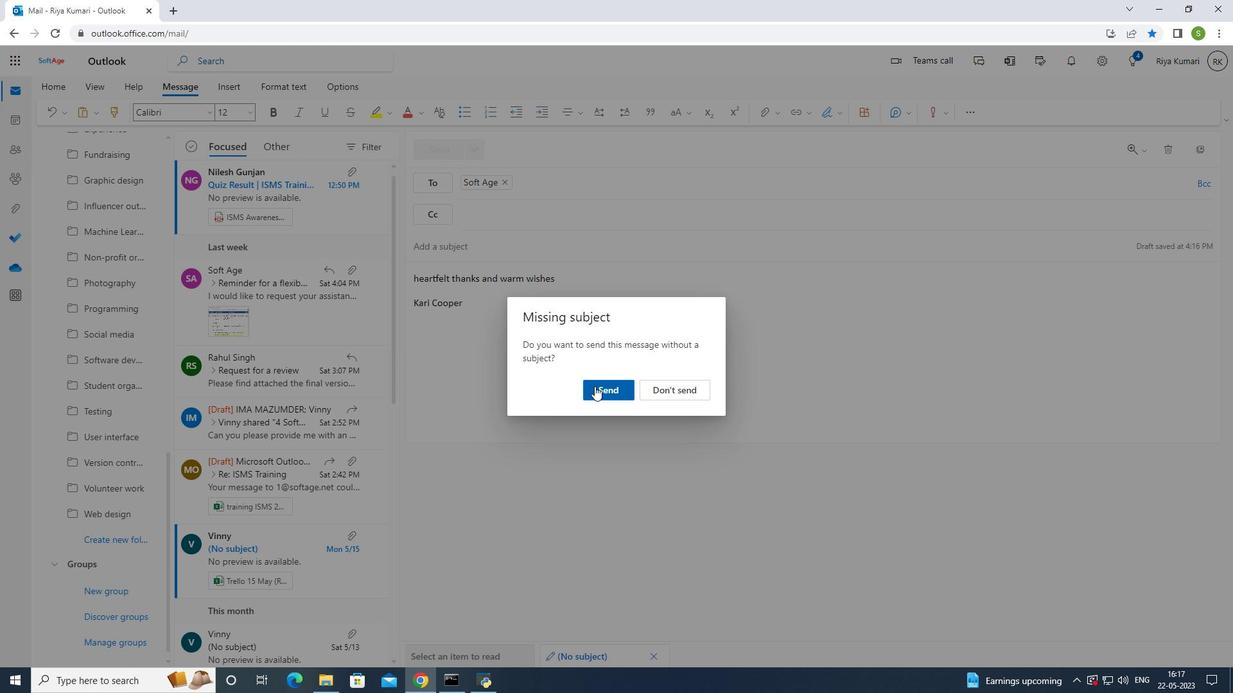 
Action: Mouse moved to (649, 307)
Screenshot: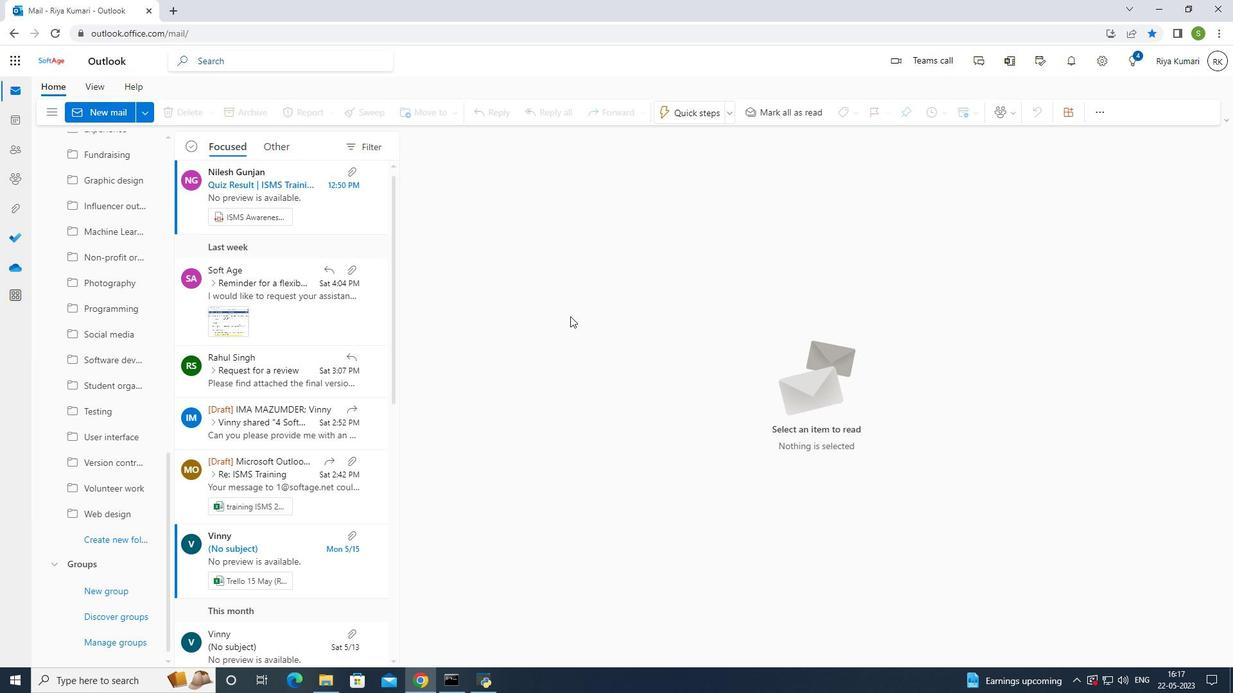 
